Task: Explore Airbnb accommodation in Tuen Mun, Hong Kong from 2nd November, 2023 to 15th November, 2023 for 2 adults and 1 pet.1  bedroom having 1 bed and 1 bathroom. Property type can be hotel. Booking option can be shelf check-in. Look for 3 properties as per requirement.
Action: Mouse pressed left at (330, 133)
Screenshot: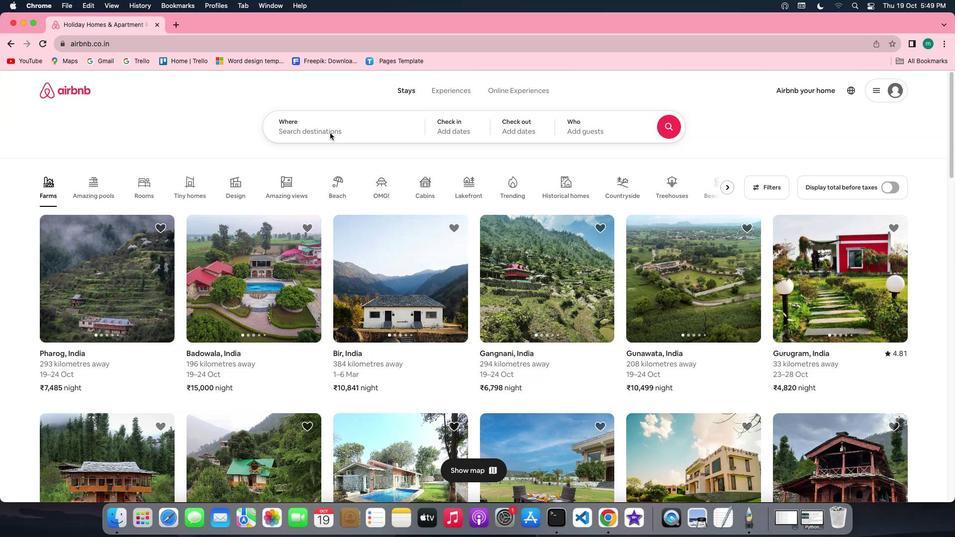 
Action: Mouse pressed left at (330, 133)
Screenshot: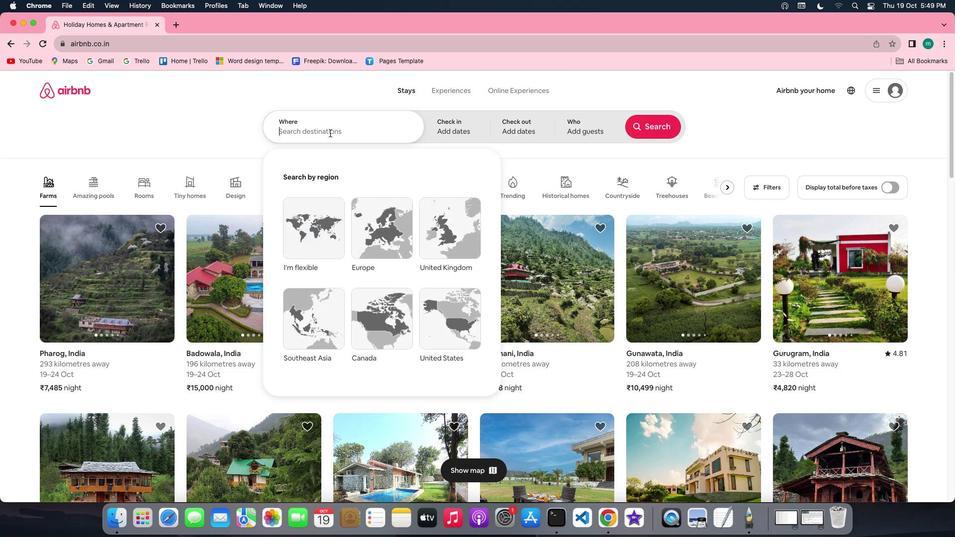 
Action: Key pressed Key.shift'T''u''e''n'Key.spaceKey.shift'm''u''n'','Key.spaceKey.shift'H''o''n''g'Key.spaceKey.shift'K''o''n''g'
Screenshot: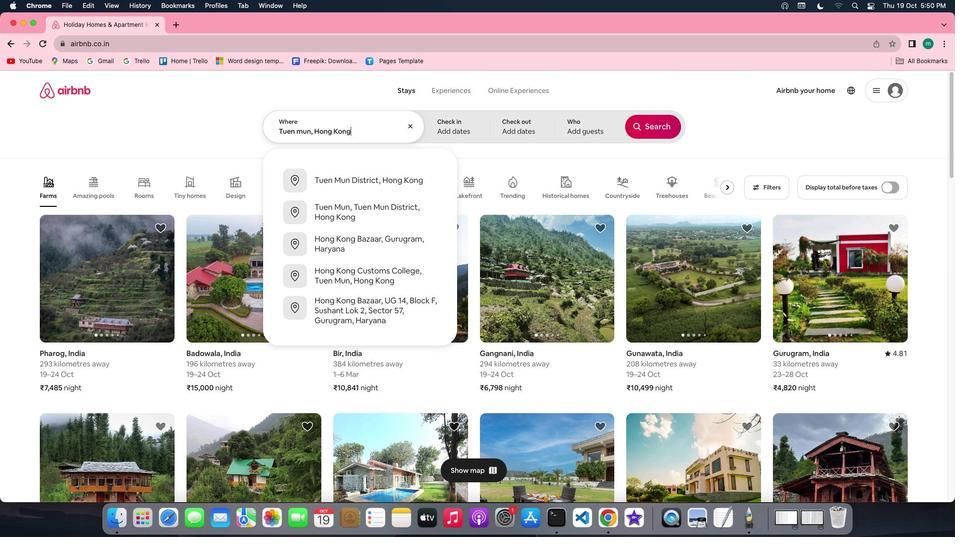 
Action: Mouse moved to (334, 172)
Screenshot: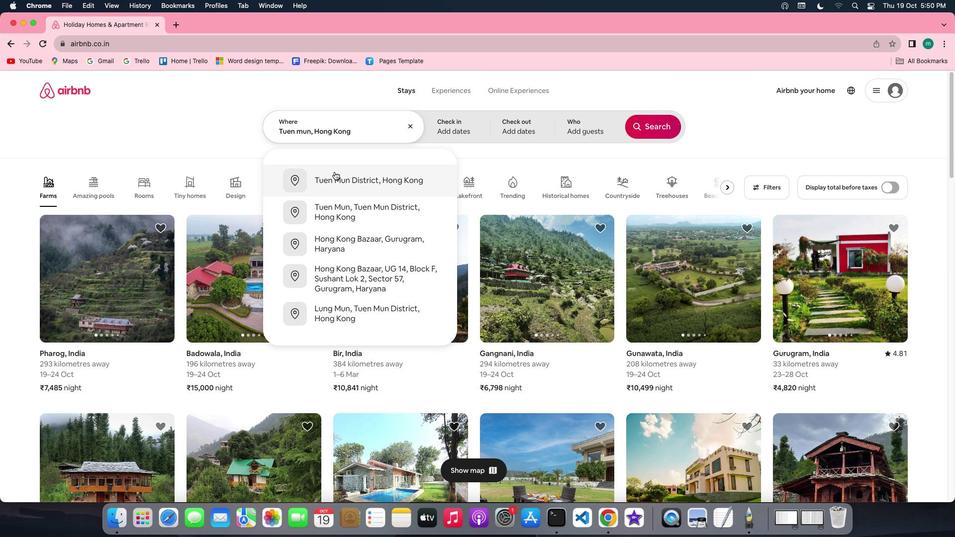 
Action: Mouse pressed left at (334, 172)
Screenshot: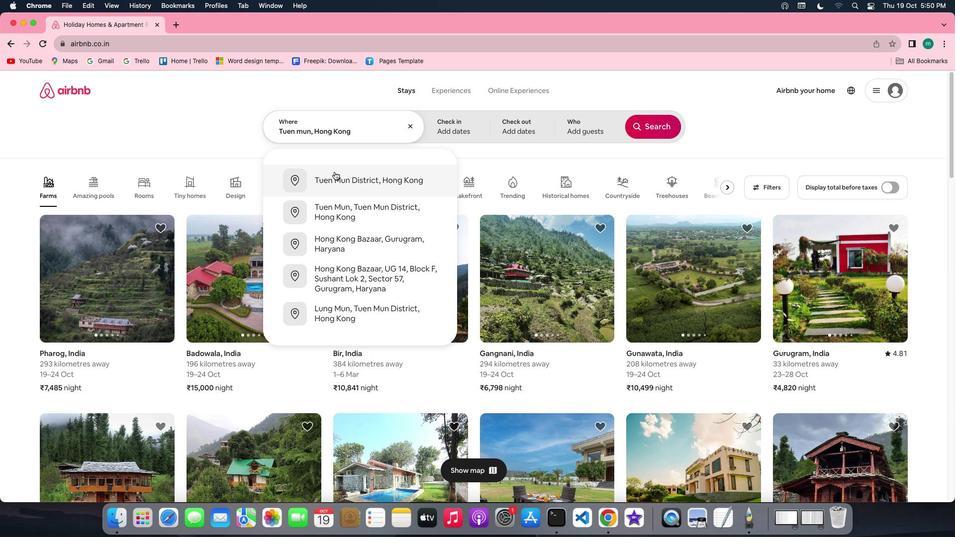 
Action: Mouse moved to (594, 247)
Screenshot: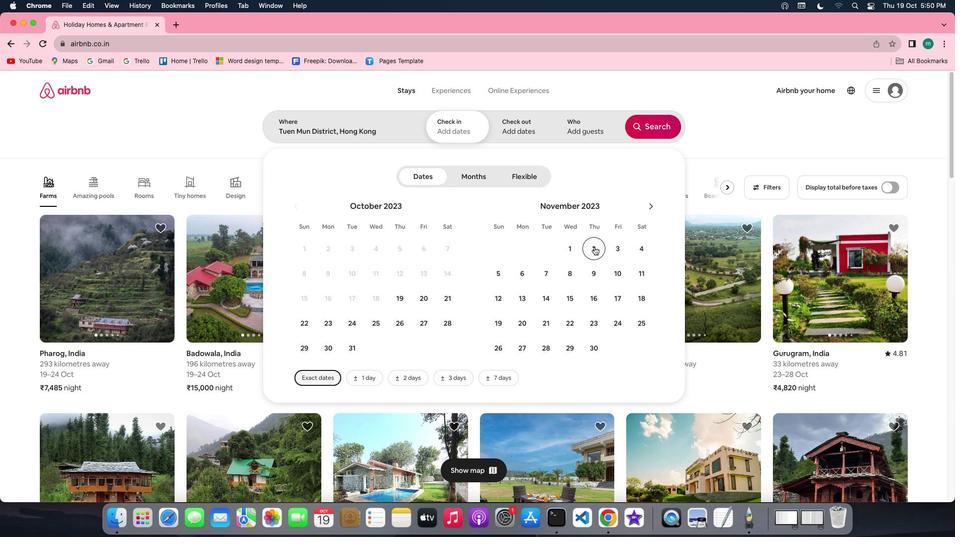 
Action: Mouse pressed left at (594, 247)
Screenshot: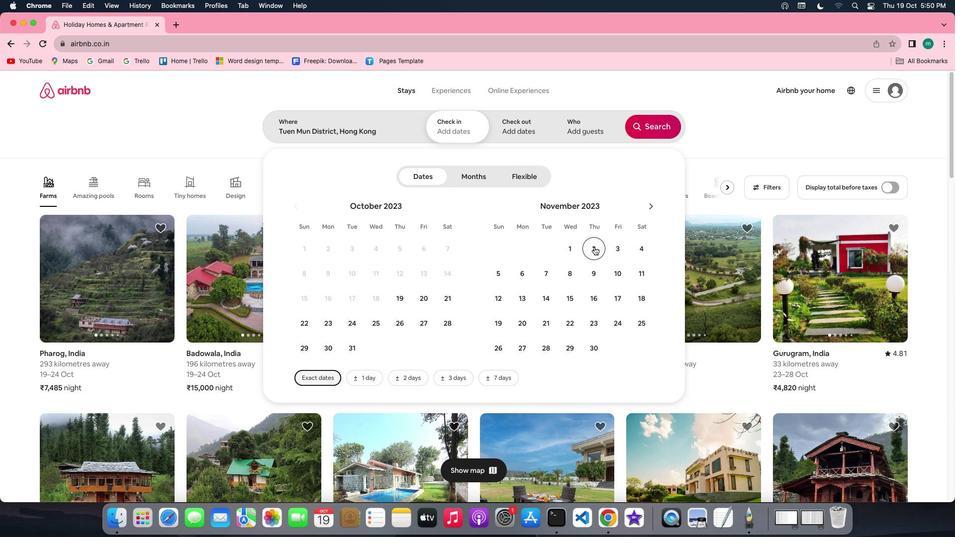 
Action: Mouse moved to (566, 294)
Screenshot: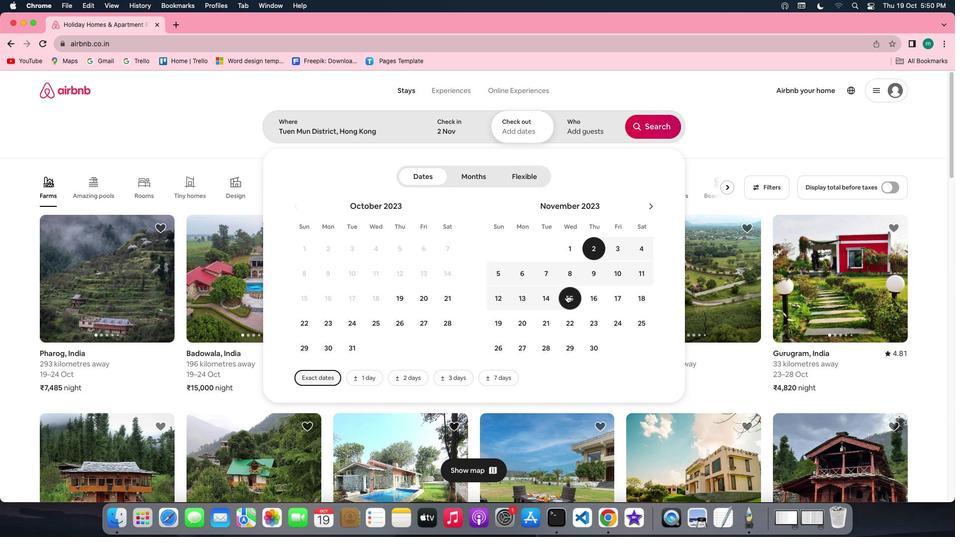 
Action: Mouse pressed left at (566, 294)
Screenshot: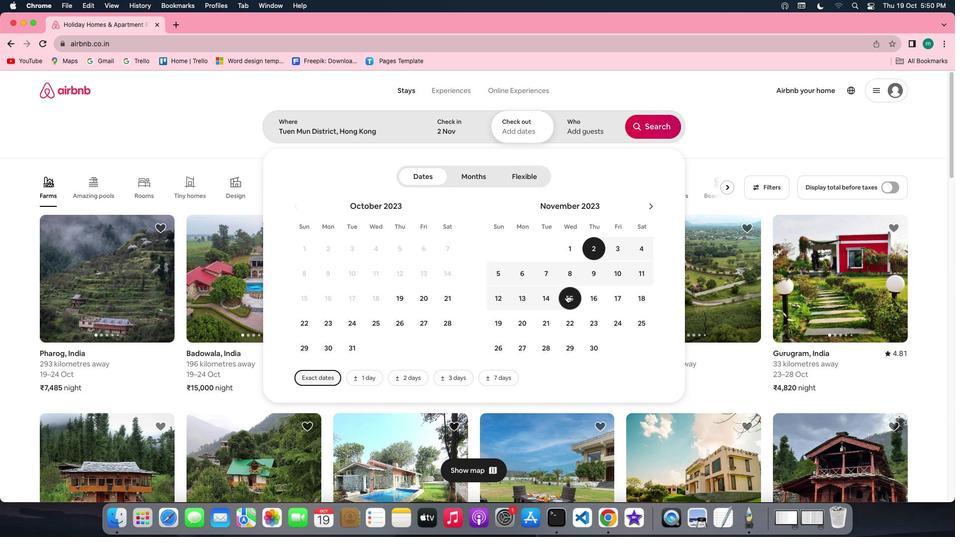 
Action: Mouse moved to (574, 122)
Screenshot: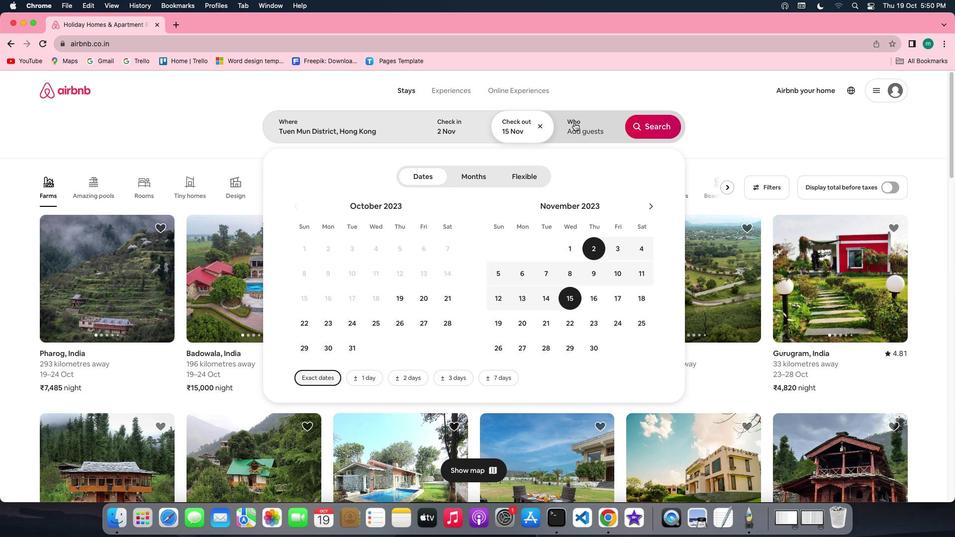 
Action: Mouse pressed left at (574, 122)
Screenshot: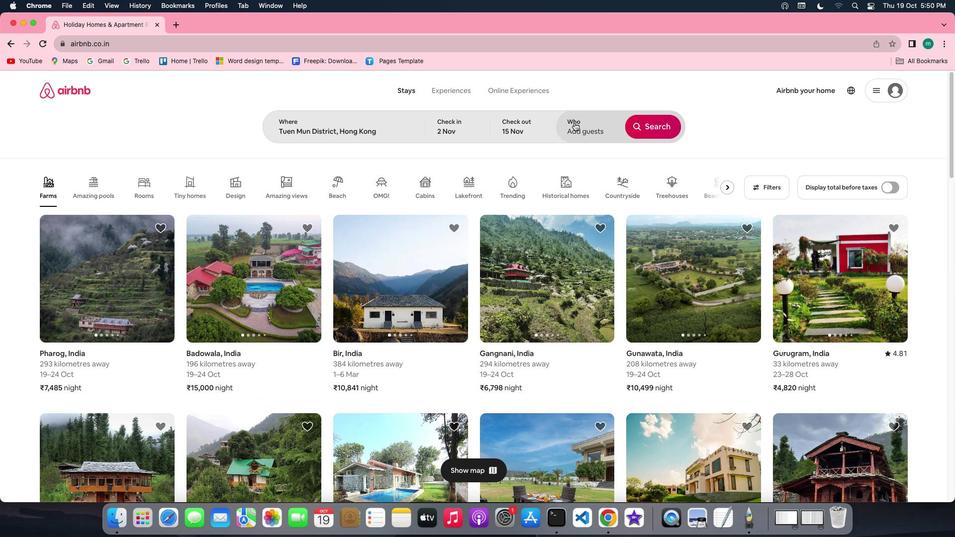 
Action: Mouse moved to (654, 173)
Screenshot: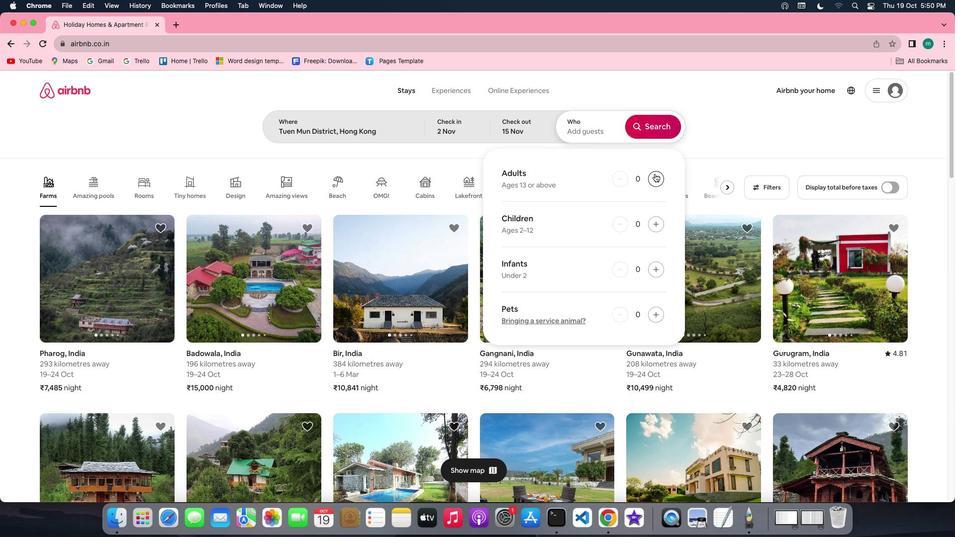 
Action: Mouse pressed left at (654, 173)
Screenshot: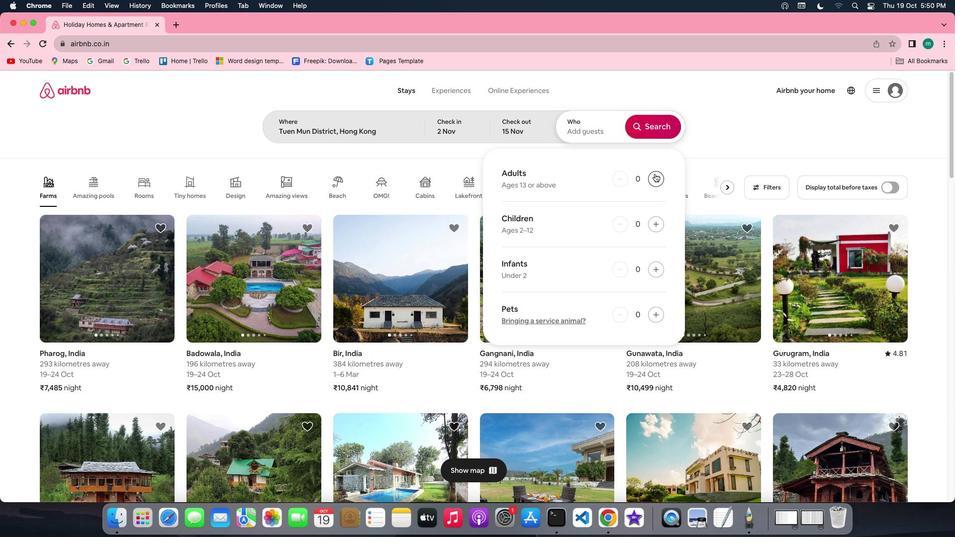 
Action: Mouse pressed left at (654, 173)
Screenshot: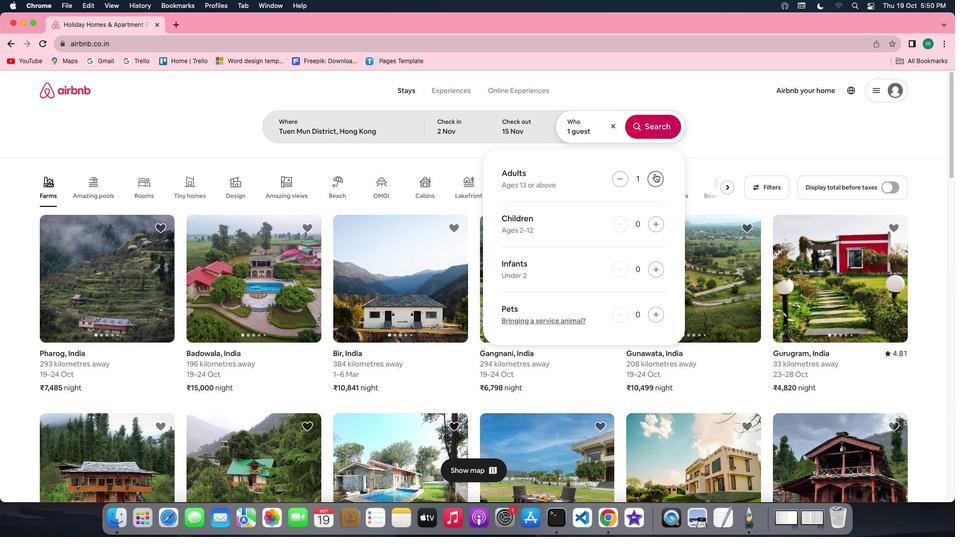 
Action: Mouse moved to (654, 315)
Screenshot: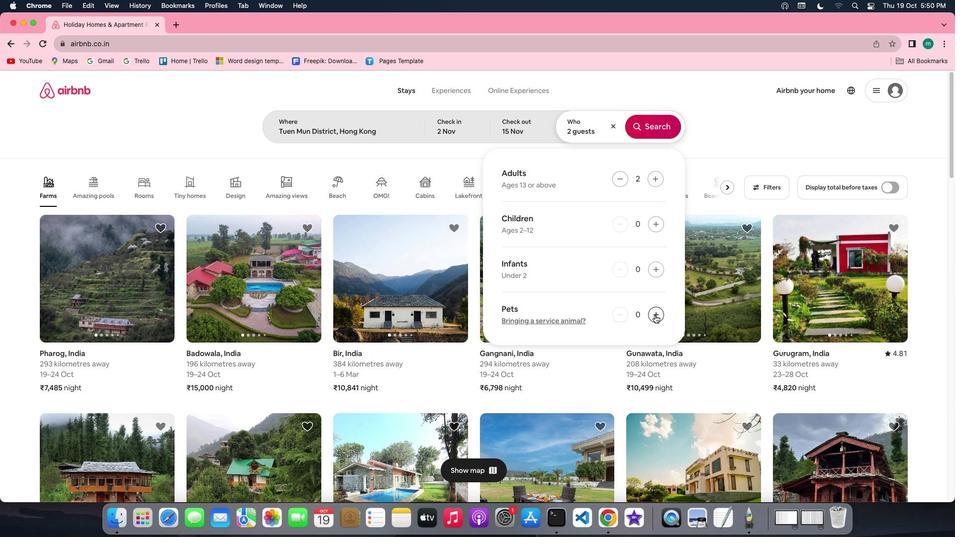 
Action: Mouse pressed left at (654, 315)
Screenshot: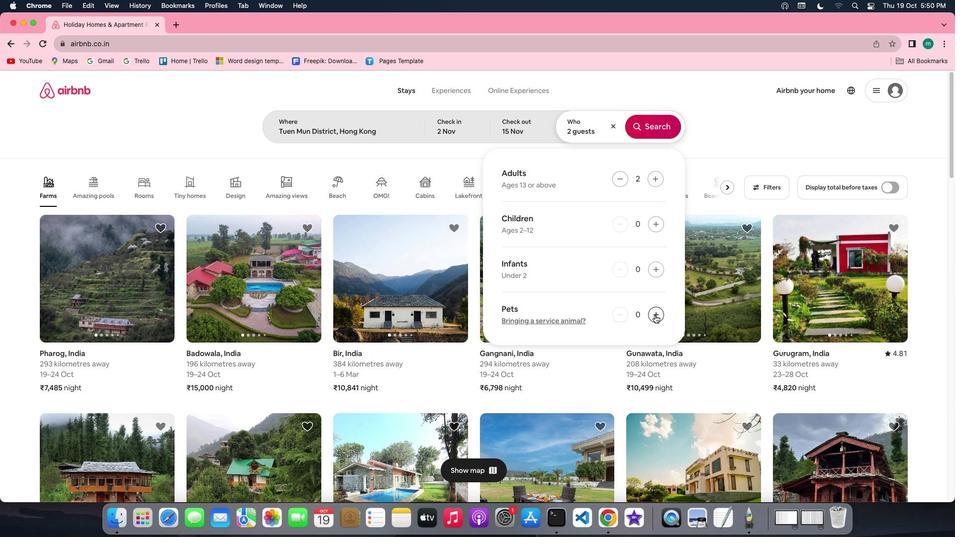 
Action: Mouse moved to (657, 125)
Screenshot: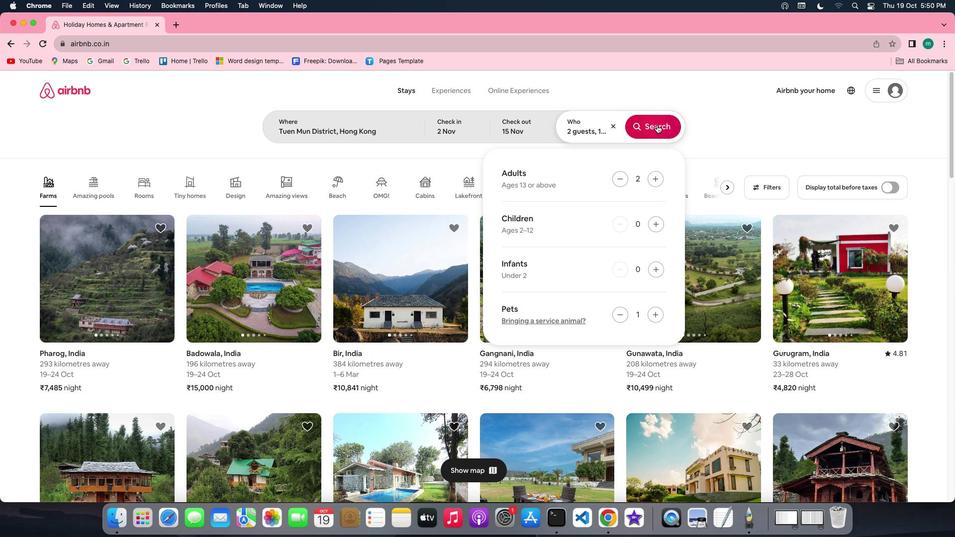 
Action: Mouse pressed left at (657, 125)
Screenshot: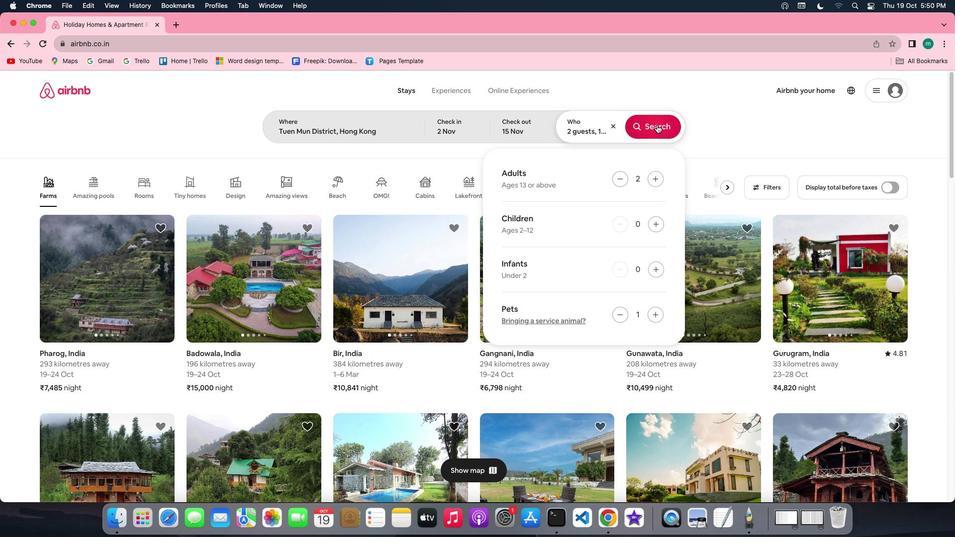 
Action: Mouse moved to (804, 127)
Screenshot: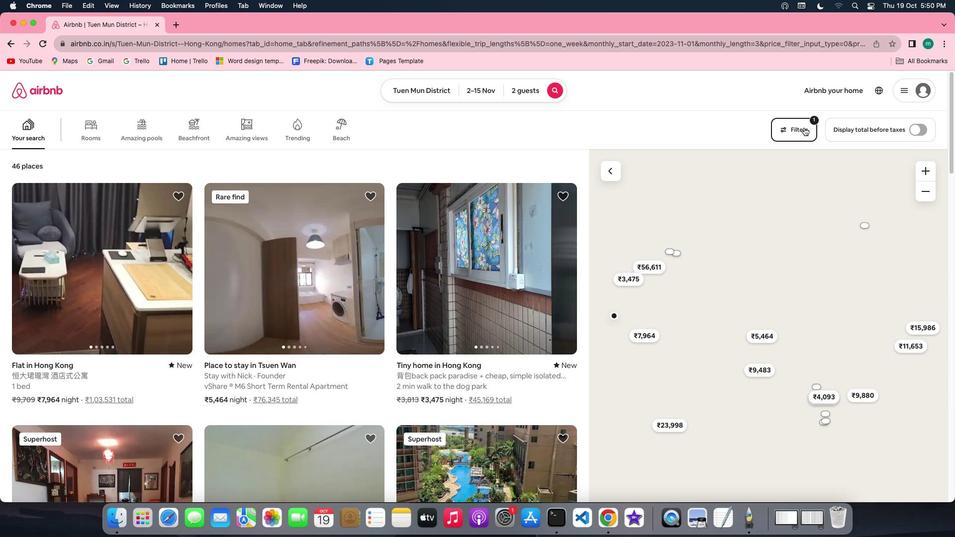
Action: Mouse pressed left at (804, 127)
Screenshot: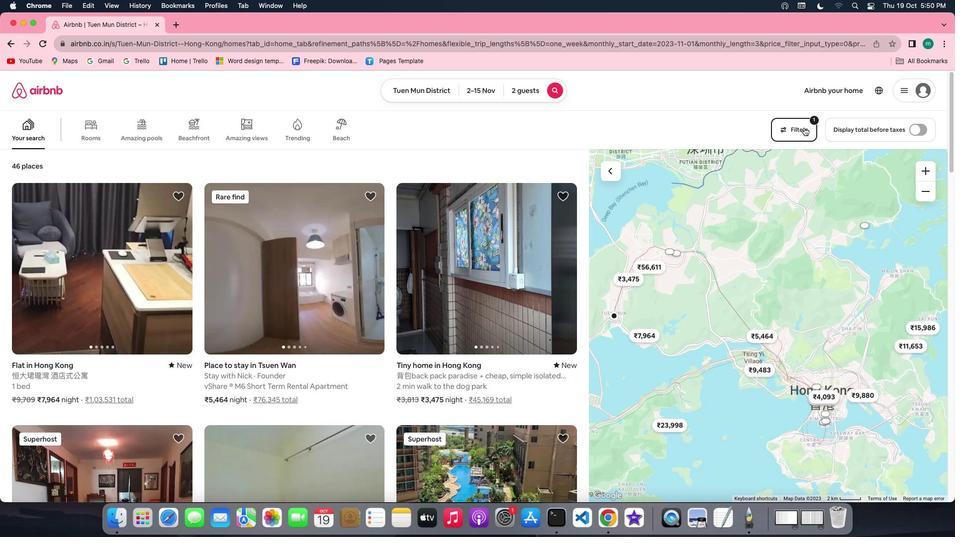 
Action: Mouse moved to (468, 274)
Screenshot: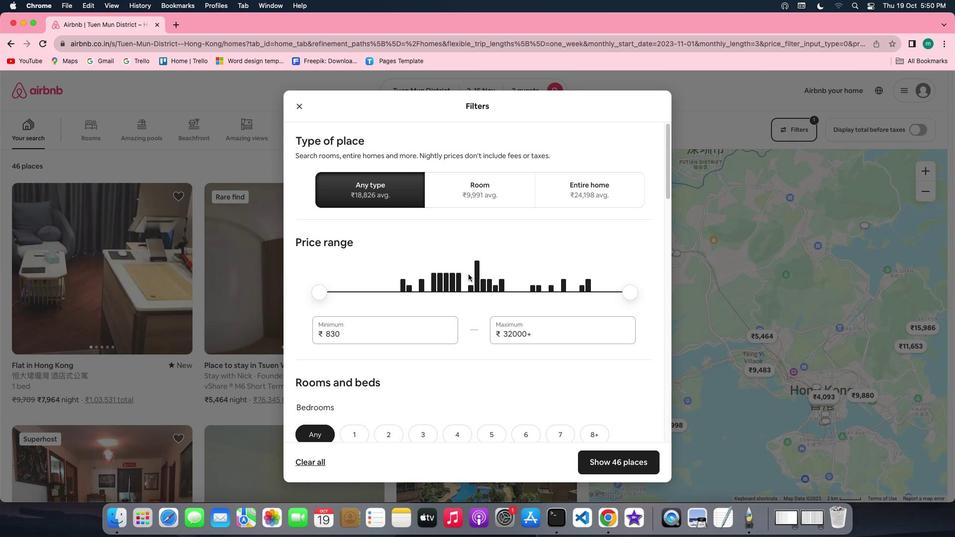 
Action: Mouse scrolled (468, 274) with delta (0, 0)
Screenshot: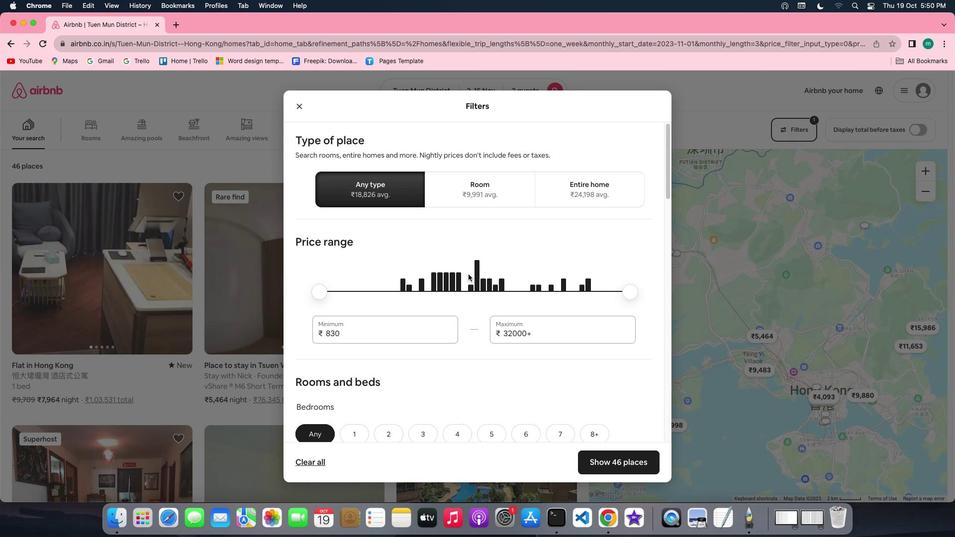 
Action: Mouse scrolled (468, 274) with delta (0, 0)
Screenshot: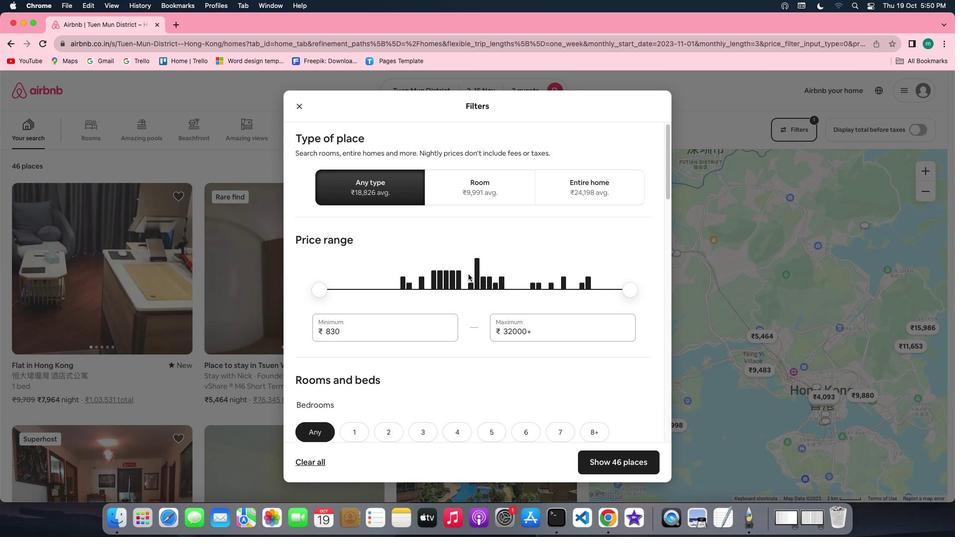 
Action: Mouse scrolled (468, 274) with delta (0, 0)
Screenshot: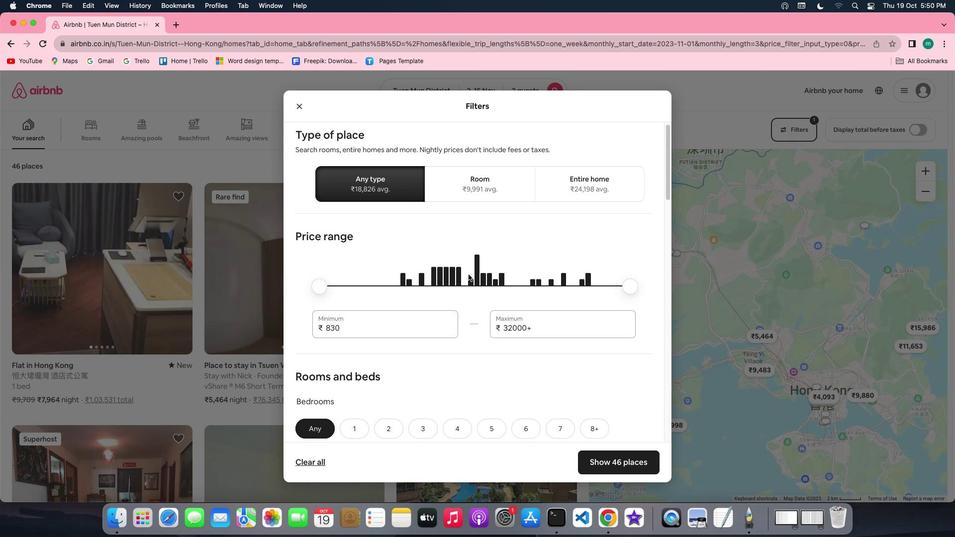 
Action: Mouse scrolled (468, 274) with delta (0, 0)
Screenshot: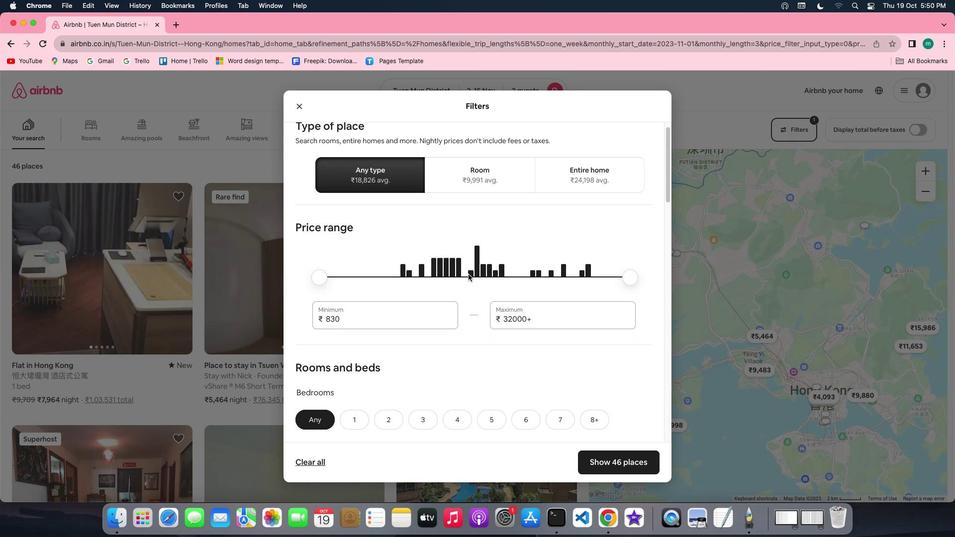 
Action: Mouse scrolled (468, 274) with delta (0, 0)
Screenshot: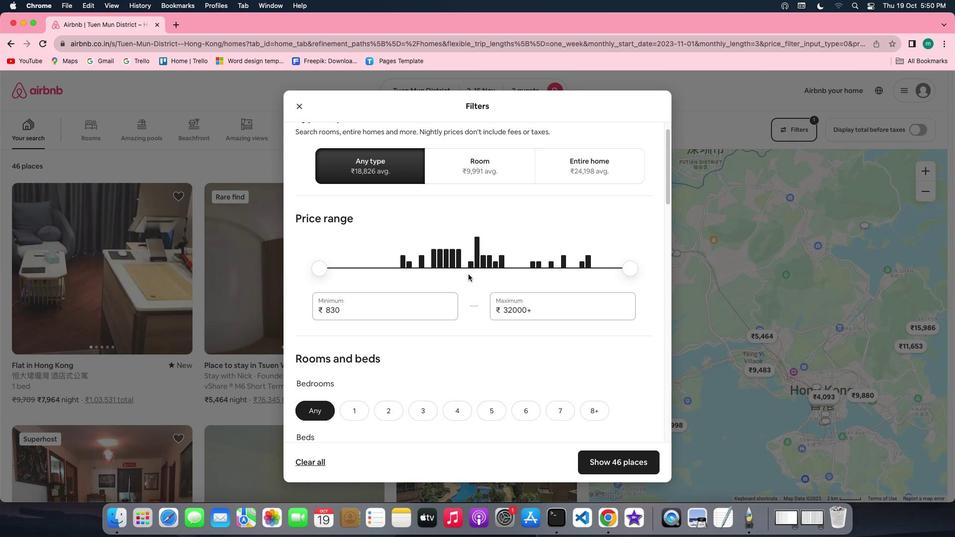 
Action: Mouse scrolled (468, 274) with delta (0, 0)
Screenshot: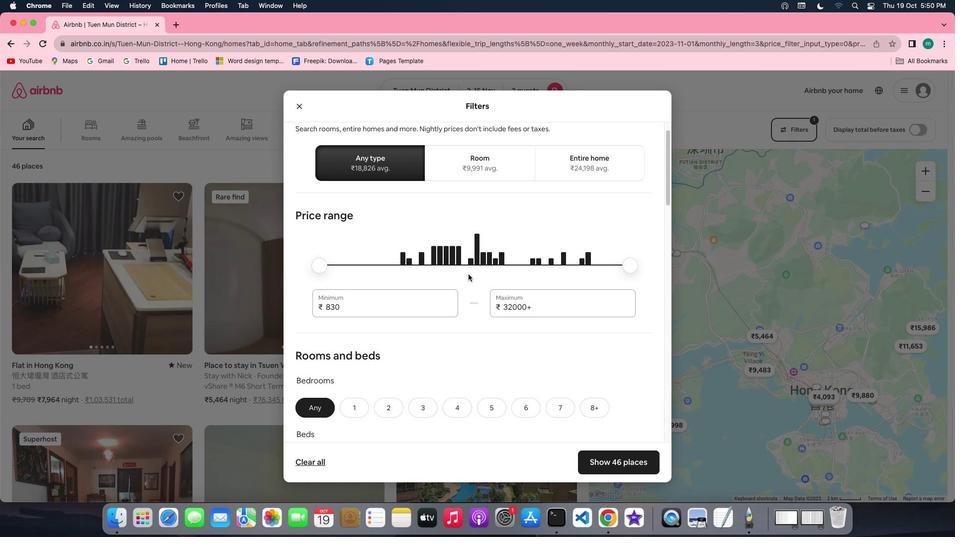 
Action: Mouse scrolled (468, 274) with delta (0, 0)
Screenshot: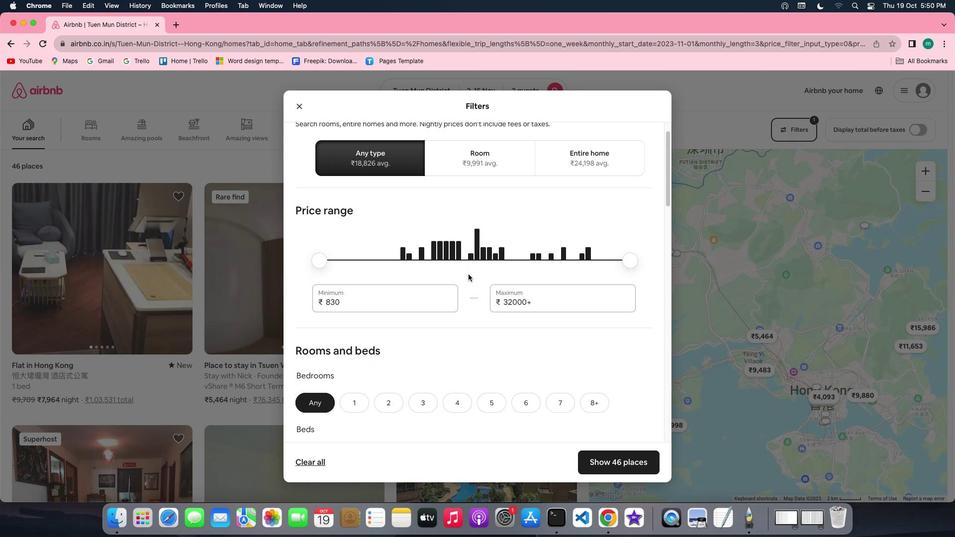
Action: Mouse scrolled (468, 274) with delta (0, 0)
Screenshot: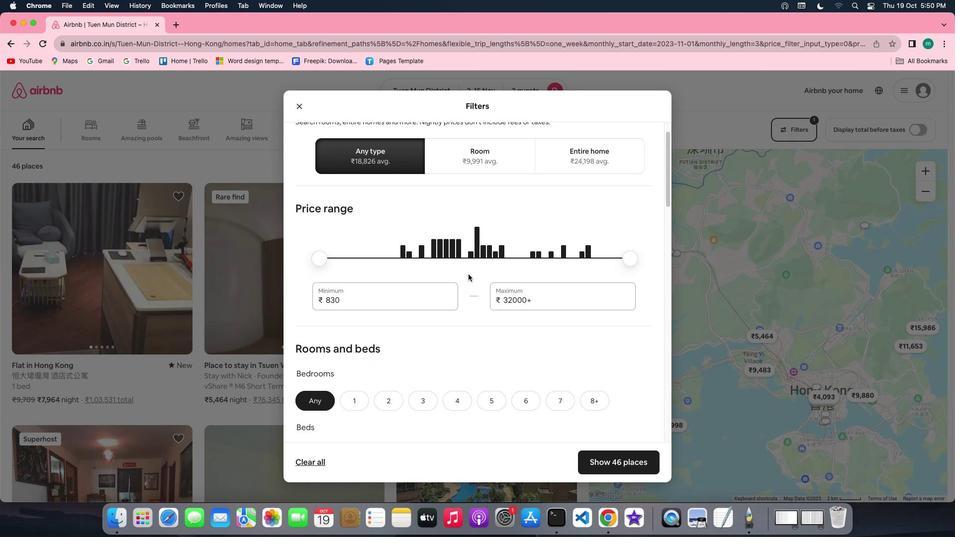
Action: Mouse scrolled (468, 274) with delta (0, 0)
Screenshot: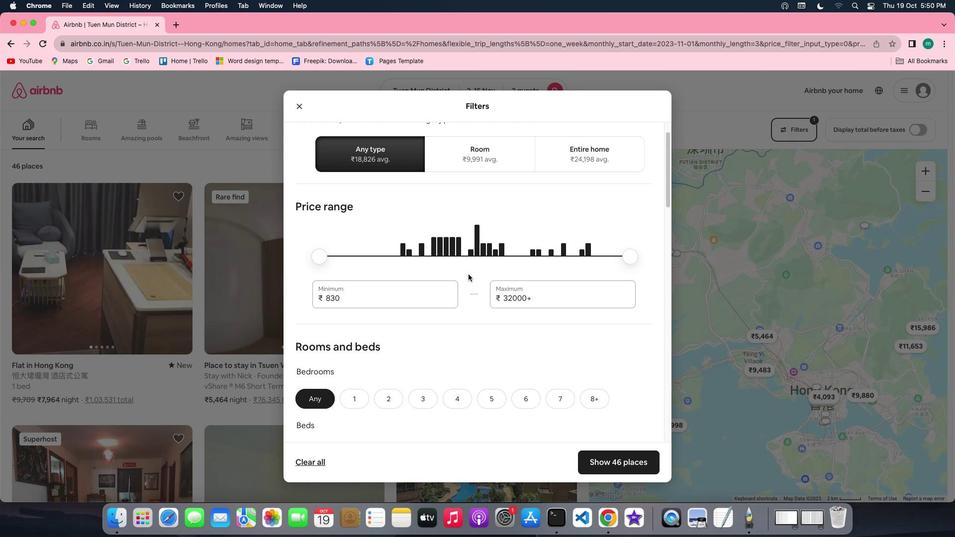 
Action: Mouse scrolled (468, 274) with delta (0, 0)
Screenshot: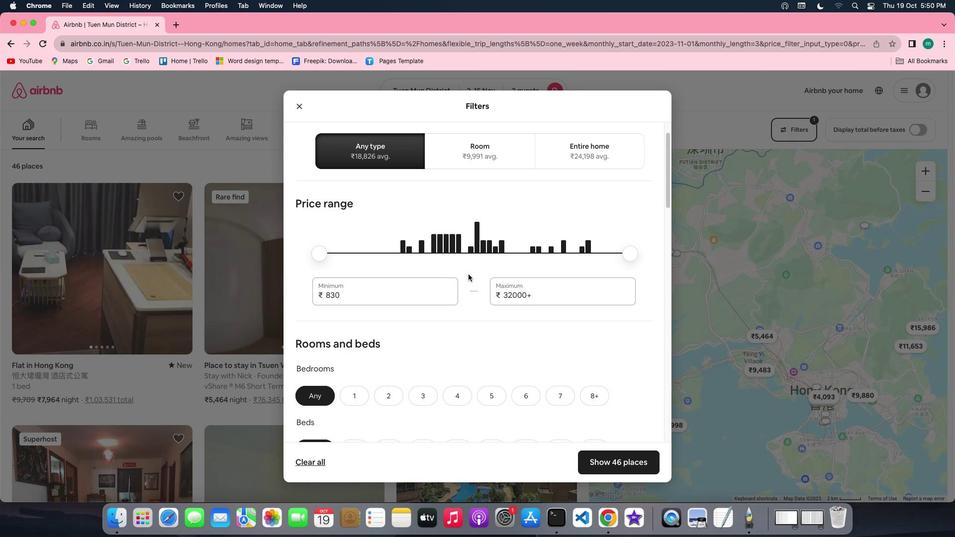 
Action: Mouse scrolled (468, 274) with delta (0, 0)
Screenshot: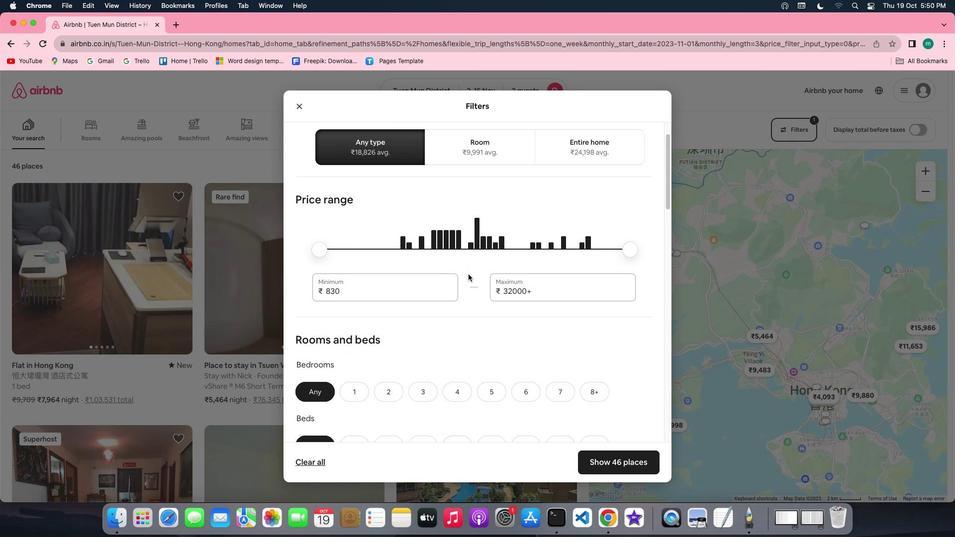 
Action: Mouse scrolled (468, 274) with delta (0, 0)
Screenshot: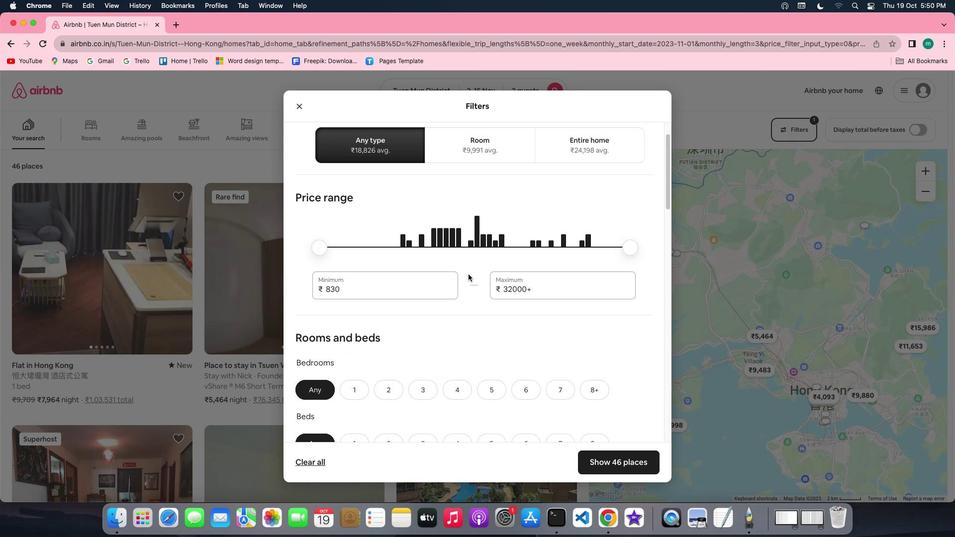 
Action: Mouse scrolled (468, 274) with delta (0, 0)
Screenshot: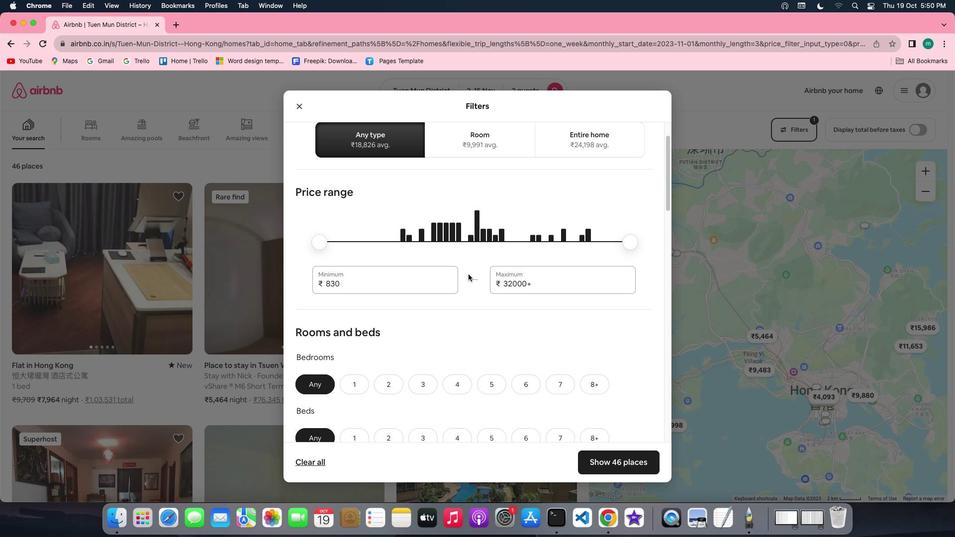 
Action: Mouse scrolled (468, 274) with delta (0, 0)
Screenshot: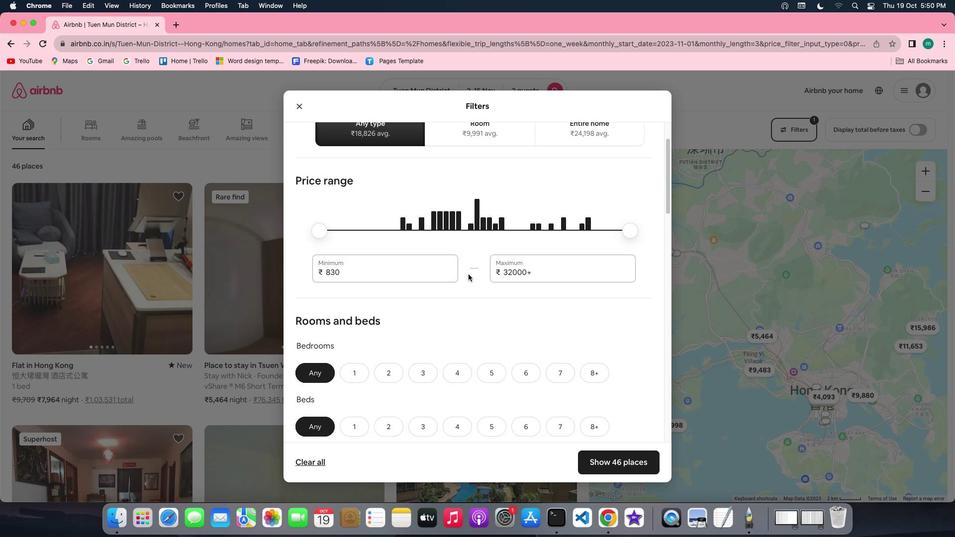
Action: Mouse scrolled (468, 274) with delta (0, 0)
Screenshot: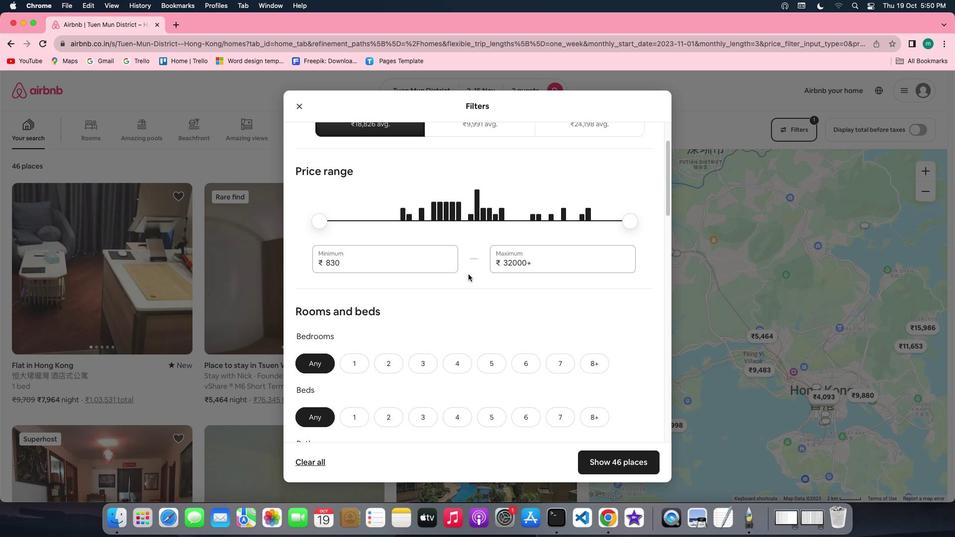 
Action: Mouse scrolled (468, 274) with delta (0, 0)
Screenshot: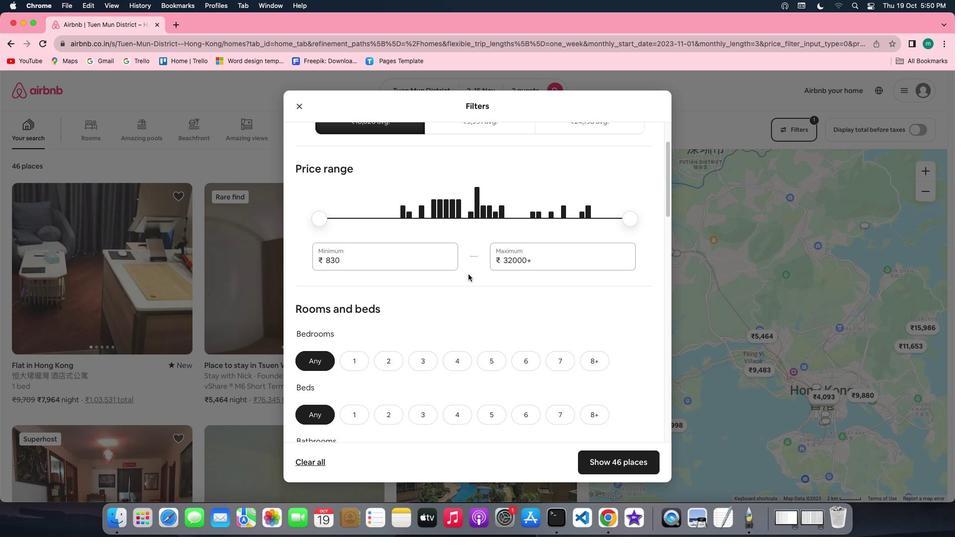 
Action: Mouse scrolled (468, 274) with delta (0, 0)
Screenshot: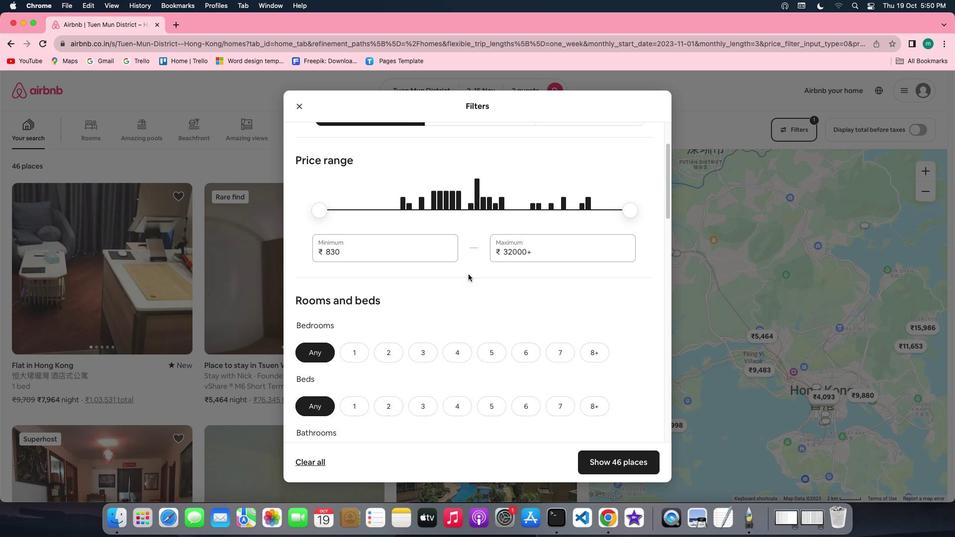 
Action: Mouse scrolled (468, 274) with delta (0, 0)
Screenshot: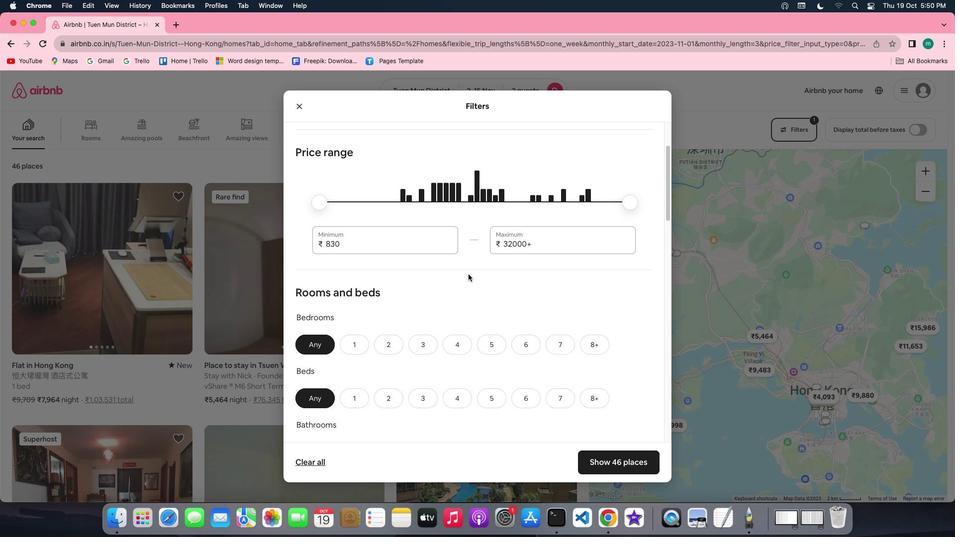 
Action: Mouse scrolled (468, 274) with delta (0, 0)
Screenshot: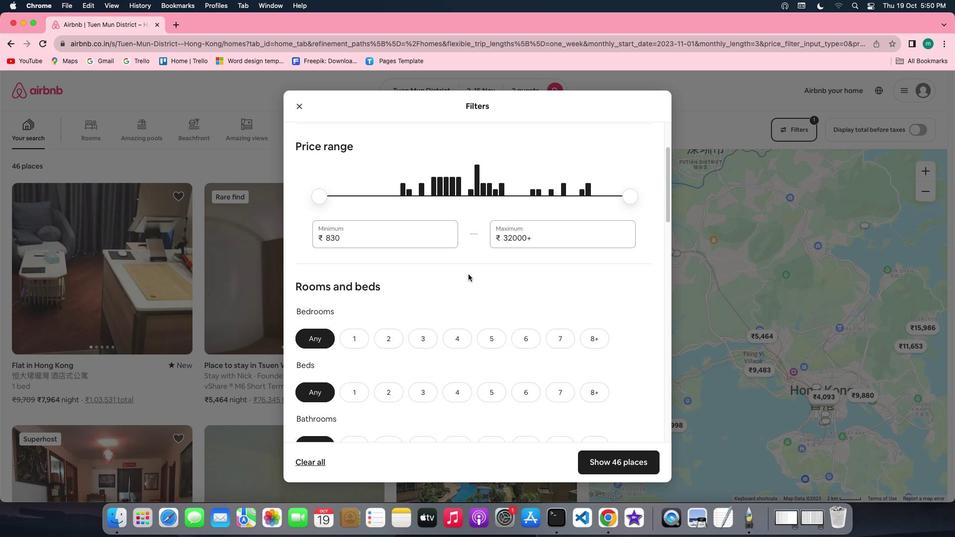 
Action: Mouse scrolled (468, 274) with delta (0, 0)
Screenshot: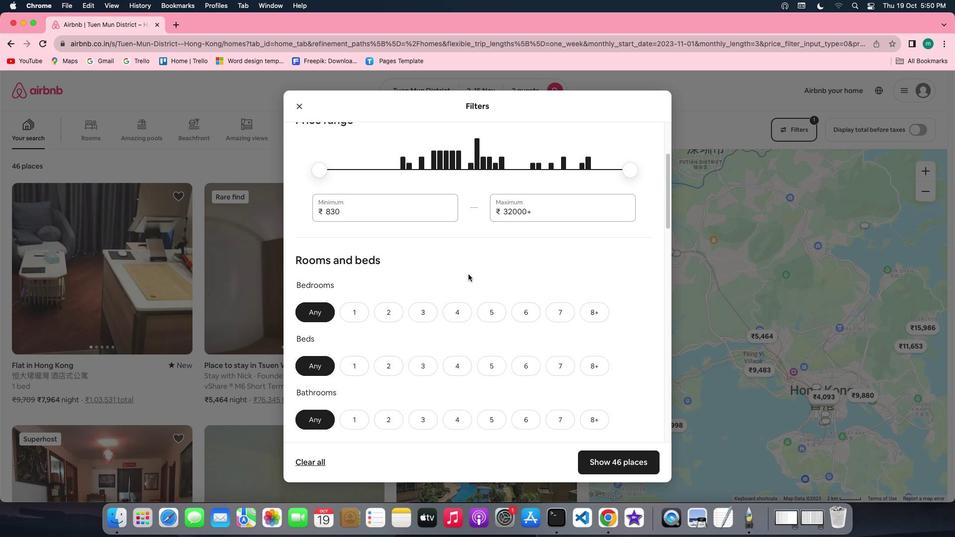 
Action: Mouse scrolled (468, 274) with delta (0, 0)
Screenshot: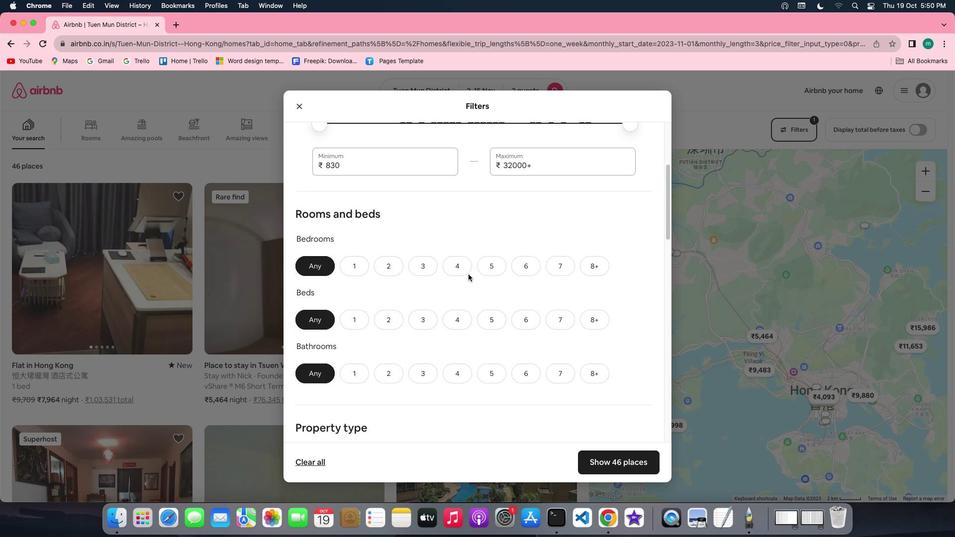 
Action: Mouse moved to (349, 245)
Screenshot: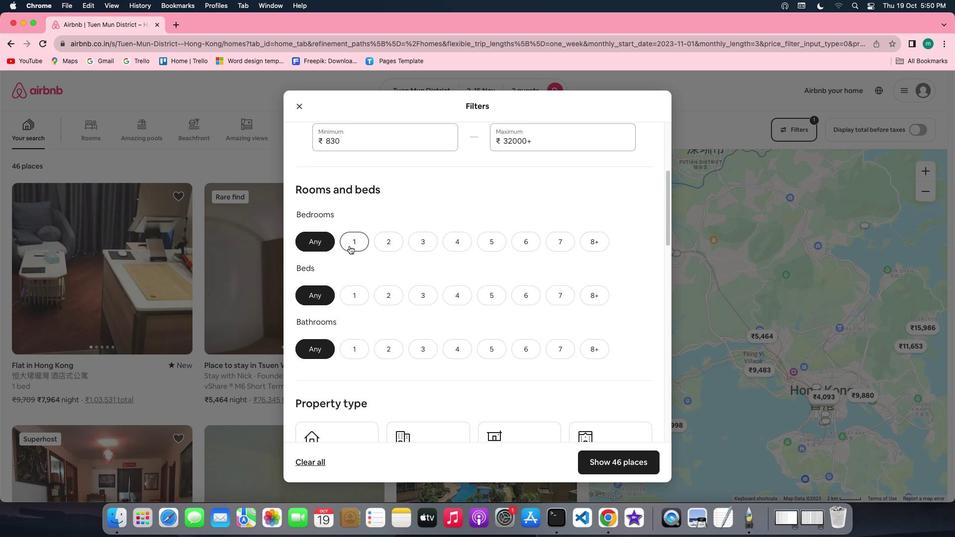 
Action: Mouse pressed left at (349, 245)
Screenshot: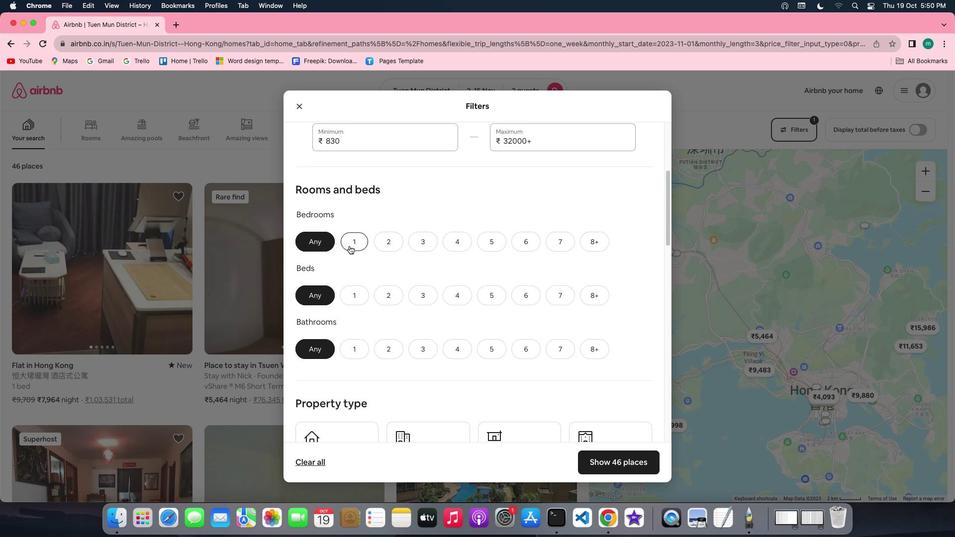 
Action: Mouse moved to (345, 300)
Screenshot: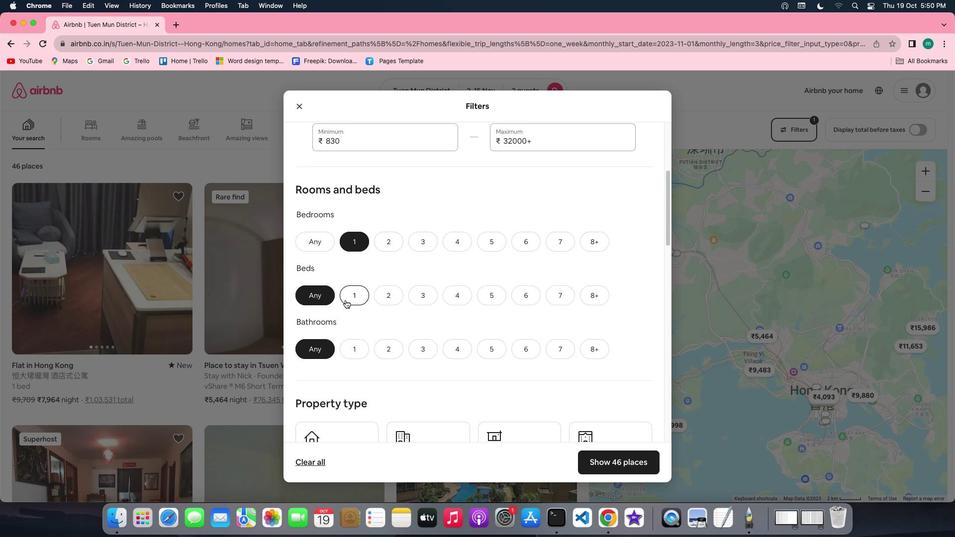 
Action: Mouse pressed left at (345, 300)
Screenshot: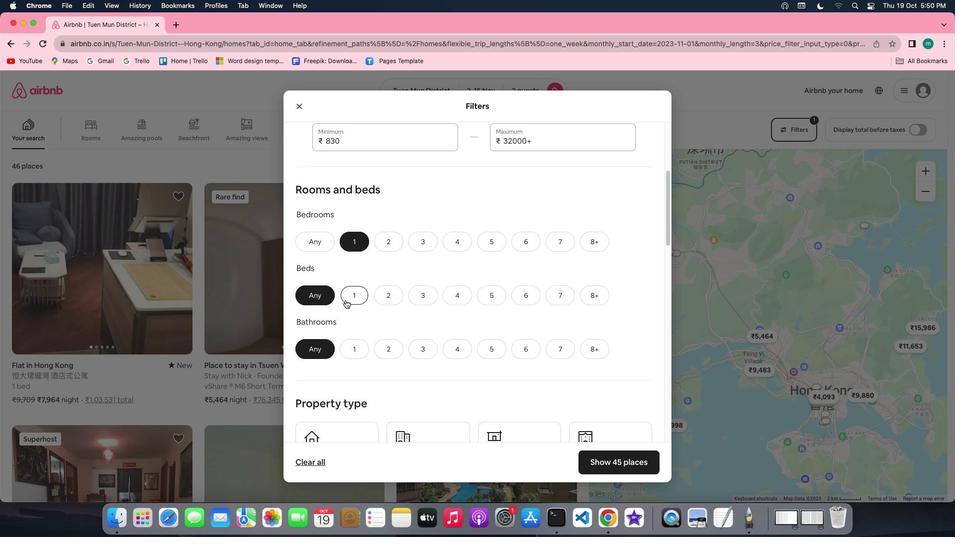 
Action: Mouse moved to (358, 353)
Screenshot: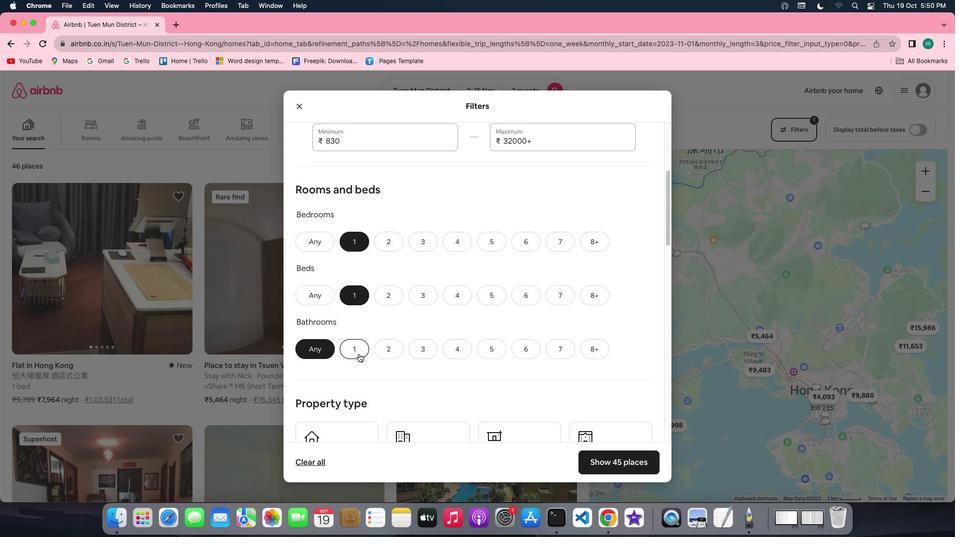 
Action: Mouse pressed left at (358, 353)
Screenshot: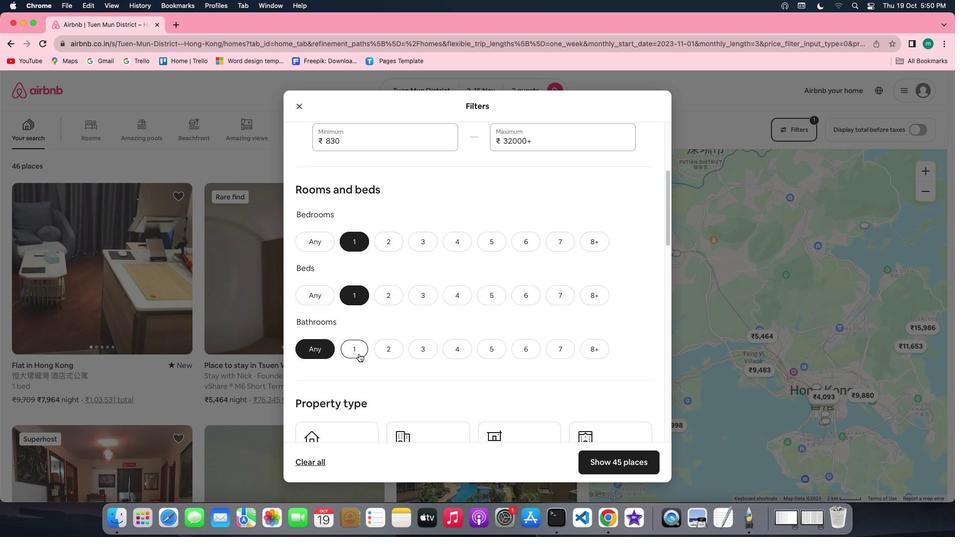 
Action: Mouse moved to (457, 351)
Screenshot: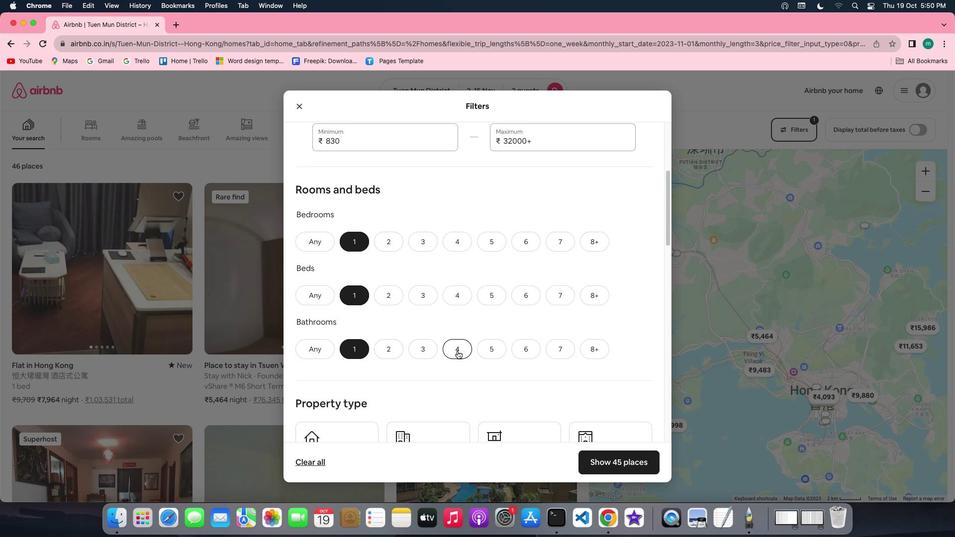 
Action: Mouse scrolled (457, 351) with delta (0, 0)
Screenshot: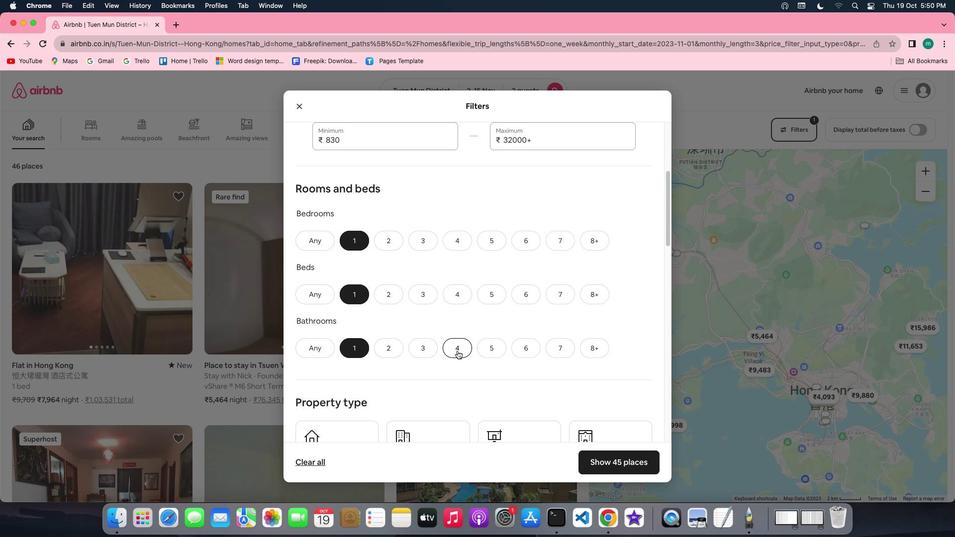 
Action: Mouse scrolled (457, 351) with delta (0, 0)
Screenshot: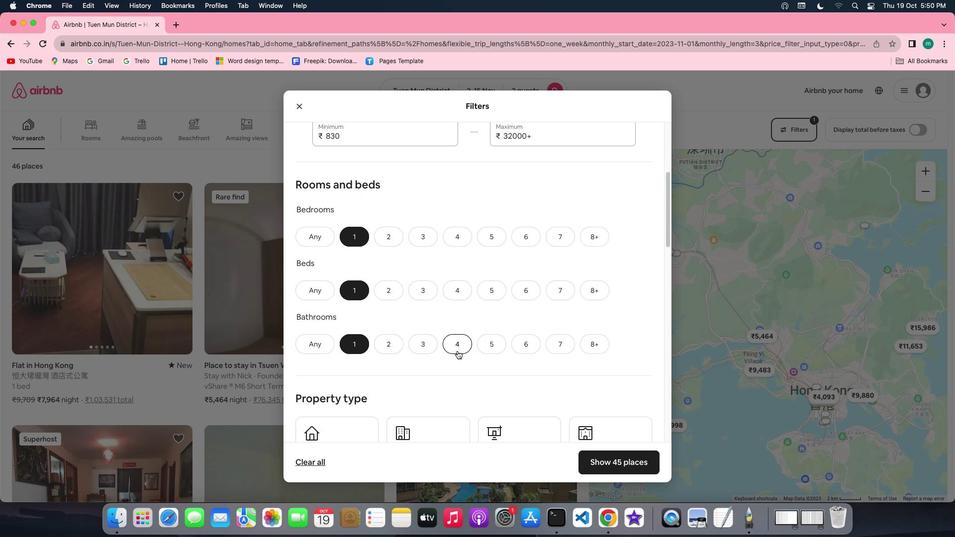 
Action: Mouse scrolled (457, 351) with delta (0, 0)
Screenshot: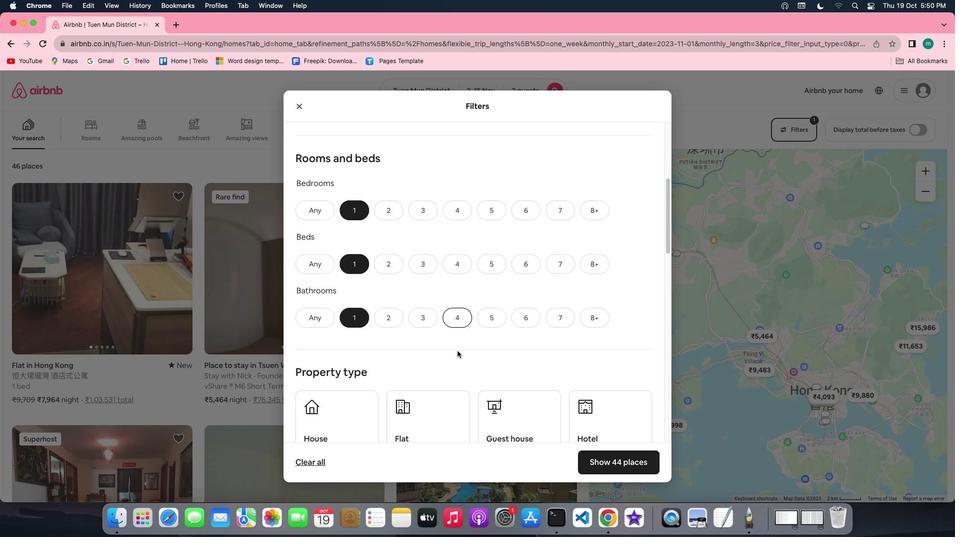 
Action: Mouse scrolled (457, 351) with delta (0, 0)
Screenshot: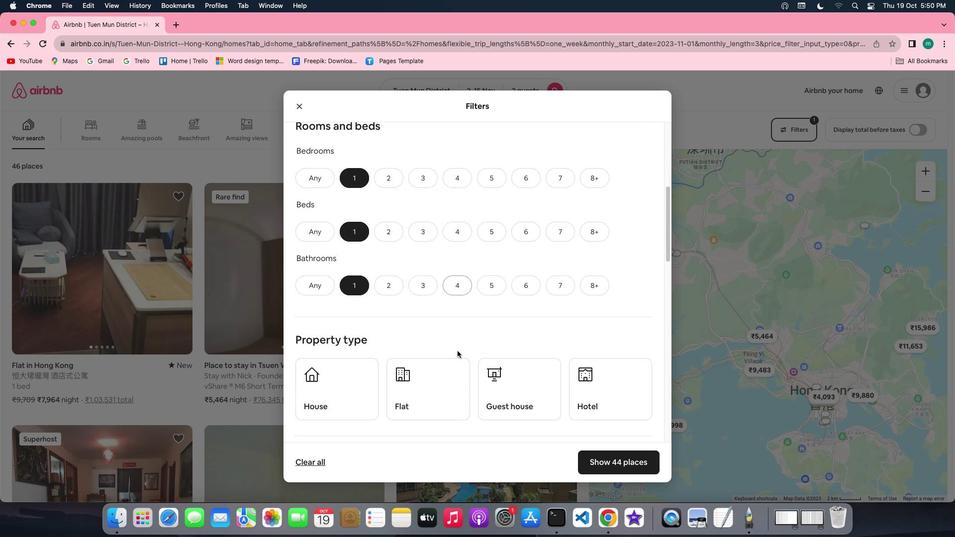 
Action: Mouse scrolled (457, 351) with delta (0, 0)
Screenshot: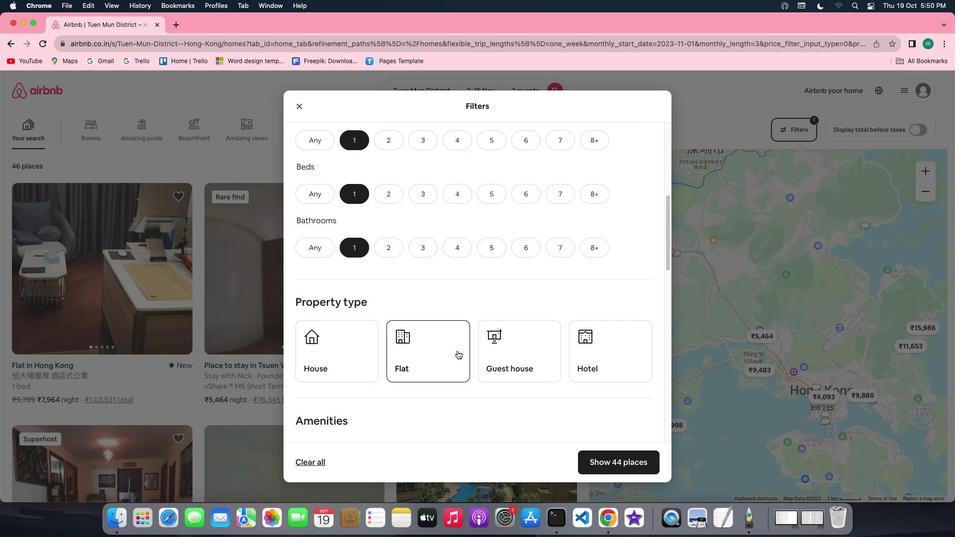 
Action: Mouse scrolled (457, 351) with delta (0, 0)
Screenshot: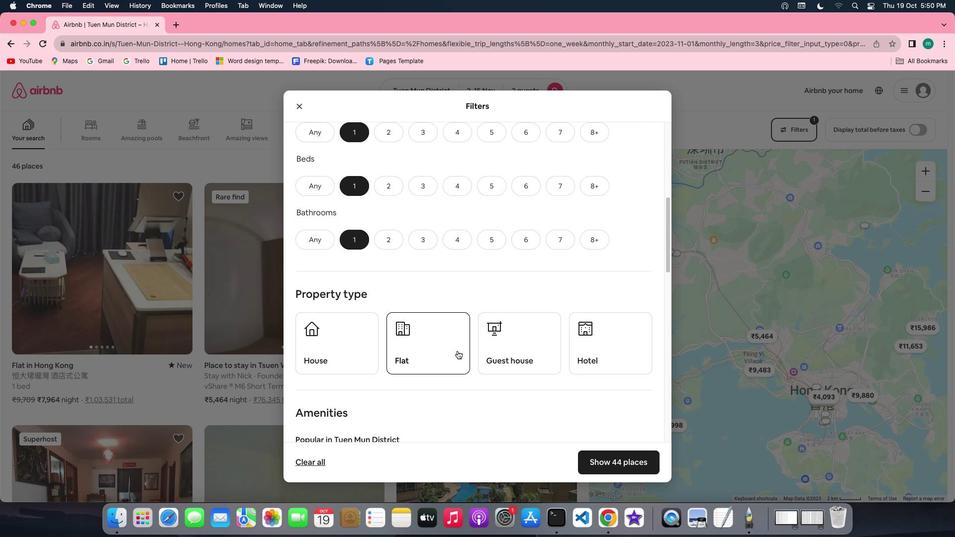 
Action: Mouse scrolled (457, 351) with delta (0, 0)
Screenshot: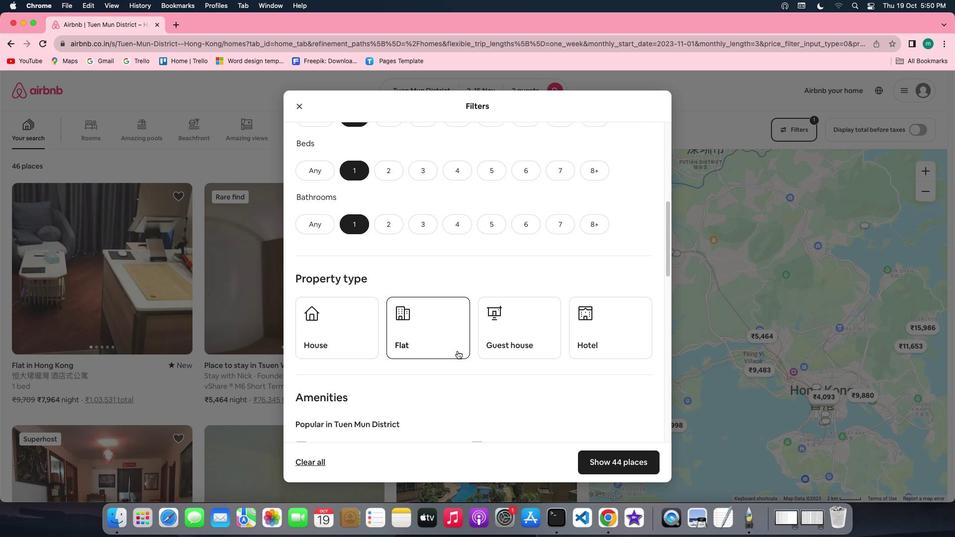 
Action: Mouse scrolled (457, 351) with delta (0, 0)
Screenshot: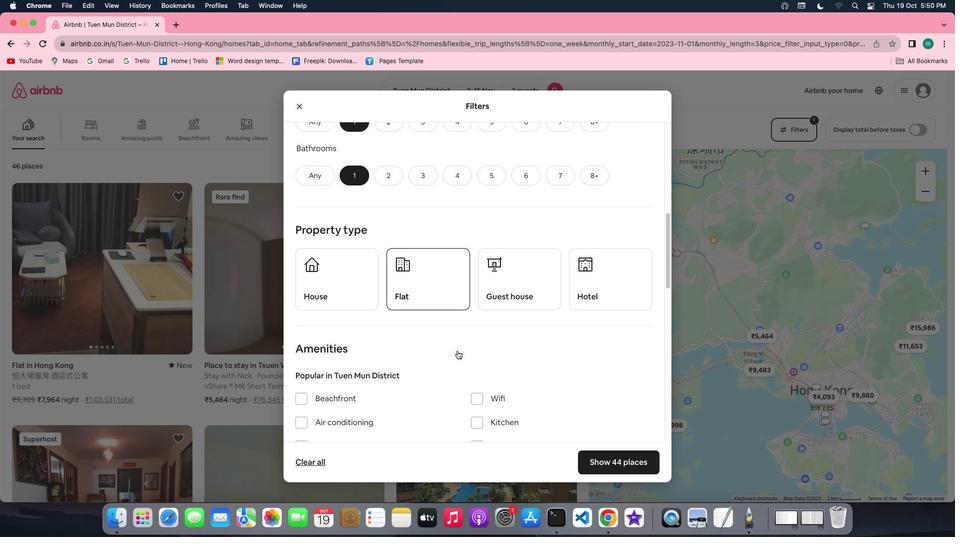 
Action: Mouse scrolled (457, 351) with delta (0, 0)
Screenshot: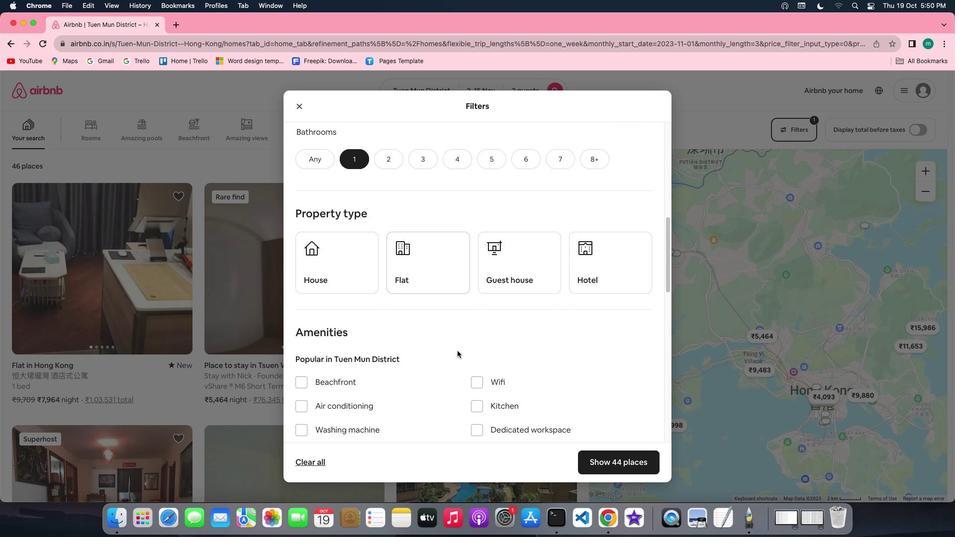 
Action: Mouse scrolled (457, 351) with delta (0, 0)
Screenshot: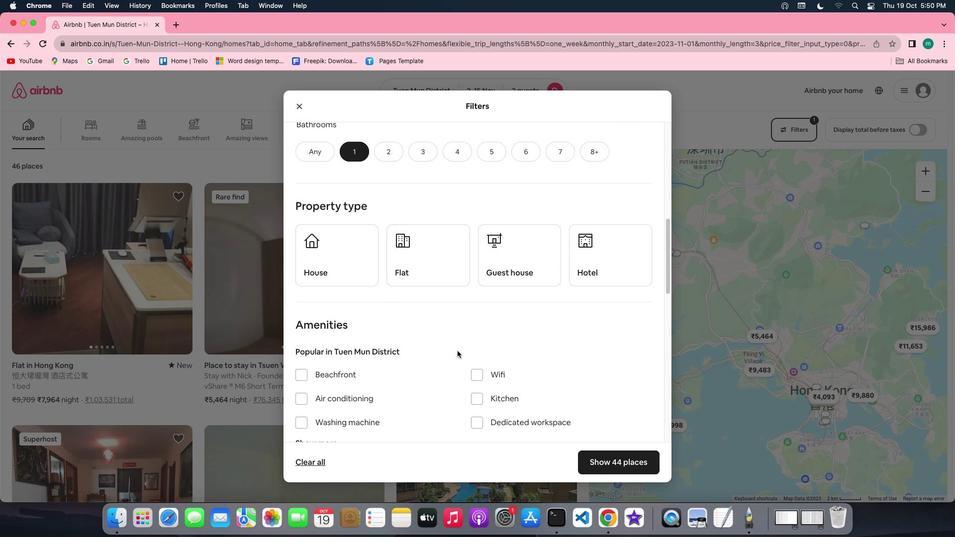 
Action: Mouse scrolled (457, 351) with delta (0, 0)
Screenshot: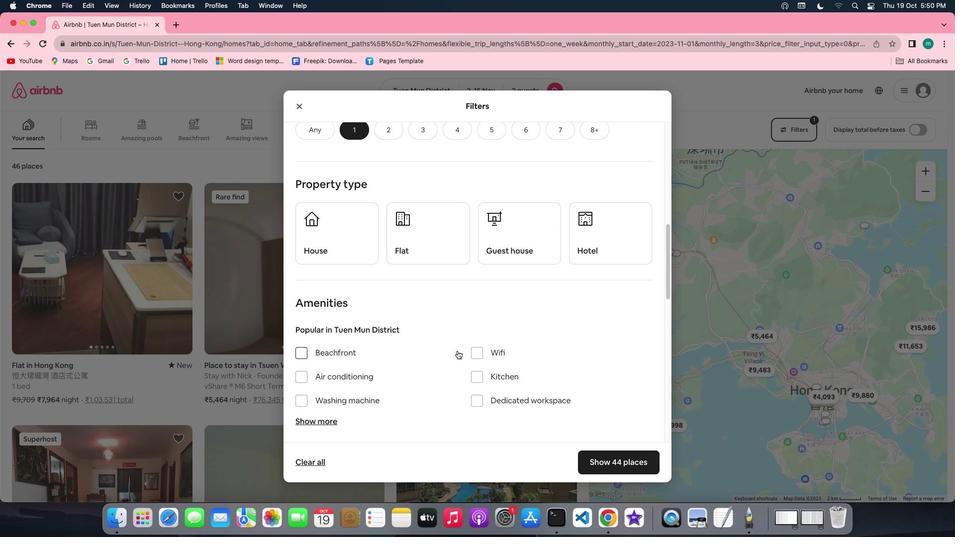 
Action: Mouse moved to (584, 221)
Screenshot: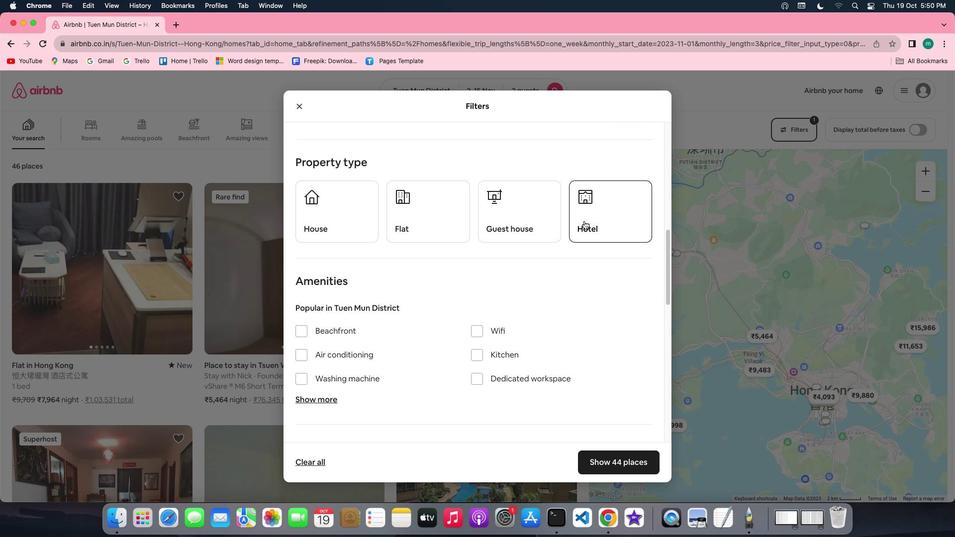 
Action: Mouse pressed left at (584, 221)
Screenshot: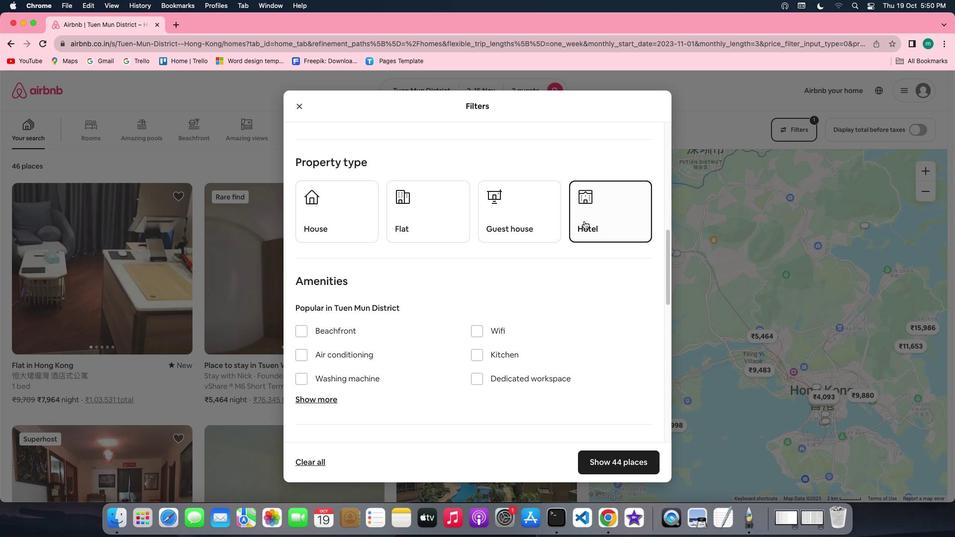 
Action: Mouse moved to (506, 300)
Screenshot: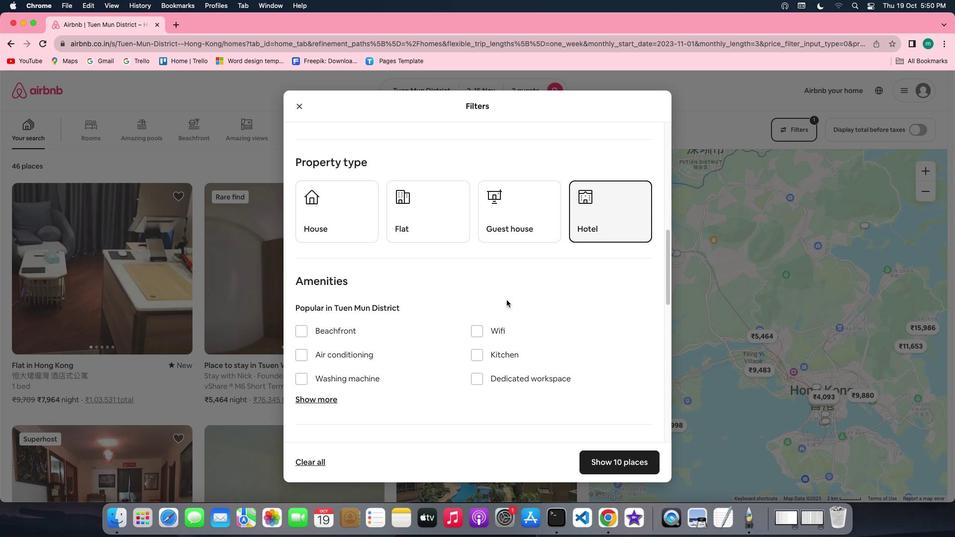 
Action: Mouse scrolled (506, 300) with delta (0, 0)
Screenshot: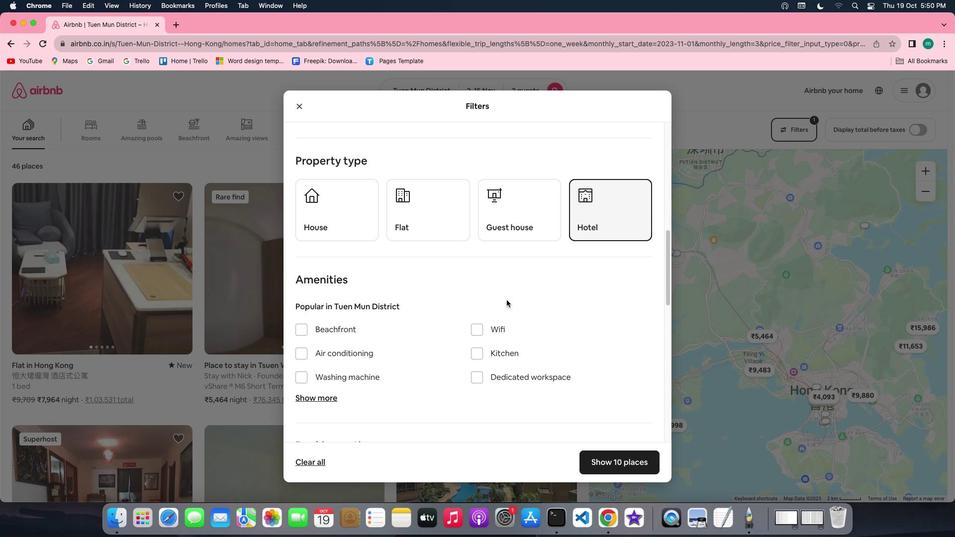 
Action: Mouse scrolled (506, 300) with delta (0, 0)
Screenshot: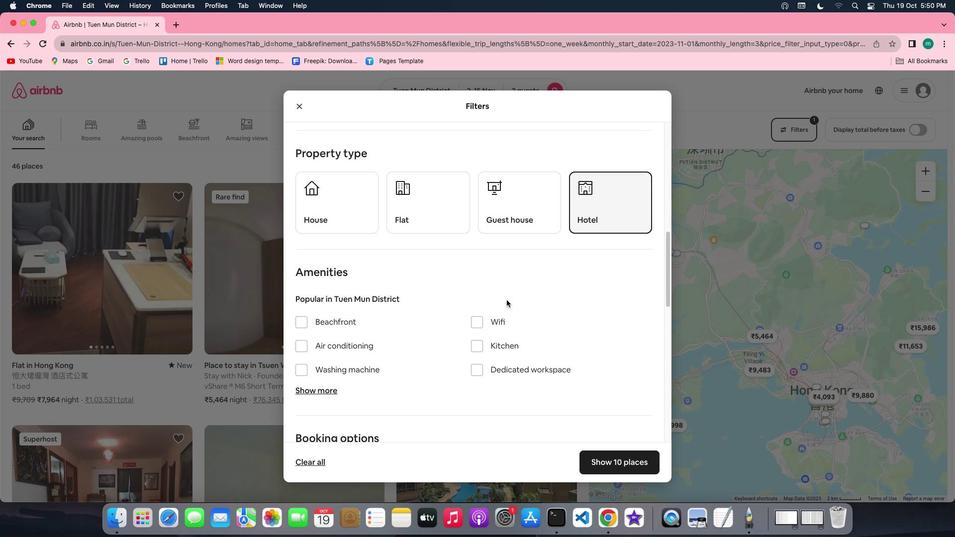 
Action: Mouse scrolled (506, 300) with delta (0, 0)
Screenshot: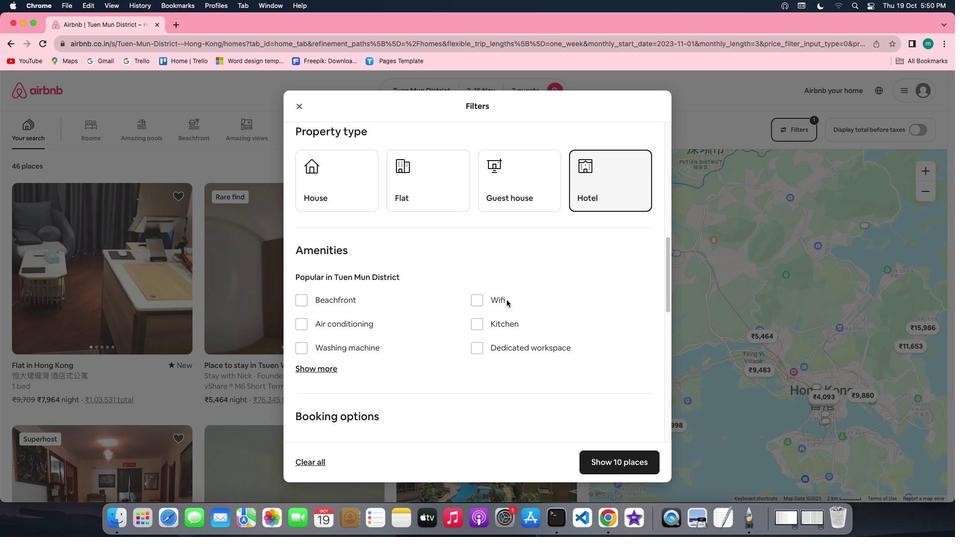 
Action: Mouse scrolled (506, 300) with delta (0, 0)
Screenshot: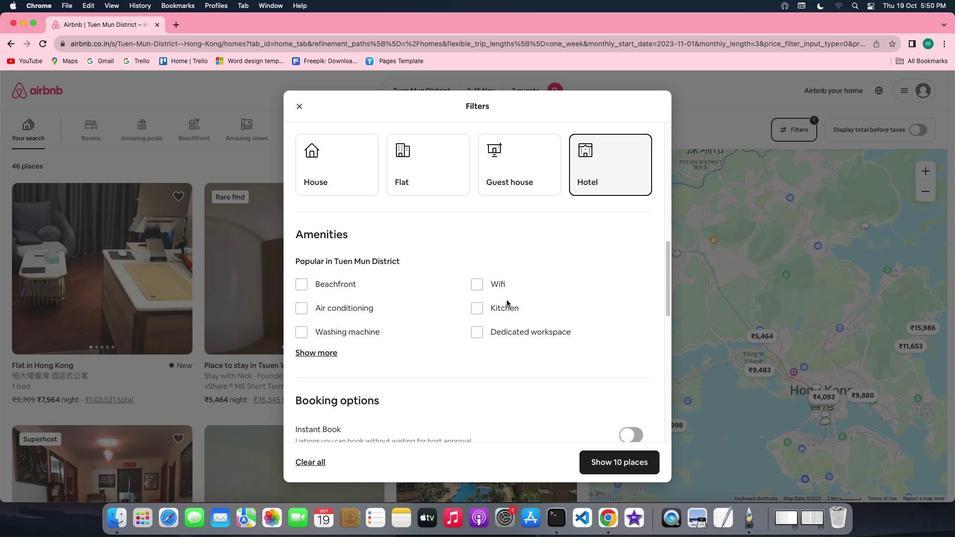 
Action: Mouse scrolled (506, 300) with delta (0, 0)
Screenshot: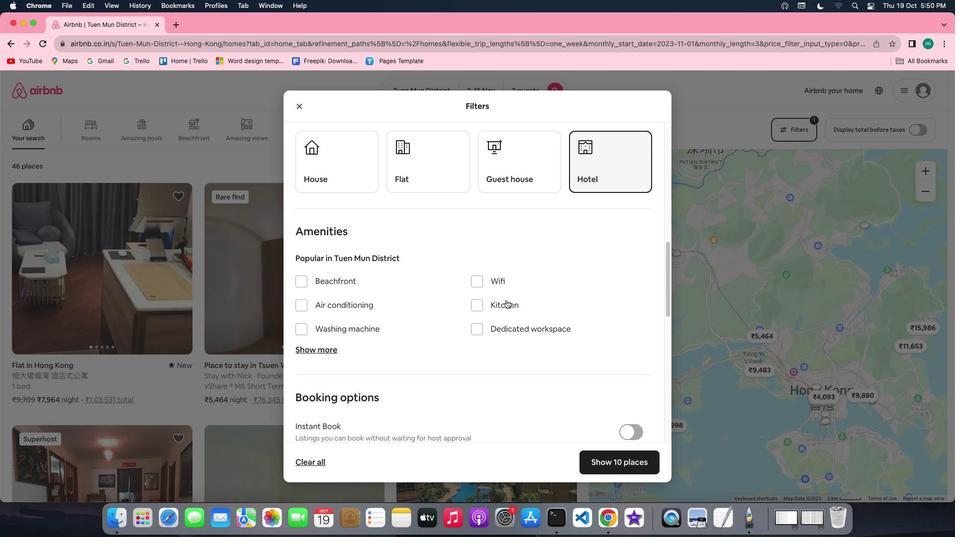 
Action: Mouse moved to (506, 300)
Screenshot: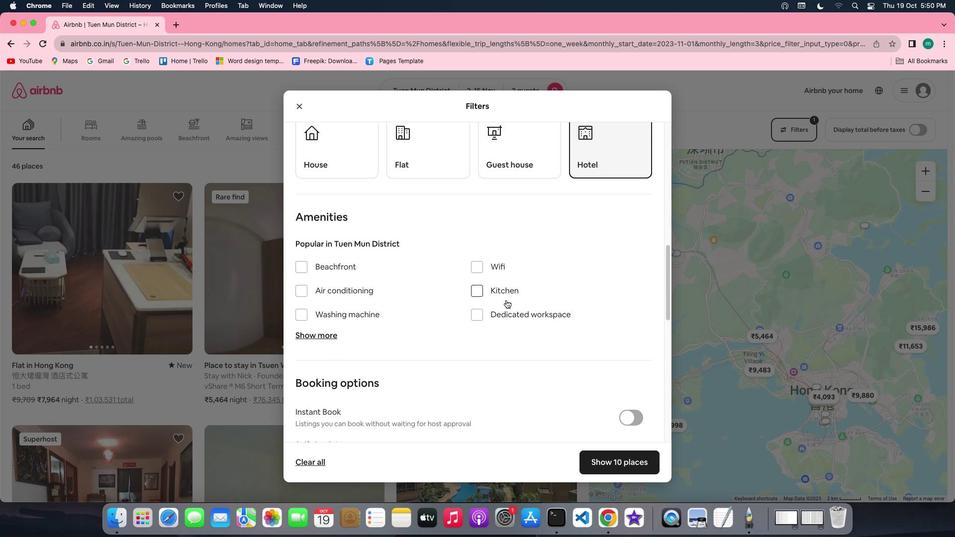 
Action: Mouse scrolled (506, 300) with delta (0, 0)
Screenshot: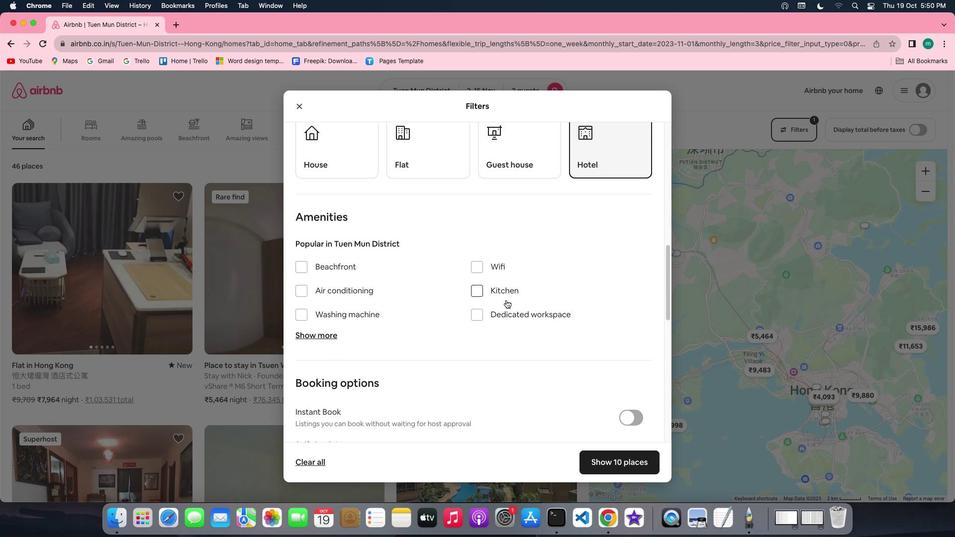 
Action: Mouse scrolled (506, 300) with delta (0, 0)
Screenshot: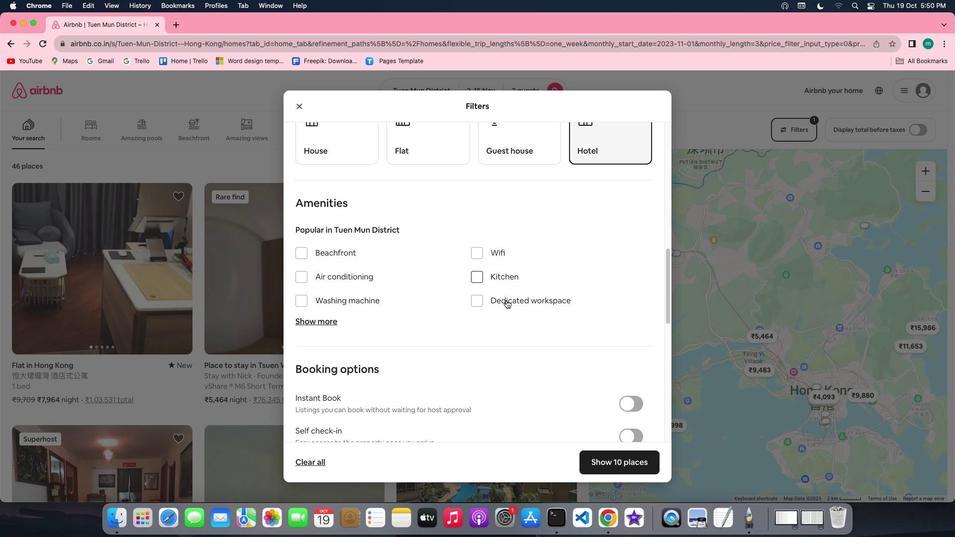
Action: Mouse scrolled (506, 300) with delta (0, 0)
Screenshot: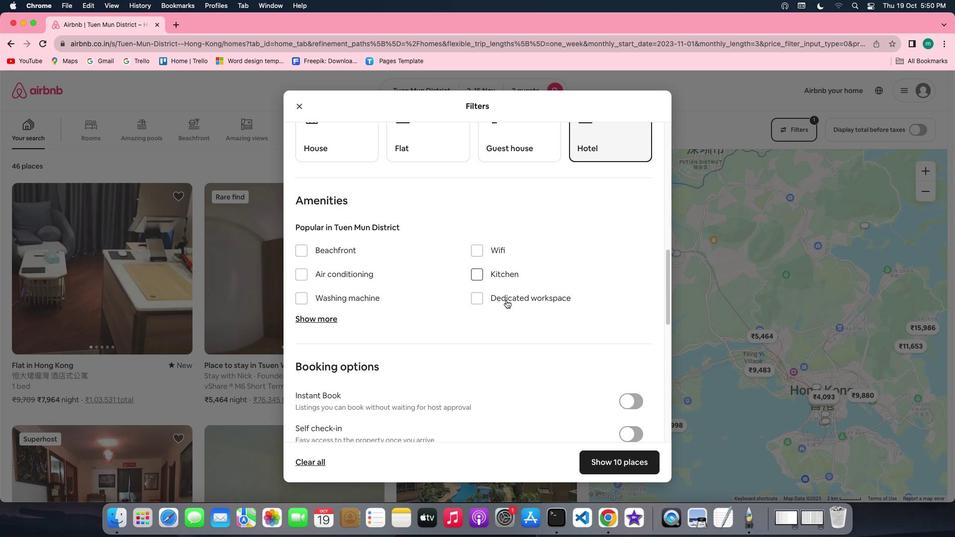
Action: Mouse scrolled (506, 300) with delta (0, 0)
Screenshot: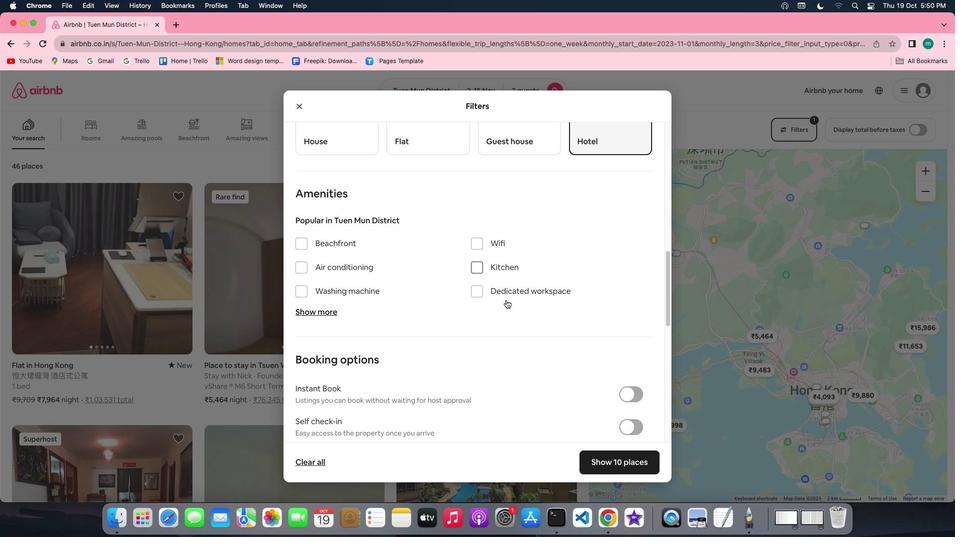 
Action: Mouse scrolled (506, 300) with delta (0, 0)
Screenshot: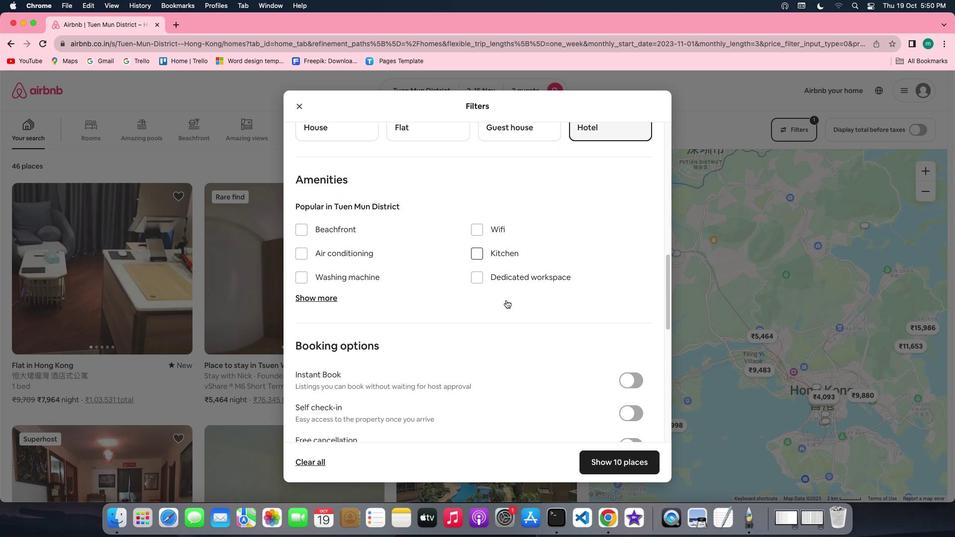 
Action: Mouse scrolled (506, 300) with delta (0, 0)
Screenshot: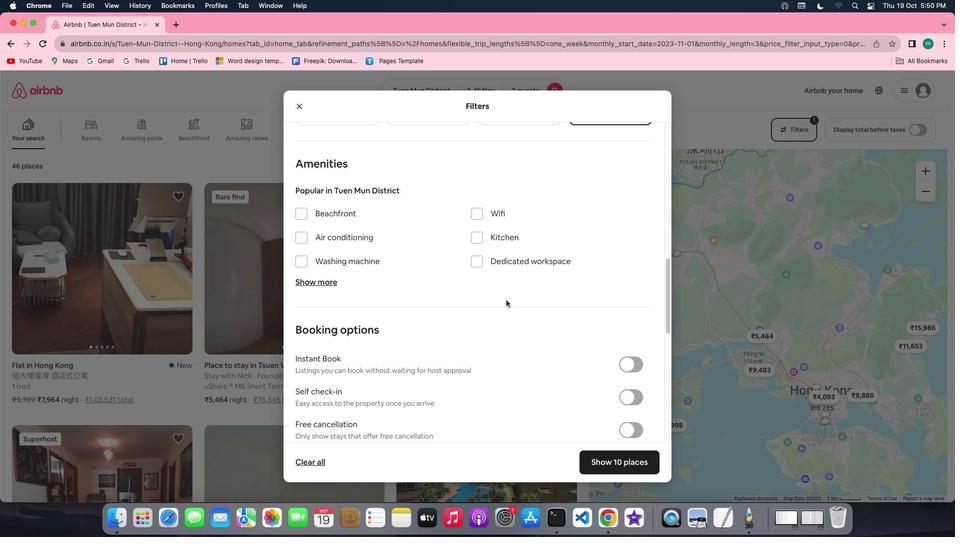 
Action: Mouse scrolled (506, 300) with delta (0, 0)
Screenshot: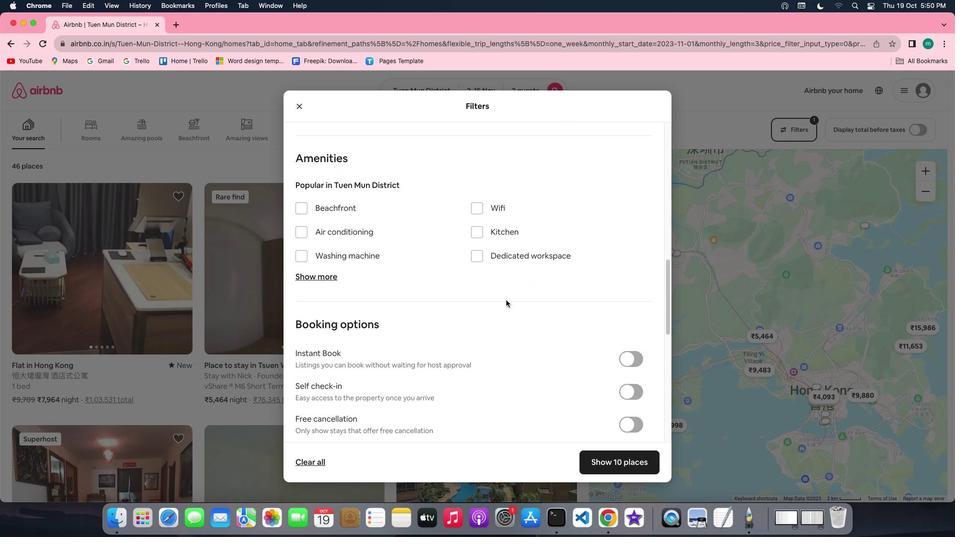 
Action: Mouse scrolled (506, 300) with delta (0, 0)
Screenshot: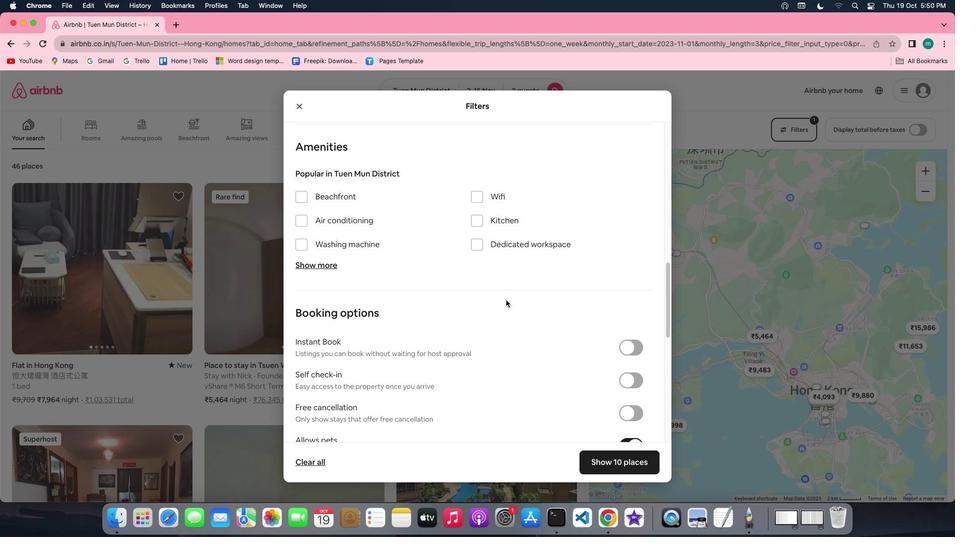 
Action: Mouse scrolled (506, 300) with delta (0, 0)
Screenshot: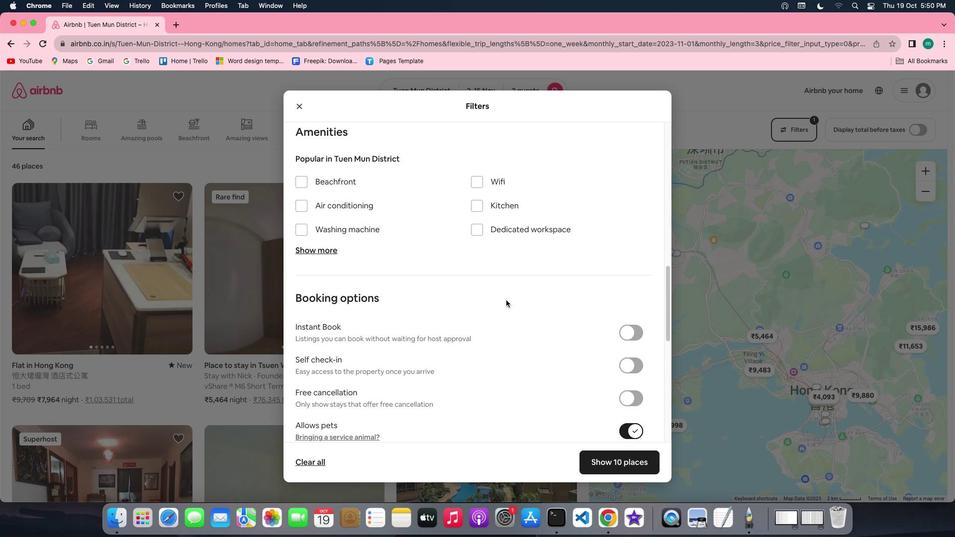 
Action: Mouse scrolled (506, 300) with delta (0, 0)
Screenshot: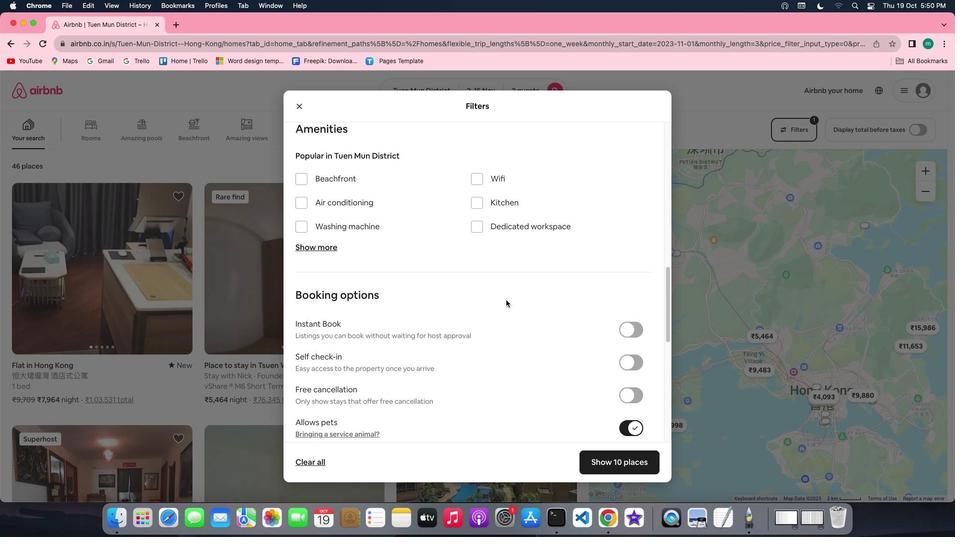 
Action: Mouse scrolled (506, 300) with delta (0, 0)
Screenshot: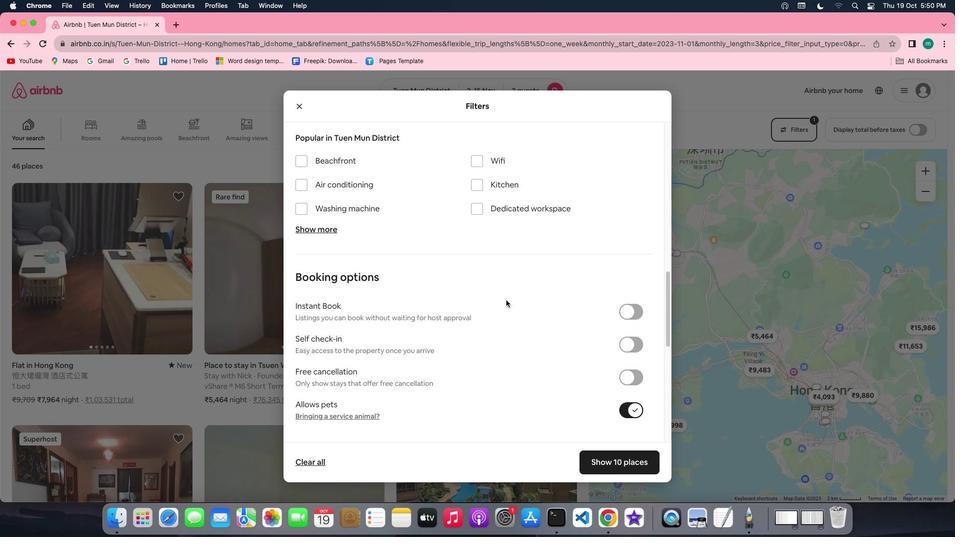 
Action: Mouse scrolled (506, 300) with delta (0, 0)
Screenshot: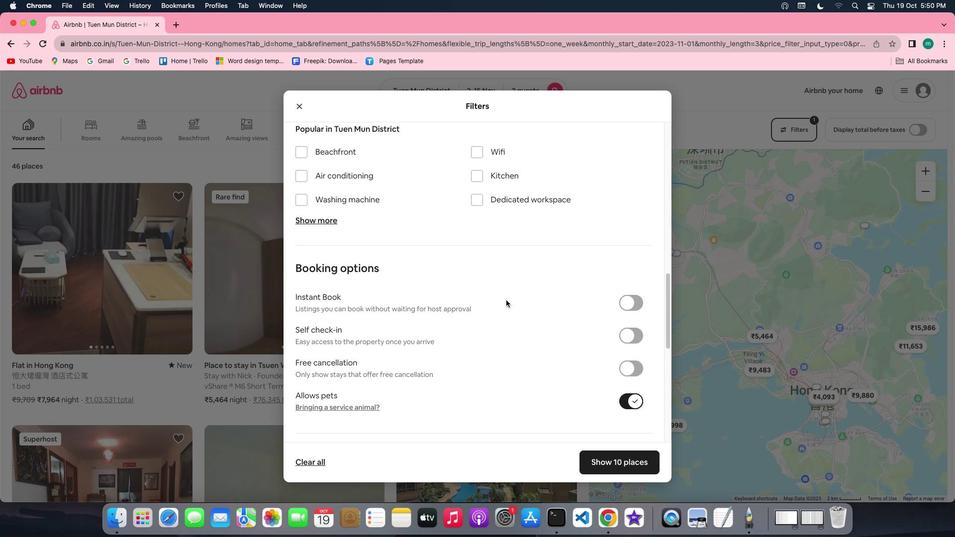 
Action: Mouse scrolled (506, 300) with delta (0, 0)
Screenshot: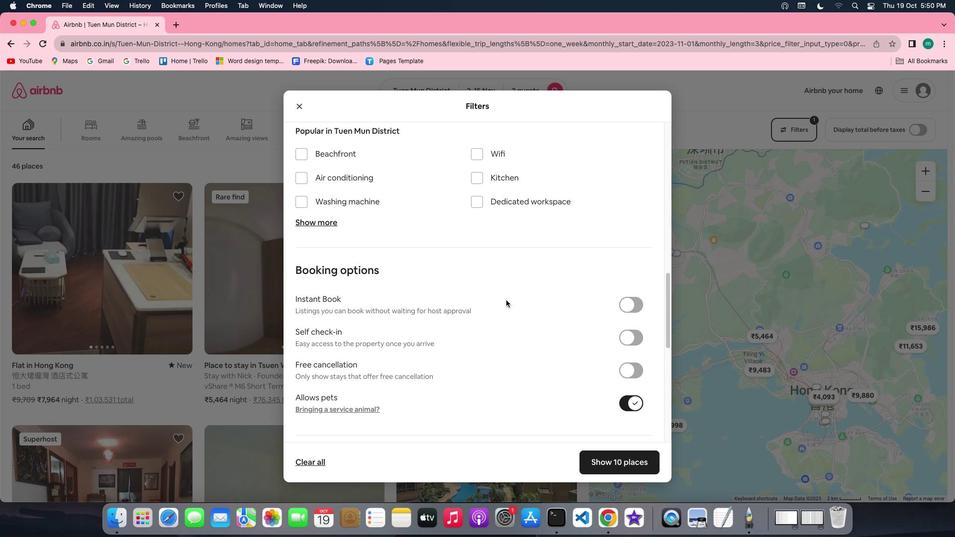
Action: Mouse scrolled (506, 300) with delta (0, 0)
Screenshot: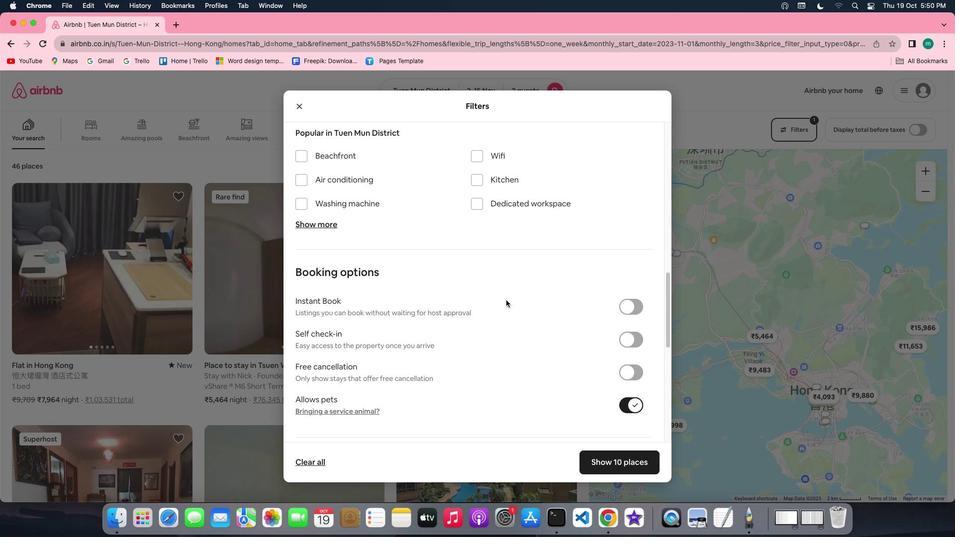 
Action: Mouse scrolled (506, 300) with delta (0, 0)
Screenshot: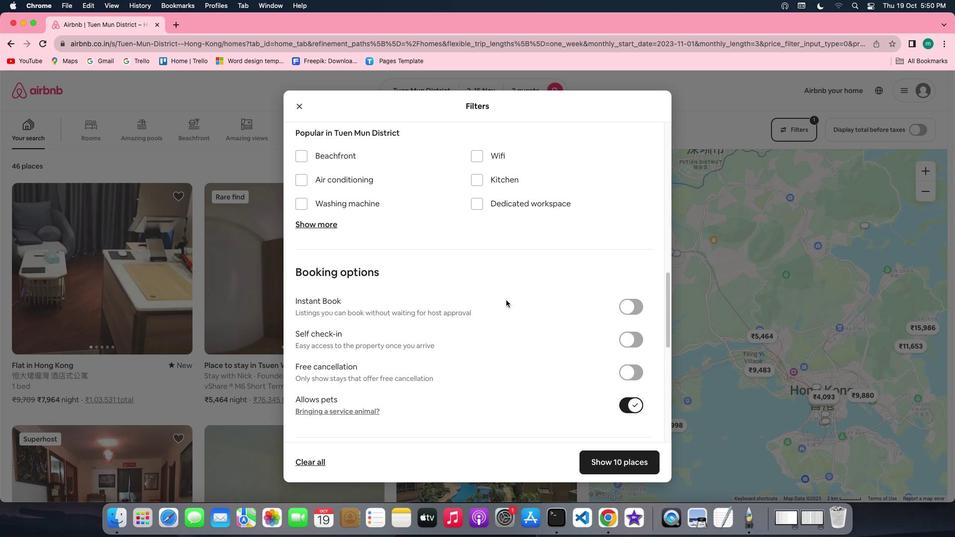 
Action: Mouse scrolled (506, 300) with delta (0, 0)
Screenshot: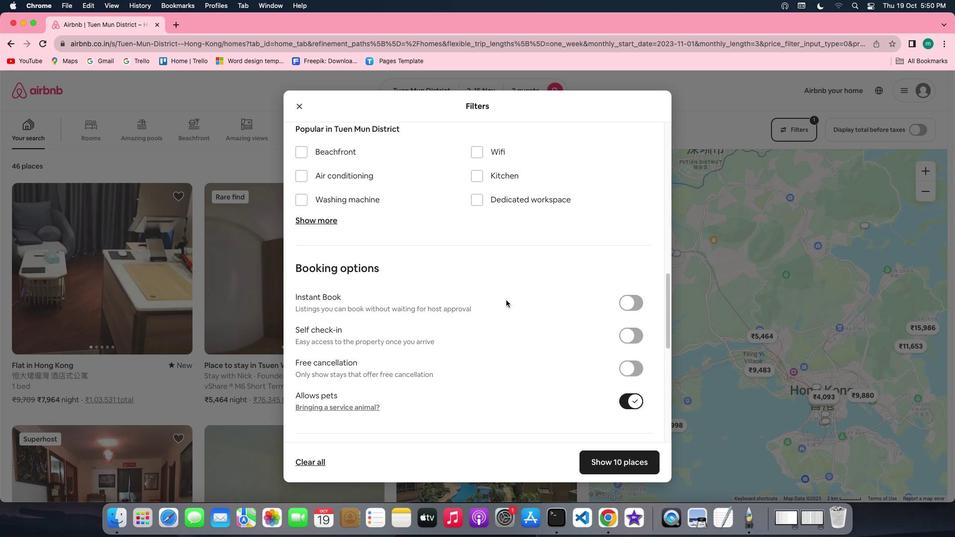 
Action: Mouse scrolled (506, 300) with delta (0, 0)
Screenshot: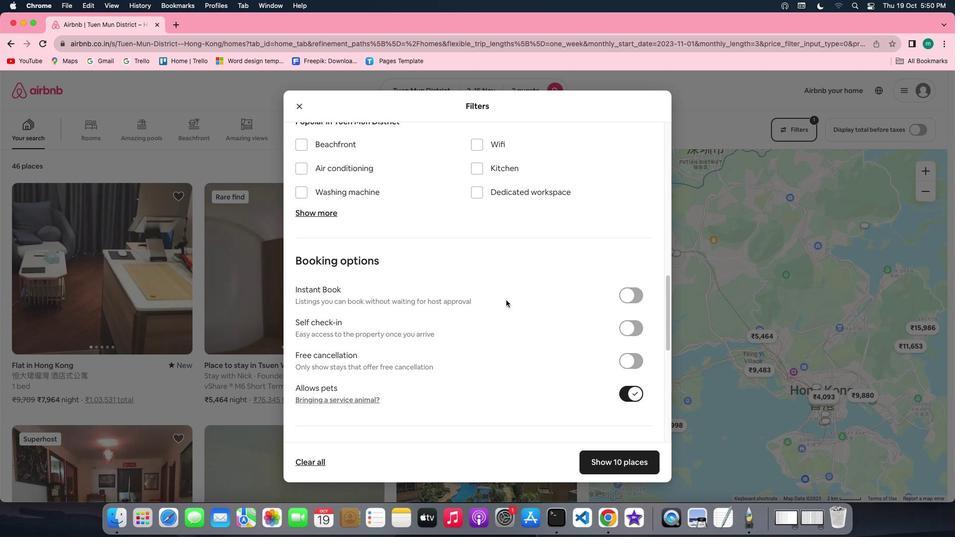 
Action: Mouse scrolled (506, 300) with delta (0, 0)
Screenshot: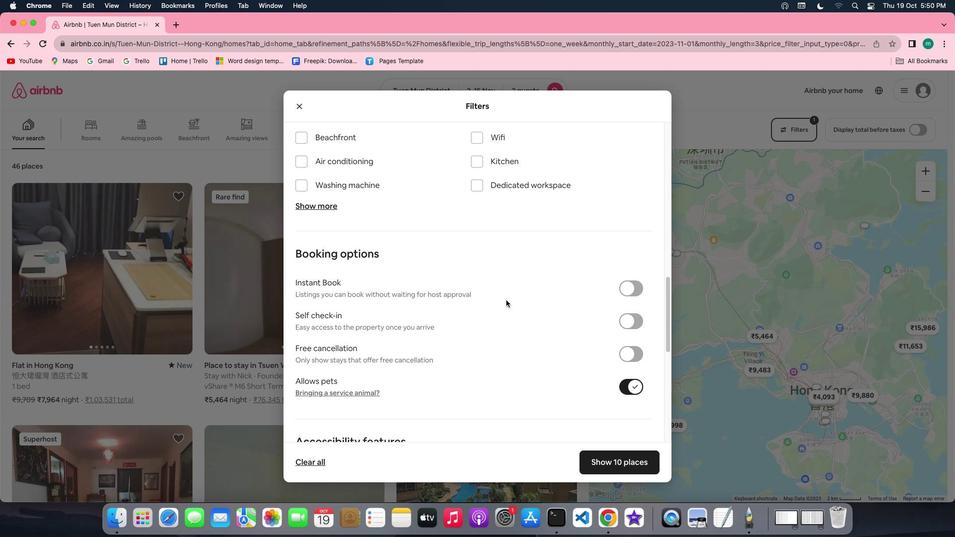 
Action: Mouse scrolled (506, 300) with delta (0, 0)
Screenshot: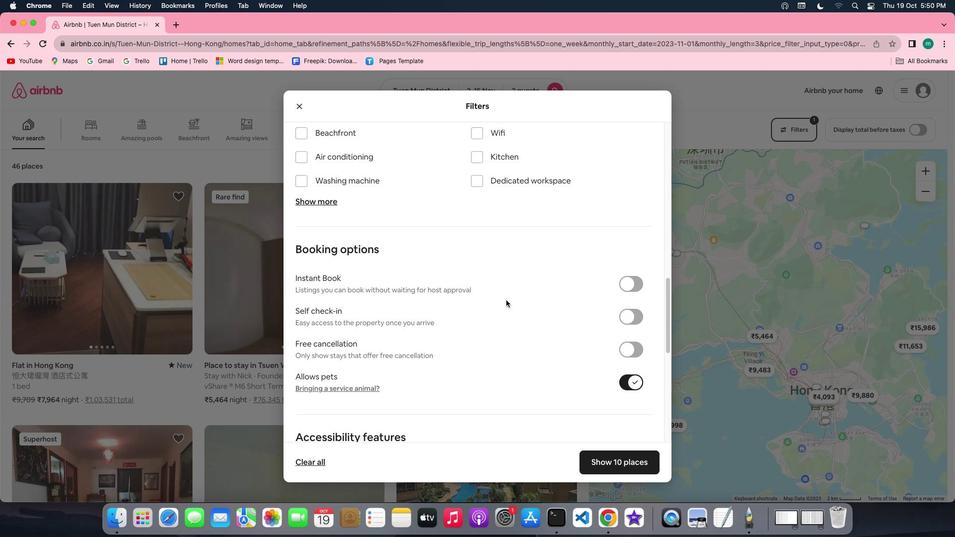 
Action: Mouse scrolled (506, 300) with delta (0, 0)
Screenshot: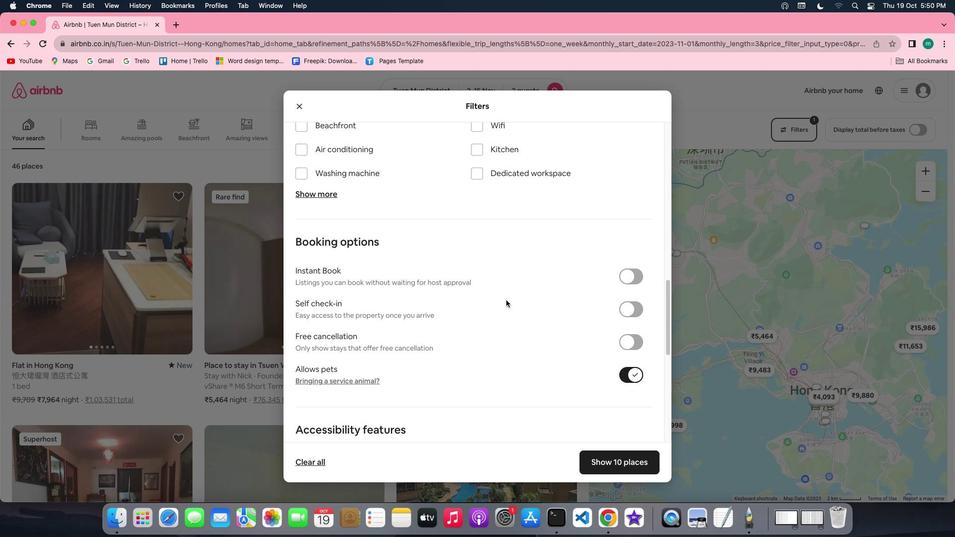 
Action: Mouse scrolled (506, 300) with delta (0, 0)
Screenshot: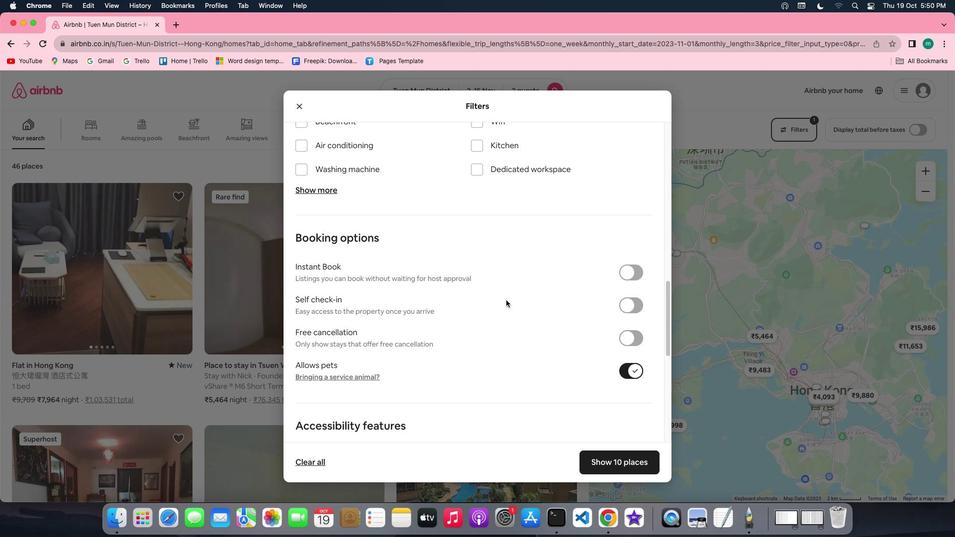 
Action: Mouse scrolled (506, 300) with delta (0, 0)
Screenshot: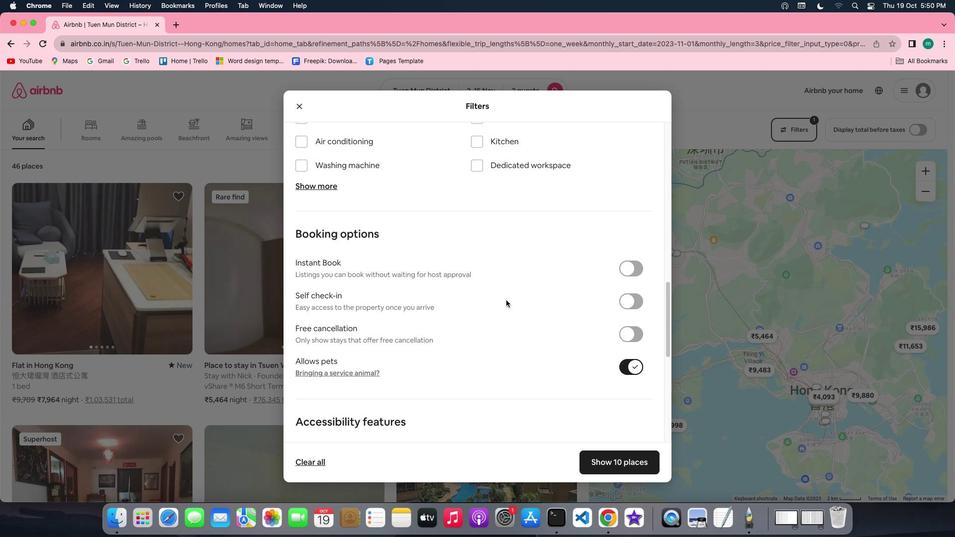 
Action: Mouse scrolled (506, 300) with delta (0, 0)
Screenshot: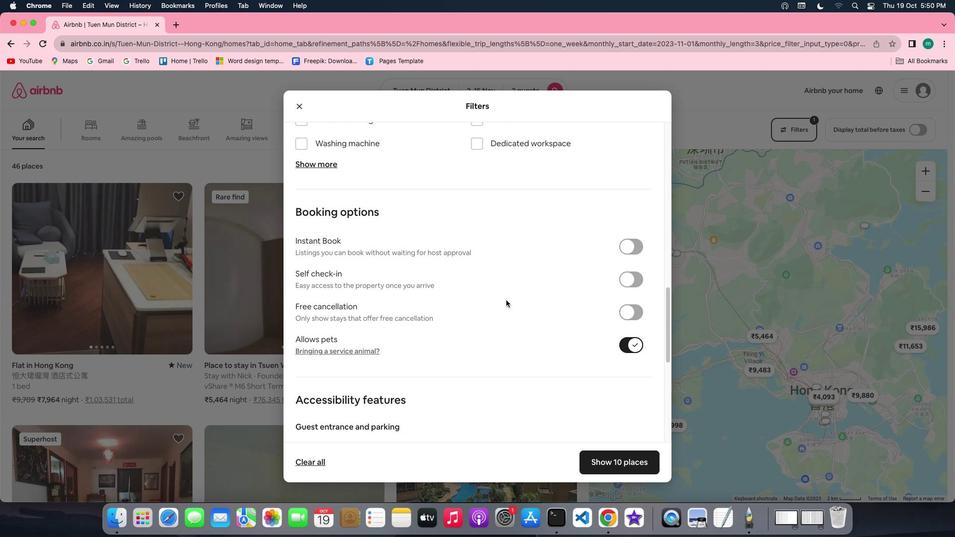 
Action: Mouse moved to (634, 265)
Screenshot: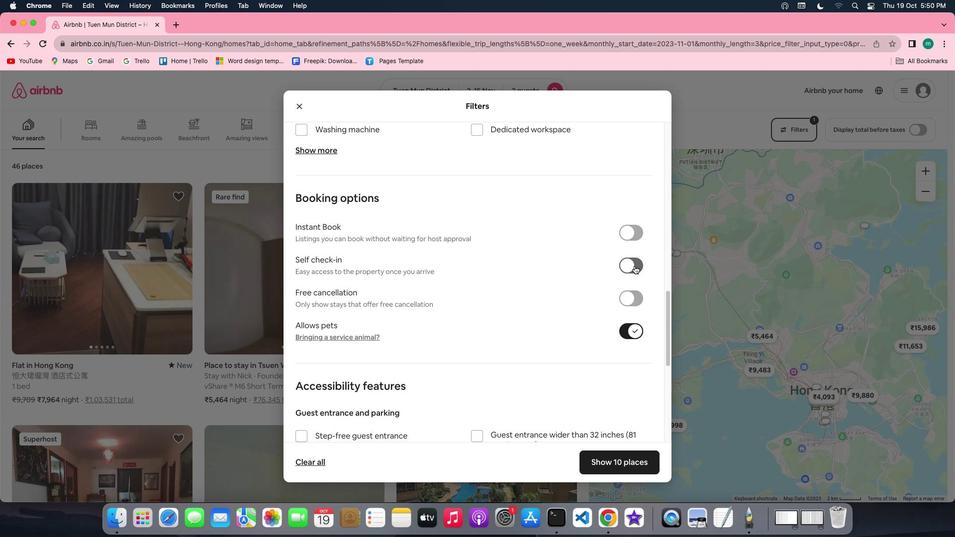 
Action: Mouse pressed left at (634, 265)
Screenshot: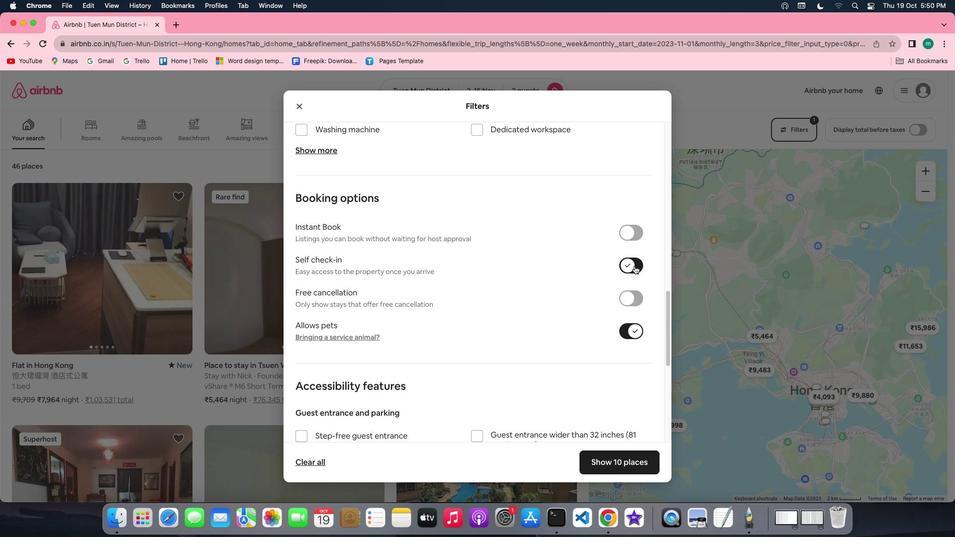
Action: Mouse moved to (508, 319)
Screenshot: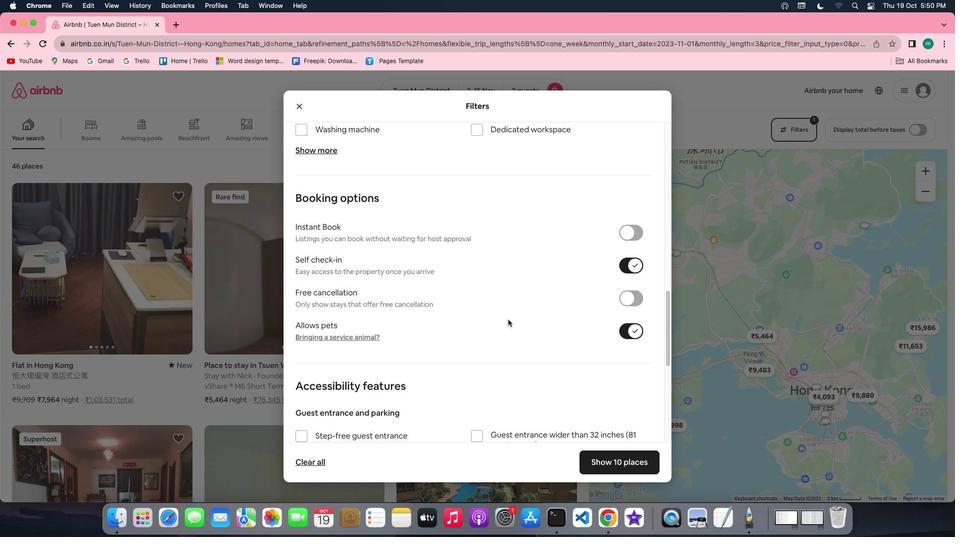 
Action: Mouse scrolled (508, 319) with delta (0, 0)
Screenshot: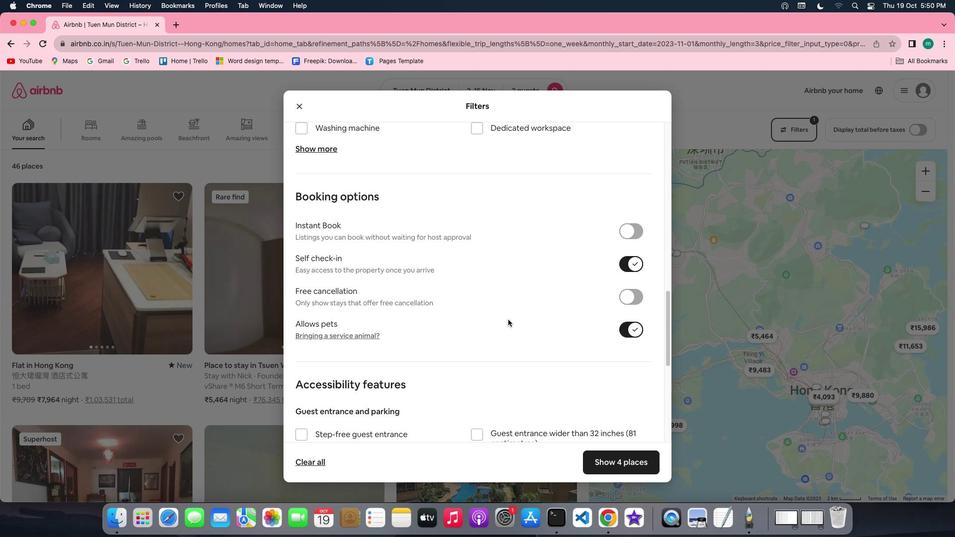 
Action: Mouse scrolled (508, 319) with delta (0, 0)
Screenshot: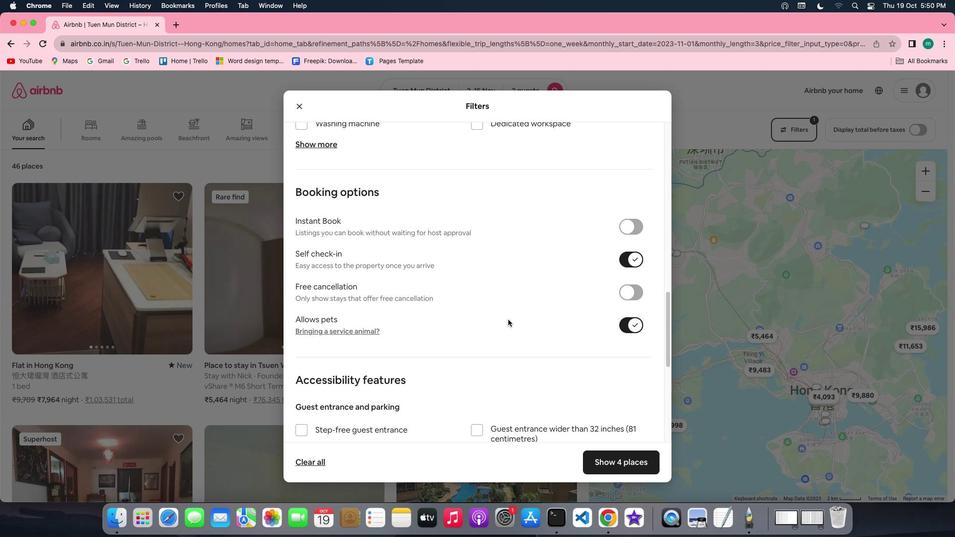 
Action: Mouse scrolled (508, 319) with delta (0, 0)
Screenshot: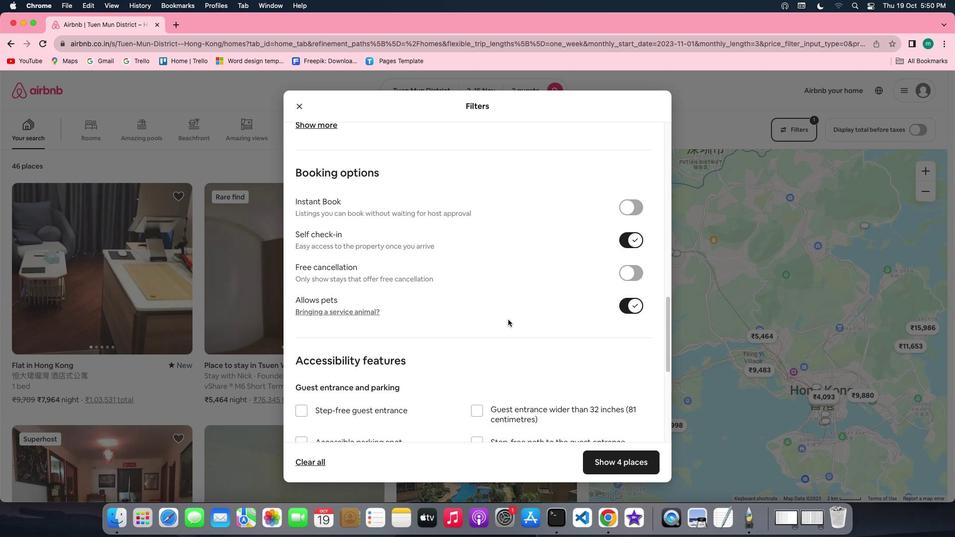 
Action: Mouse scrolled (508, 319) with delta (0, 0)
Screenshot: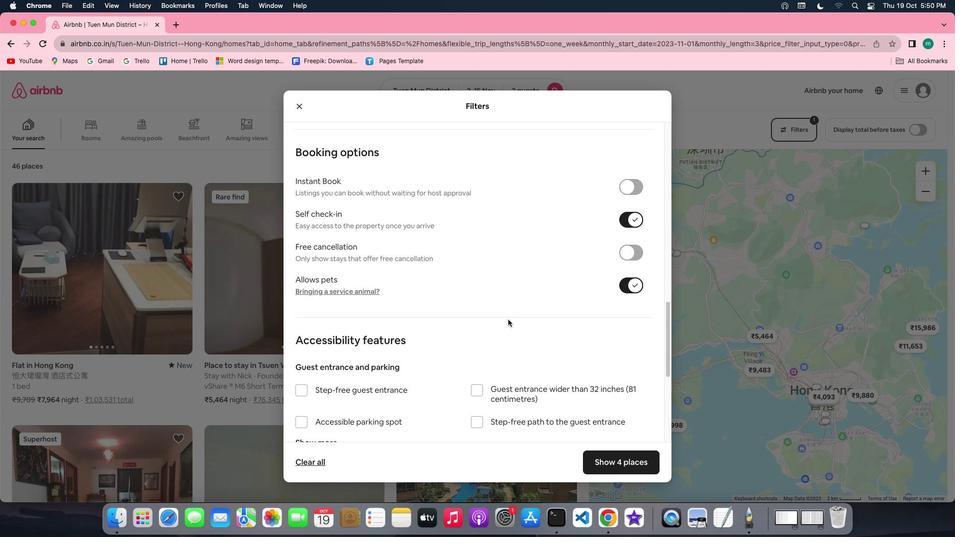 
Action: Mouse scrolled (508, 319) with delta (0, 0)
Screenshot: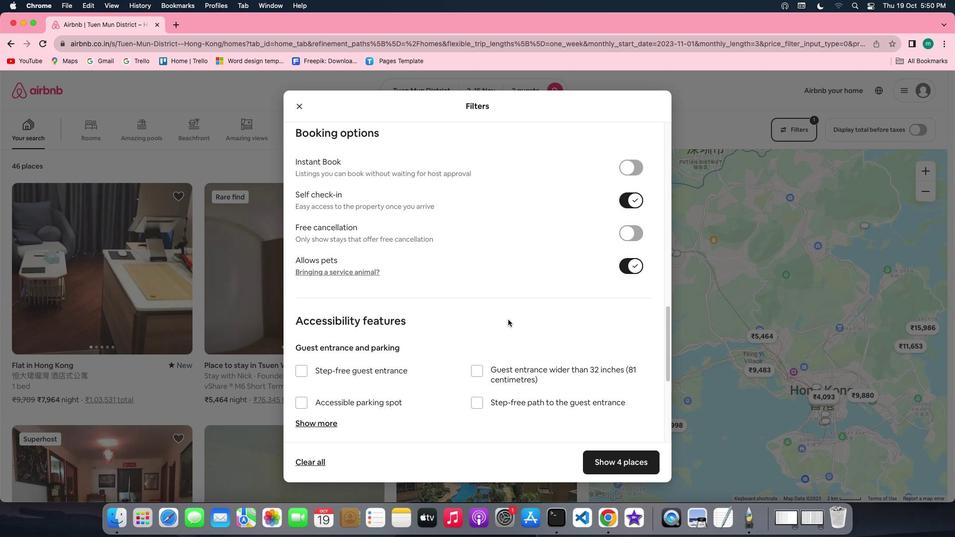 
Action: Mouse scrolled (508, 319) with delta (0, 0)
Screenshot: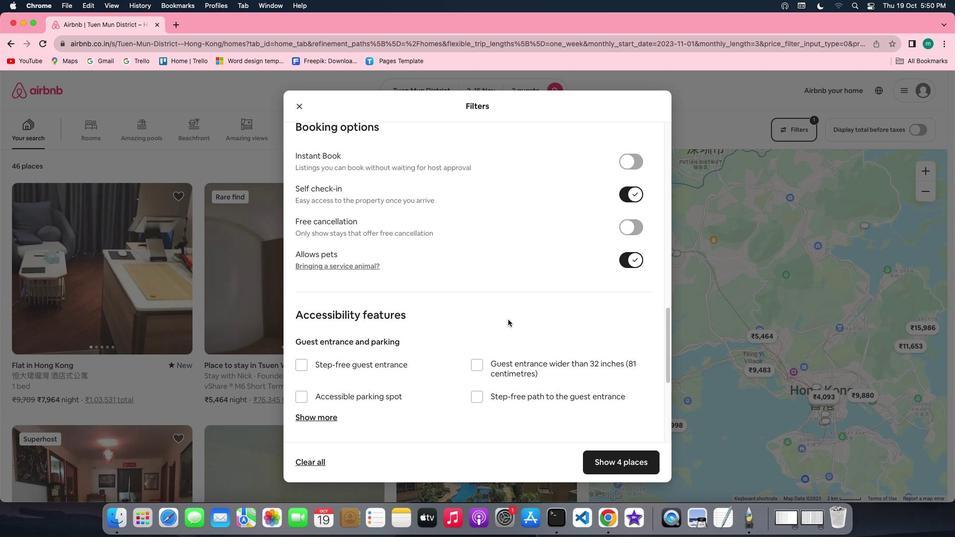 
Action: Mouse scrolled (508, 319) with delta (0, 0)
Screenshot: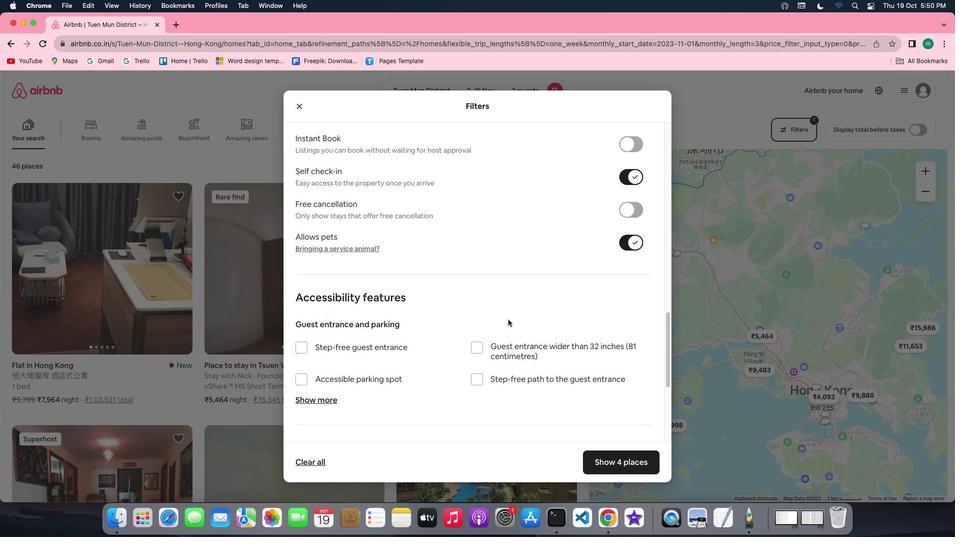 
Action: Mouse moved to (569, 410)
Screenshot: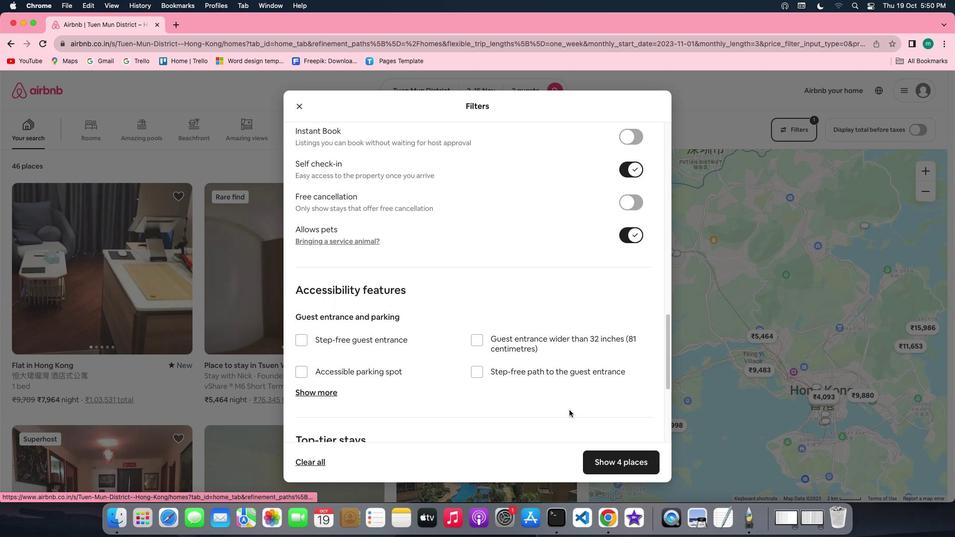 
Action: Mouse scrolled (569, 410) with delta (0, 0)
Screenshot: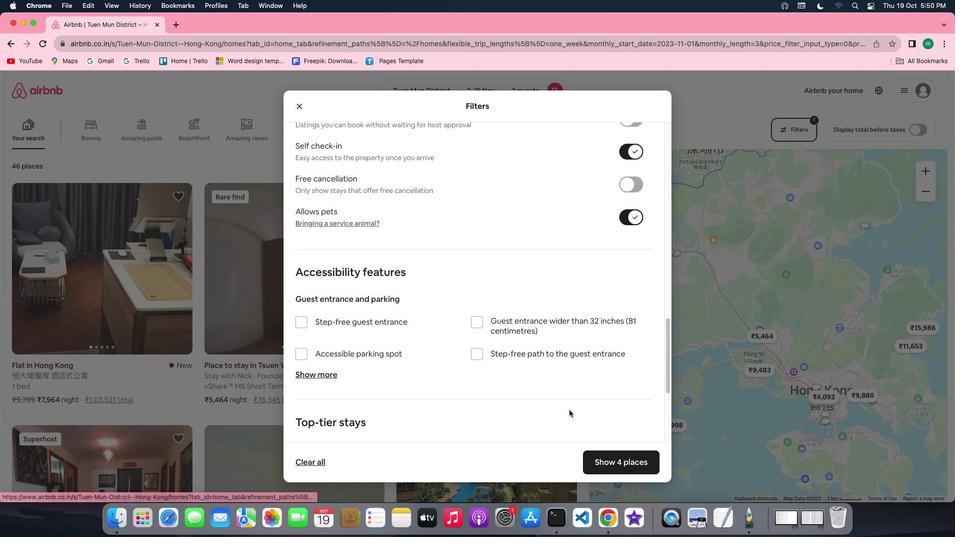 
Action: Mouse scrolled (569, 410) with delta (0, 0)
Screenshot: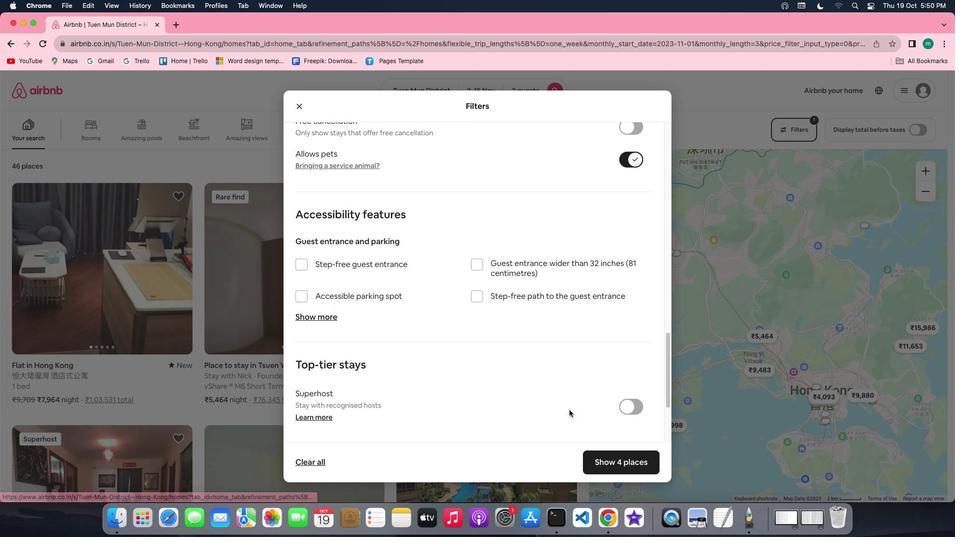 
Action: Mouse scrolled (569, 410) with delta (0, -1)
Screenshot: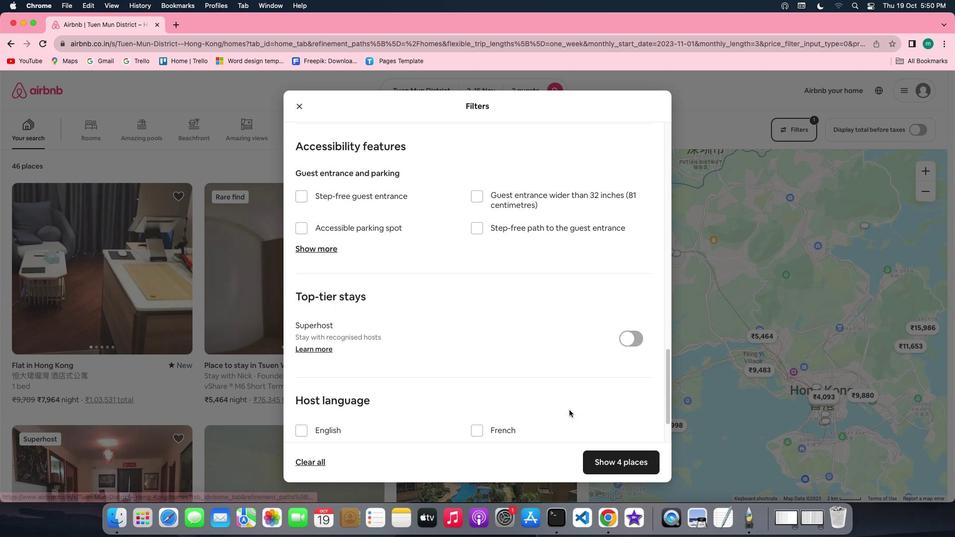 
Action: Mouse scrolled (569, 410) with delta (0, -2)
Screenshot: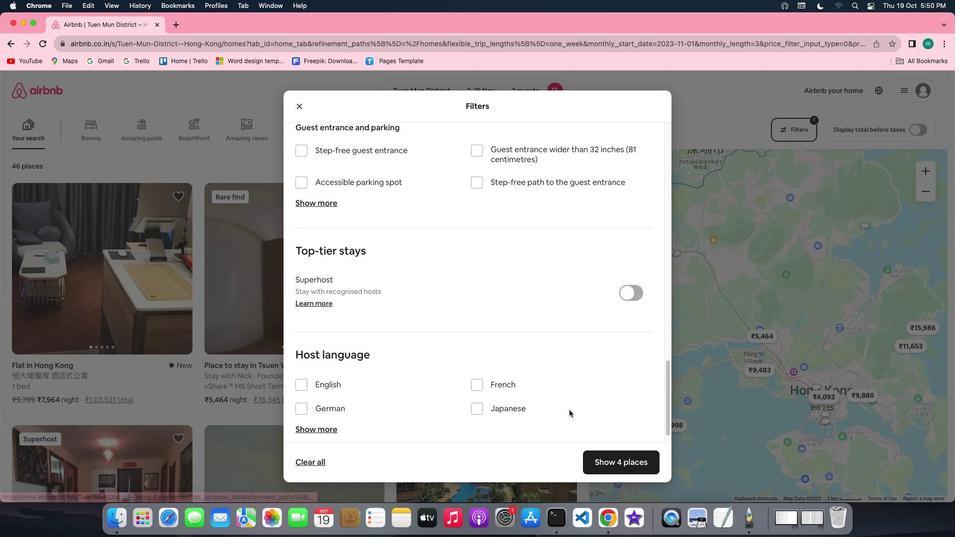 
Action: Mouse scrolled (569, 410) with delta (0, -2)
Screenshot: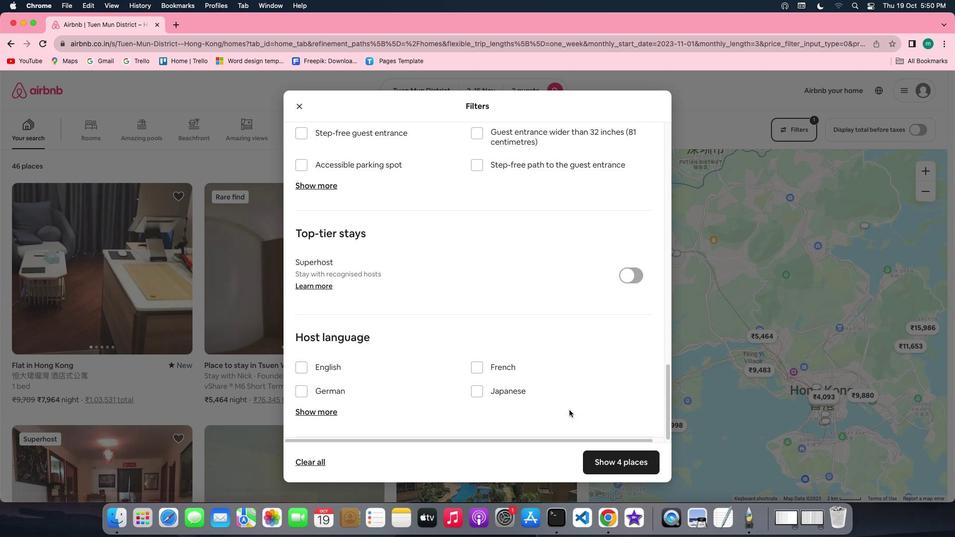 
Action: Mouse scrolled (569, 410) with delta (0, 0)
Screenshot: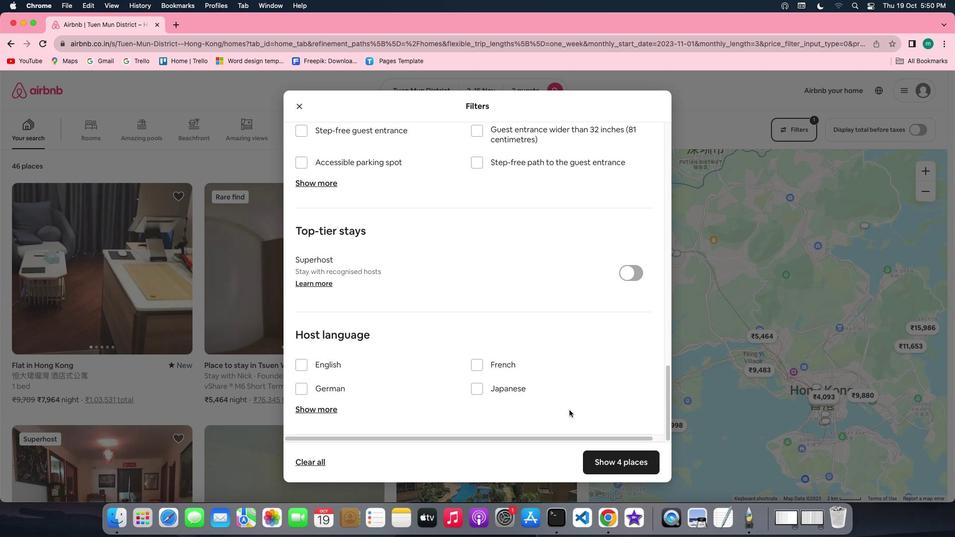 
Action: Mouse scrolled (569, 410) with delta (0, 0)
Screenshot: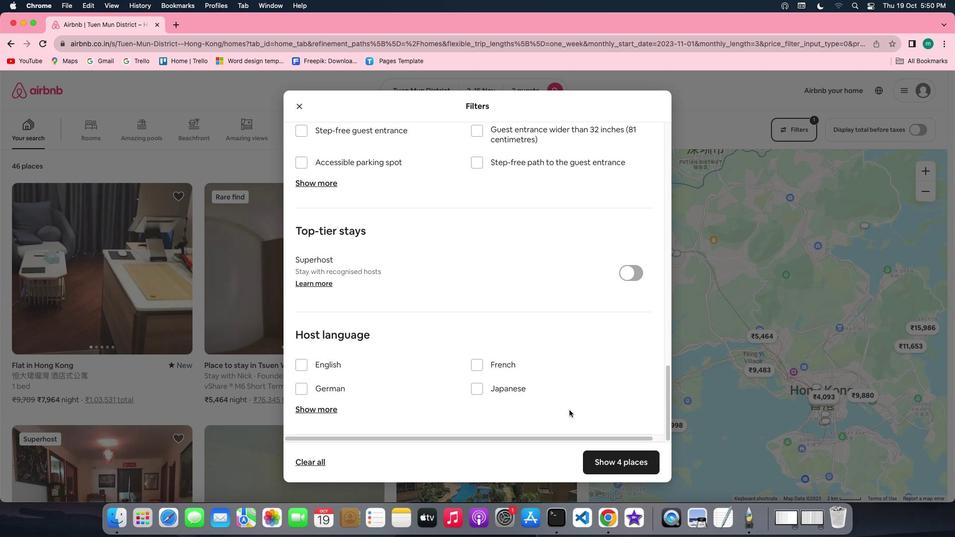 
Action: Mouse scrolled (569, 410) with delta (0, -1)
Screenshot: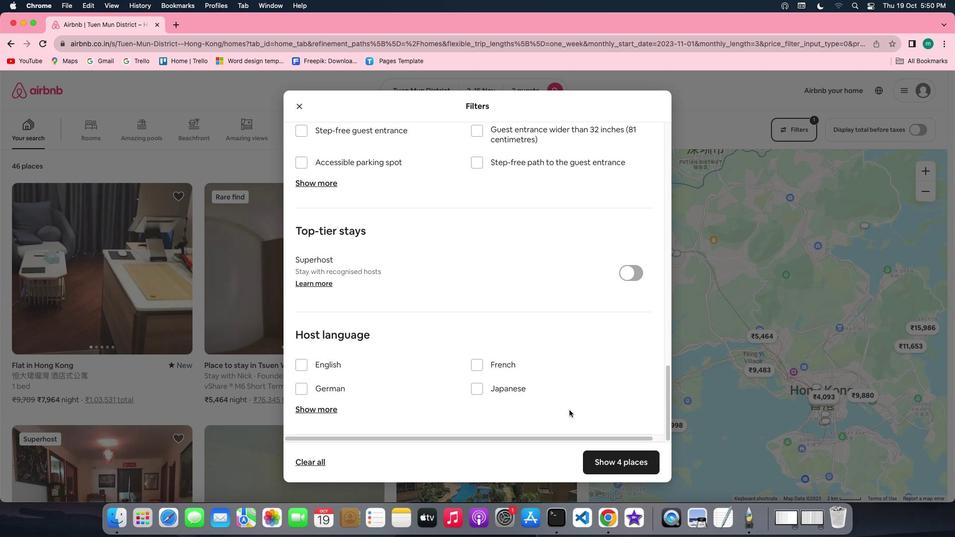 
Action: Mouse scrolled (569, 410) with delta (0, -2)
Screenshot: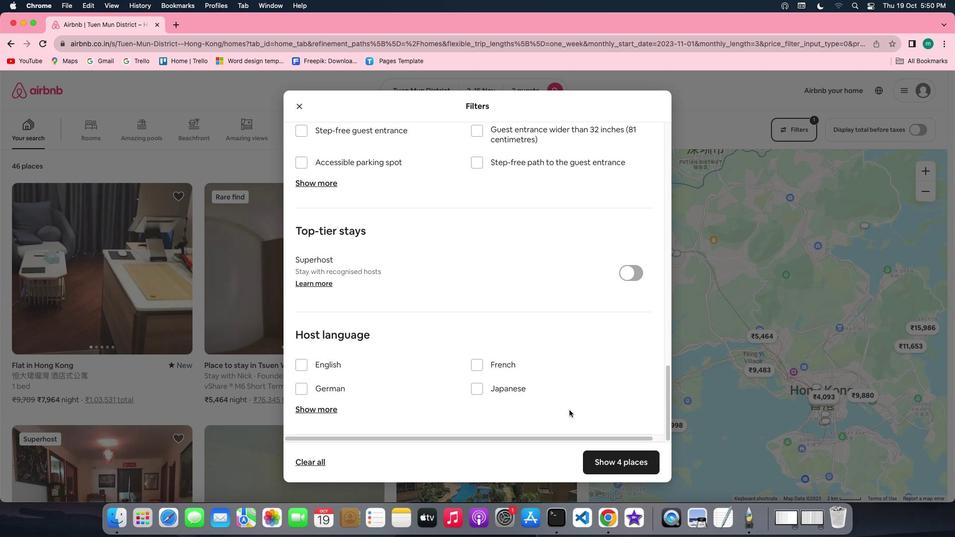 
Action: Mouse scrolled (569, 410) with delta (0, -2)
Screenshot: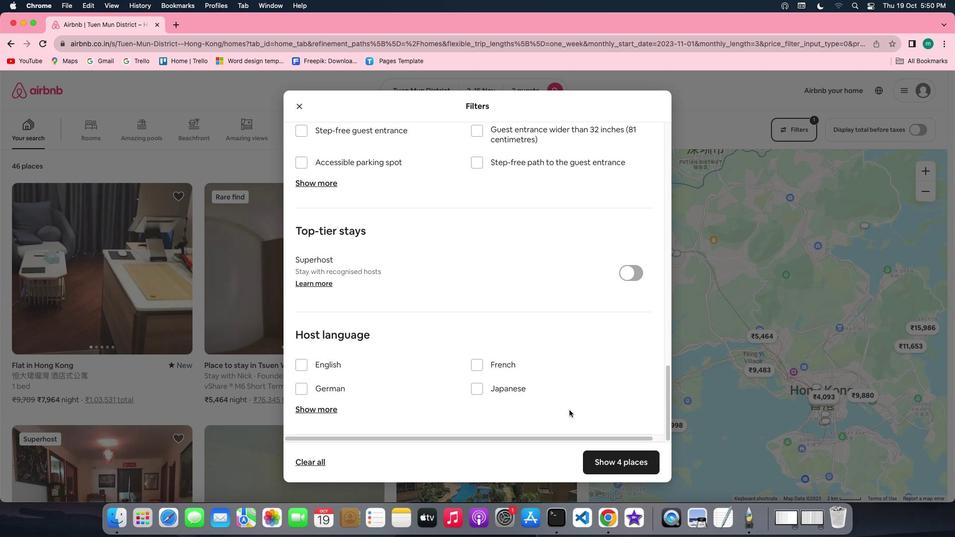 
Action: Mouse moved to (601, 456)
Screenshot: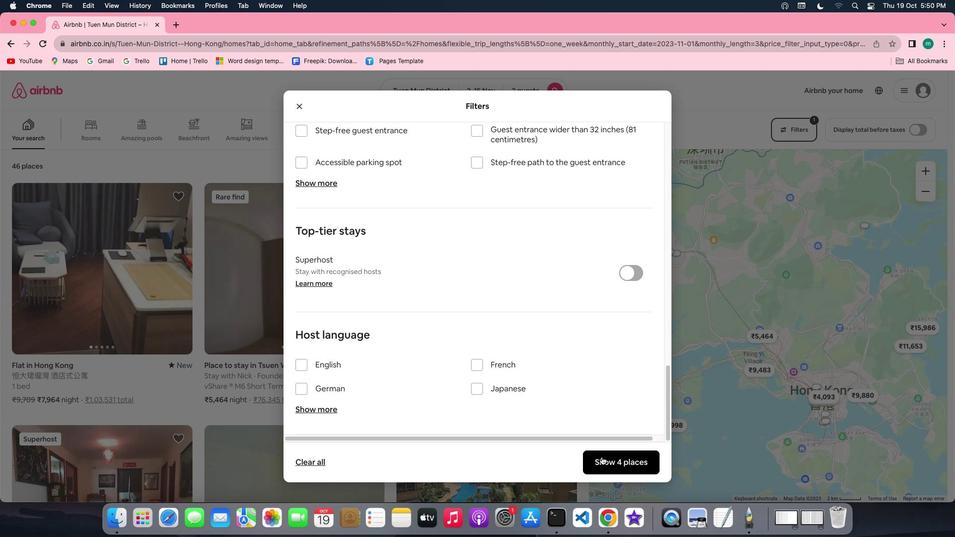 
Action: Mouse pressed left at (601, 456)
Screenshot: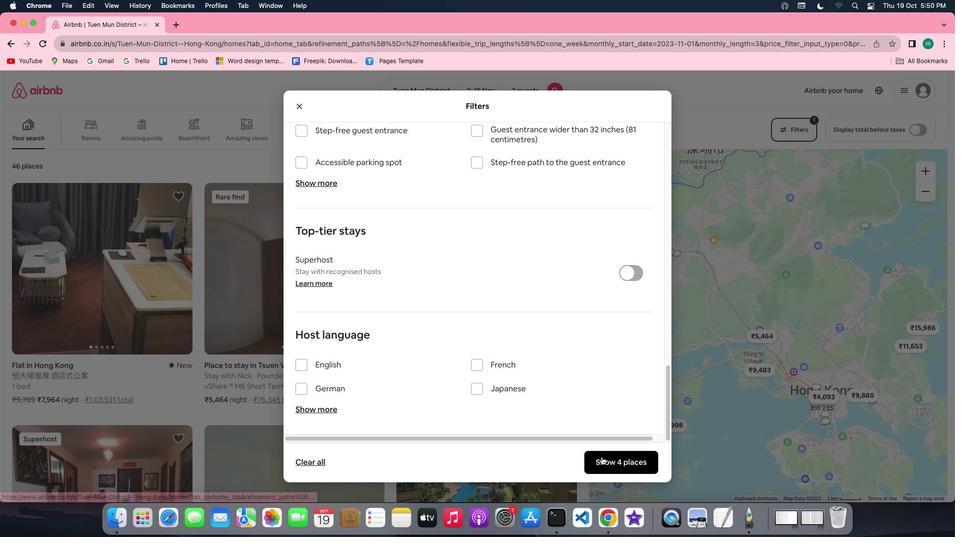 
Action: Mouse moved to (110, 285)
Screenshot: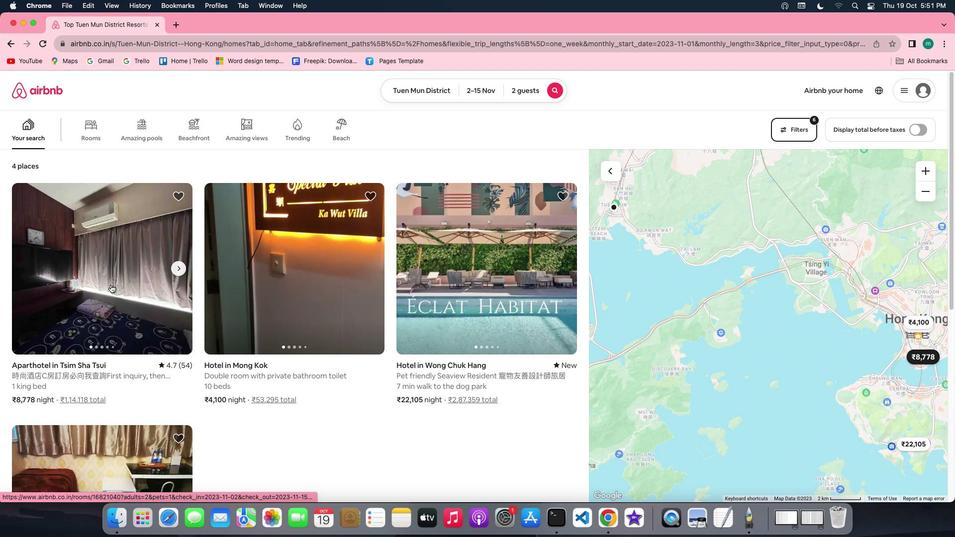
Action: Mouse pressed left at (110, 285)
Screenshot: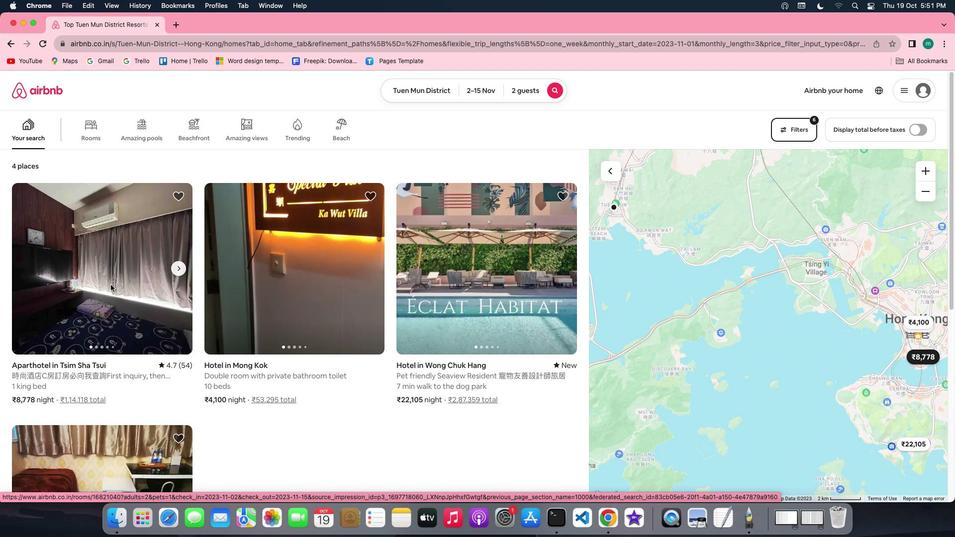 
Action: Mouse moved to (696, 364)
Screenshot: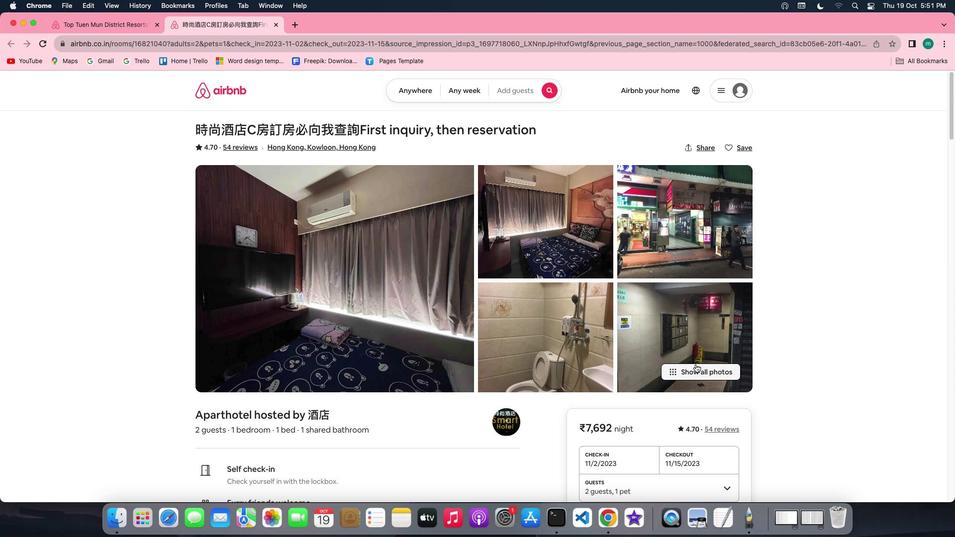 
Action: Mouse pressed left at (696, 364)
Screenshot: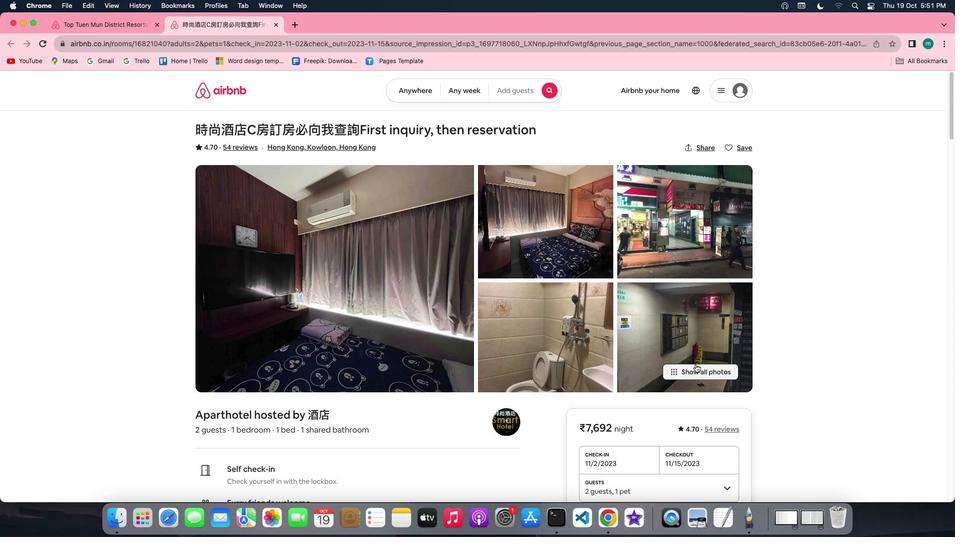 
Action: Mouse moved to (529, 398)
Screenshot: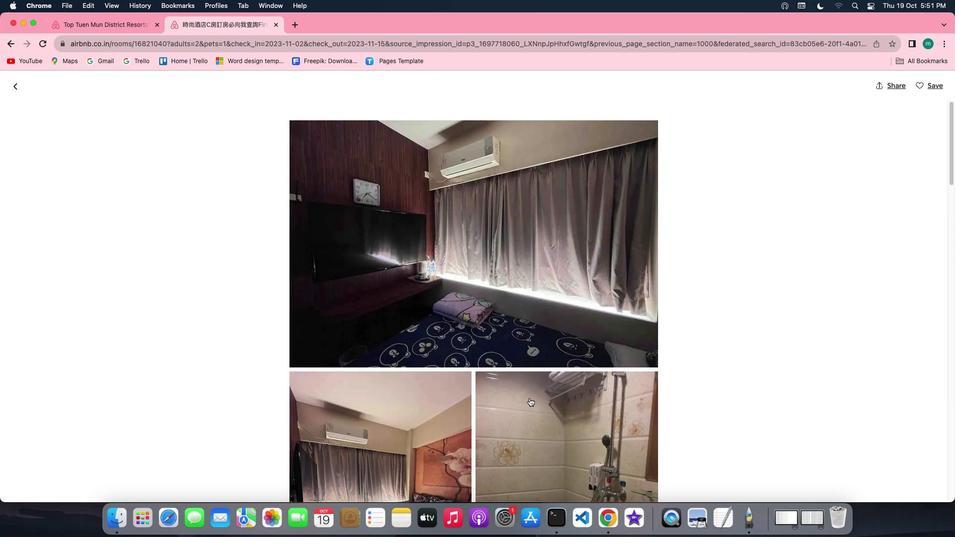 
Action: Mouse scrolled (529, 398) with delta (0, 0)
Screenshot: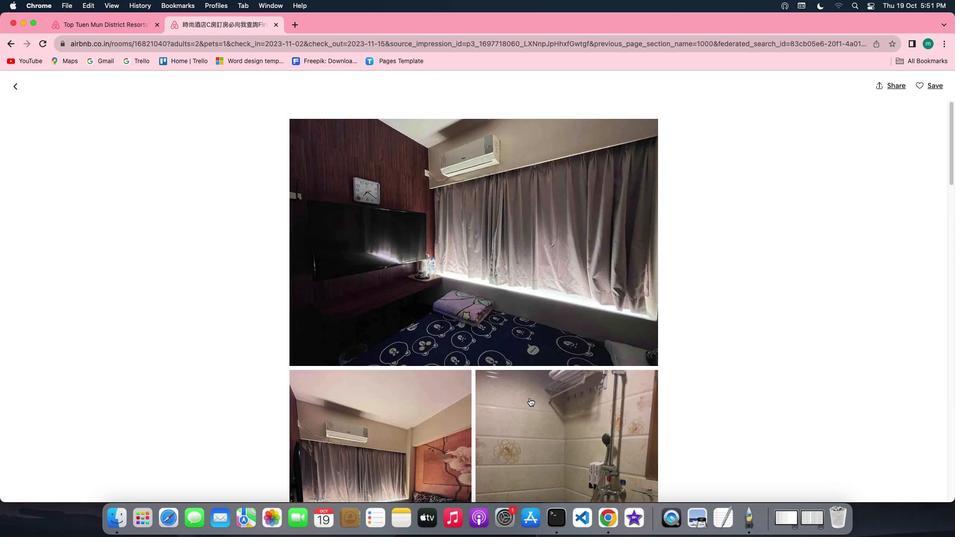 
Action: Mouse scrolled (529, 398) with delta (0, 0)
Screenshot: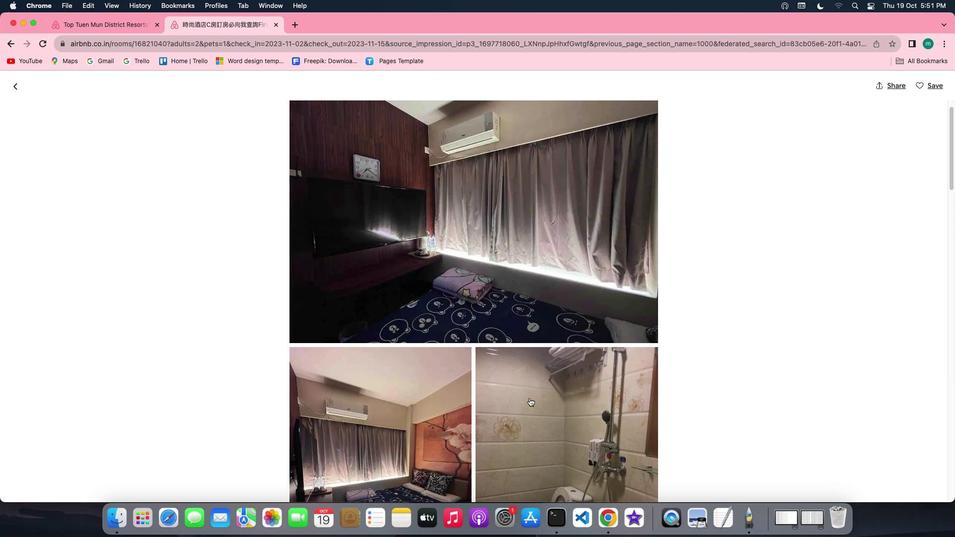 
Action: Mouse scrolled (529, 398) with delta (0, 0)
Screenshot: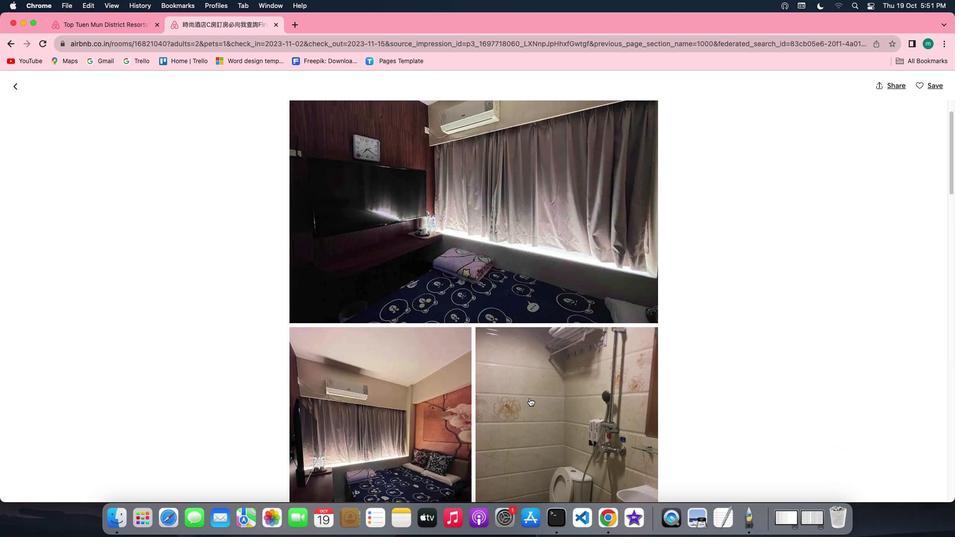 
Action: Mouse scrolled (529, 398) with delta (0, 0)
Screenshot: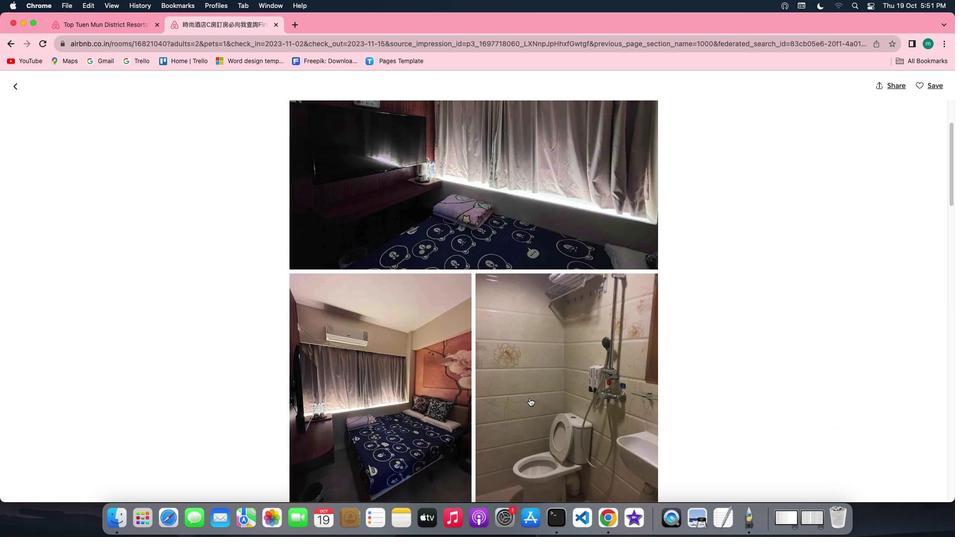 
Action: Mouse scrolled (529, 398) with delta (0, 0)
Screenshot: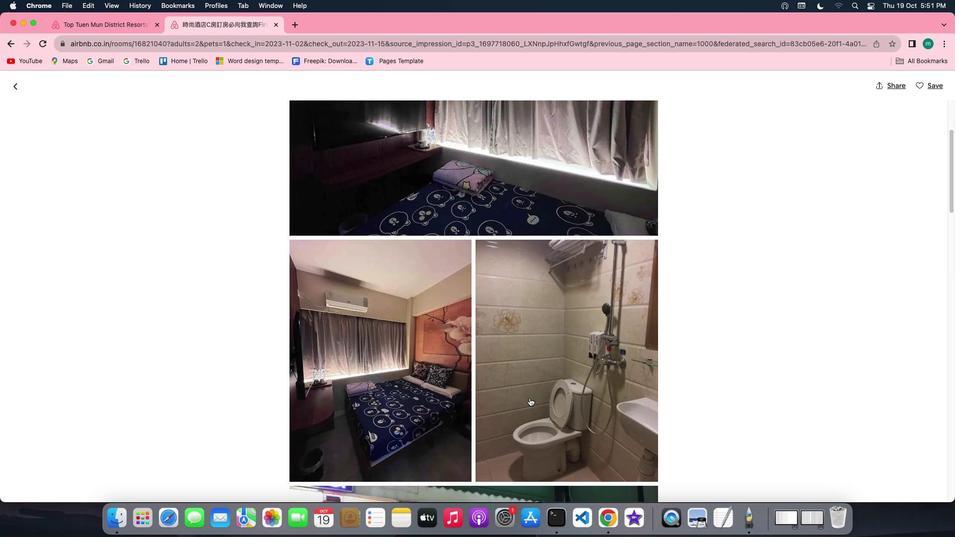 
Action: Mouse scrolled (529, 398) with delta (0, 0)
Screenshot: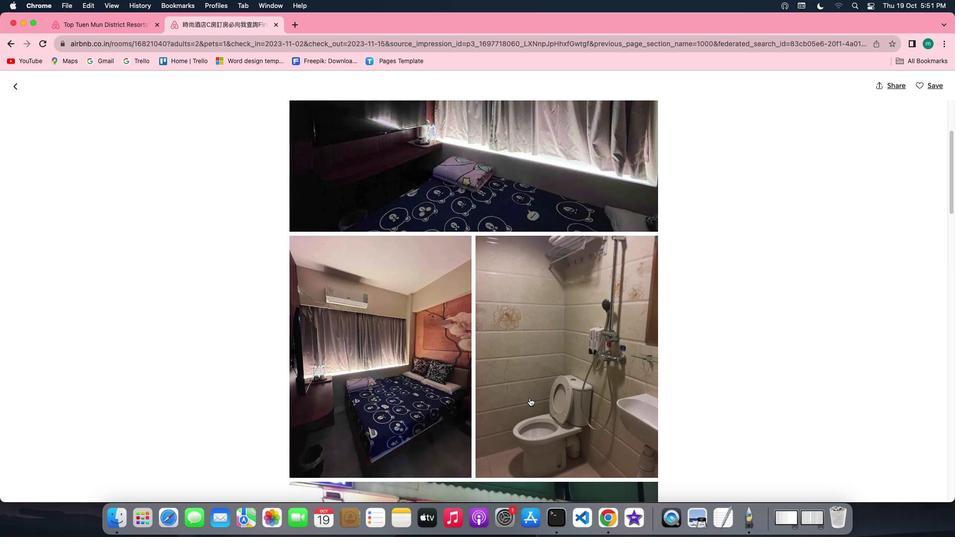 
Action: Mouse scrolled (529, 398) with delta (0, 0)
Screenshot: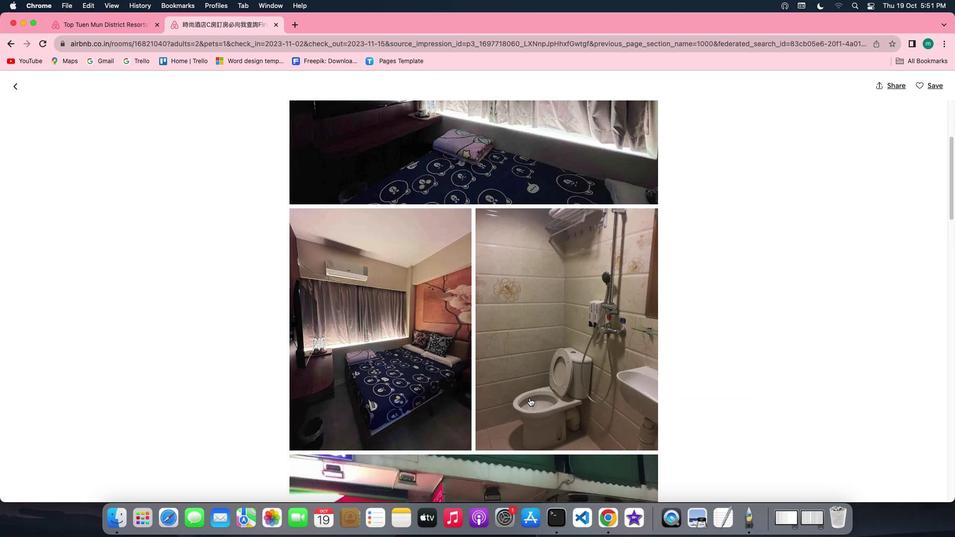 
Action: Mouse scrolled (529, 398) with delta (0, 0)
Screenshot: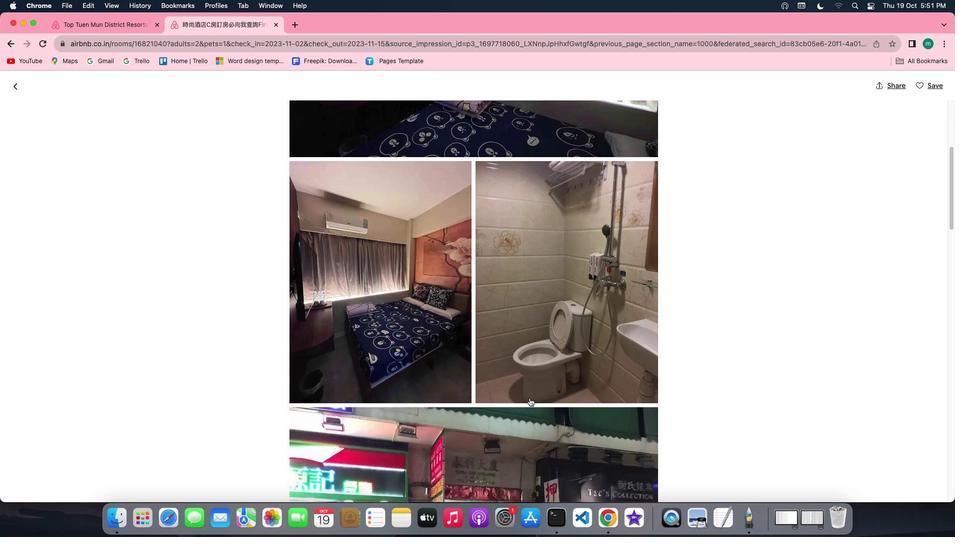 
Action: Mouse scrolled (529, 398) with delta (0, 0)
Screenshot: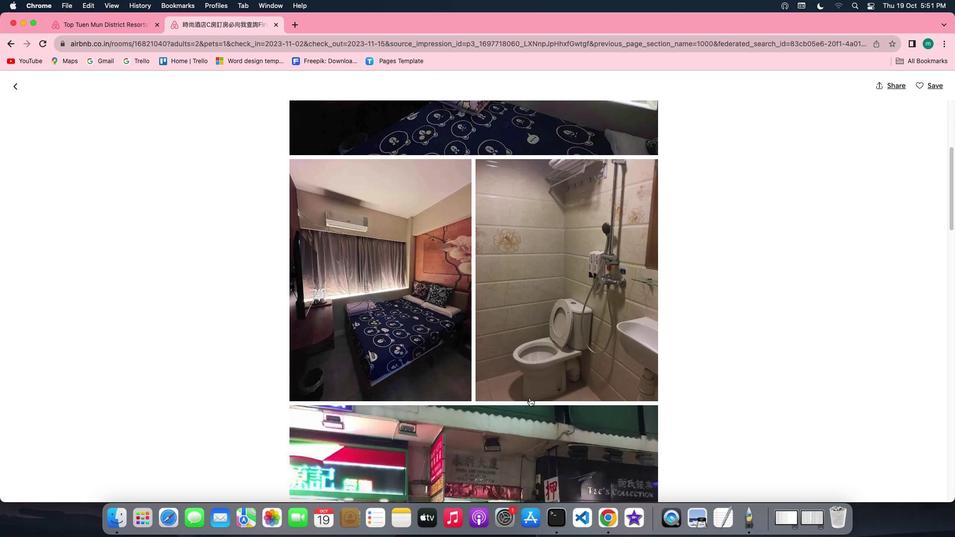 
Action: Mouse scrolled (529, 398) with delta (0, 0)
Screenshot: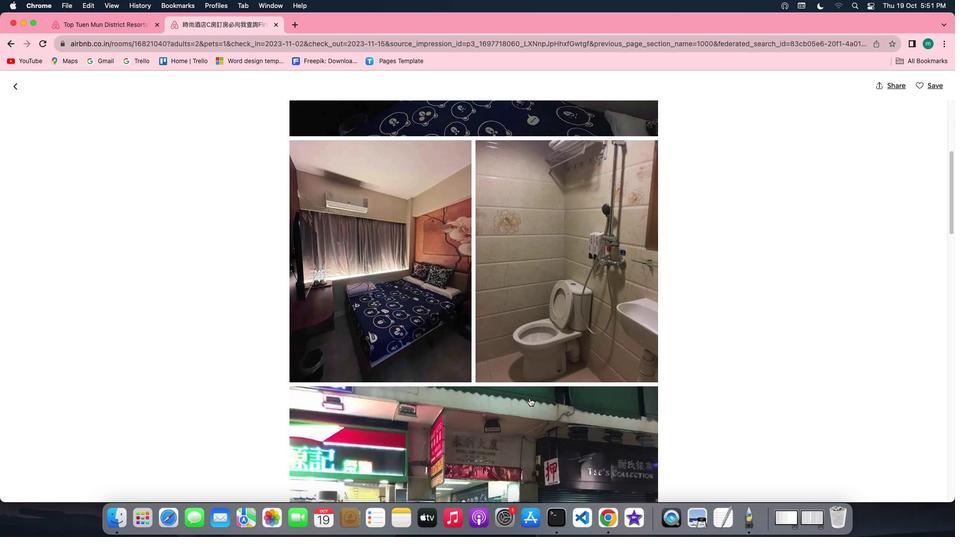
Action: Mouse scrolled (529, 398) with delta (0, 0)
Screenshot: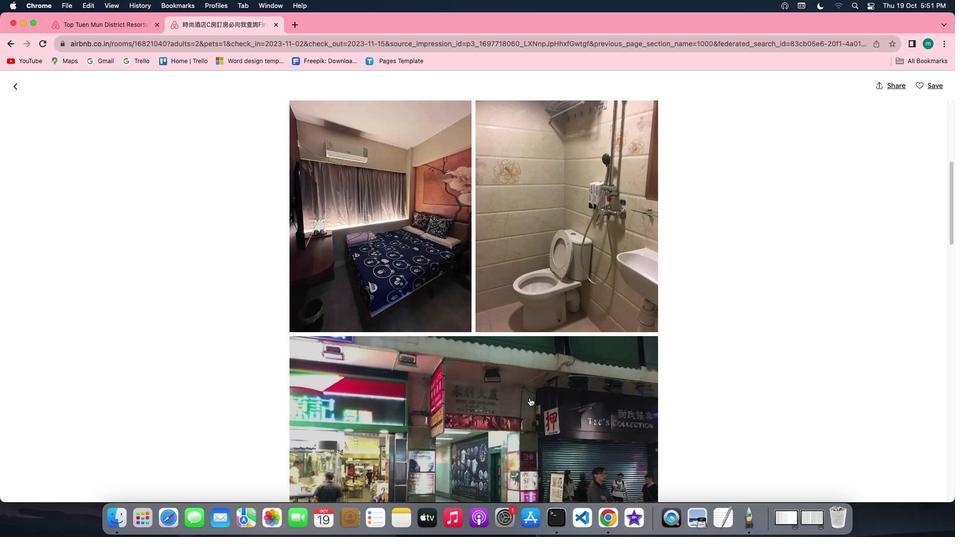 
Action: Mouse scrolled (529, 398) with delta (0, 0)
Screenshot: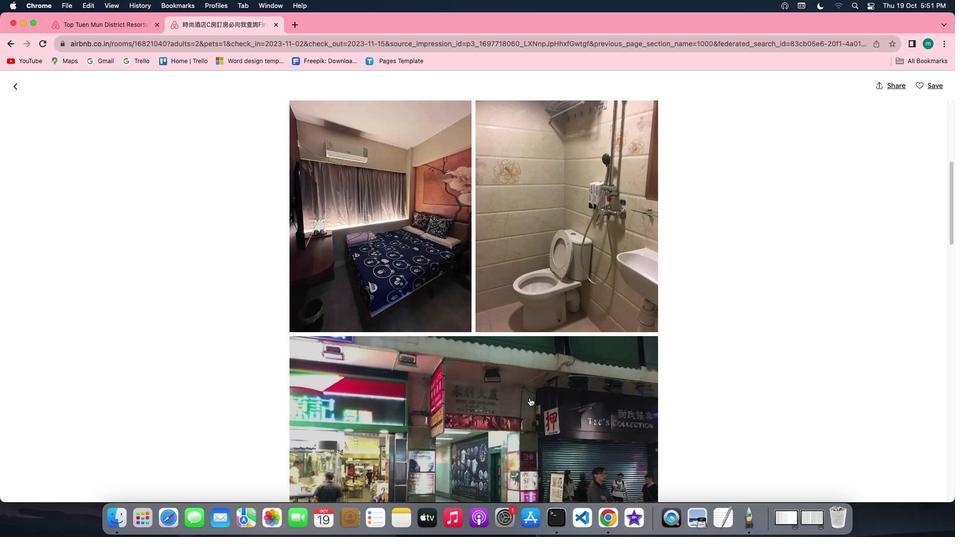 
Action: Mouse scrolled (529, 398) with delta (0, -1)
Screenshot: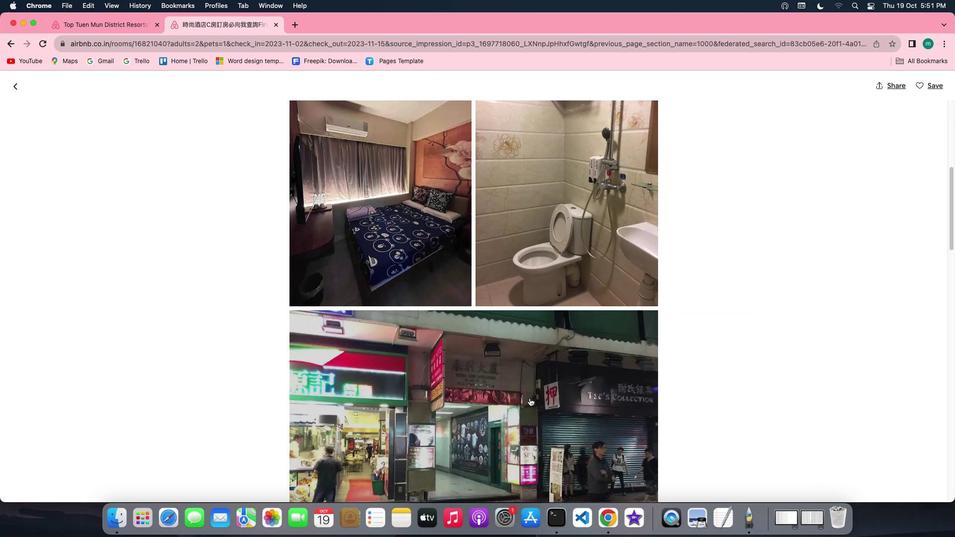 
Action: Mouse scrolled (529, 398) with delta (0, -1)
Screenshot: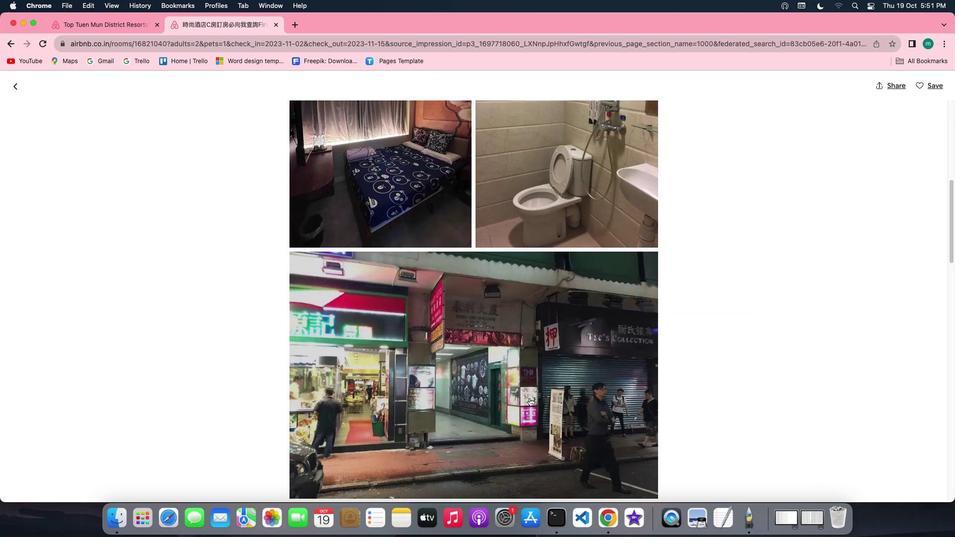 
Action: Mouse scrolled (529, 398) with delta (0, 0)
Screenshot: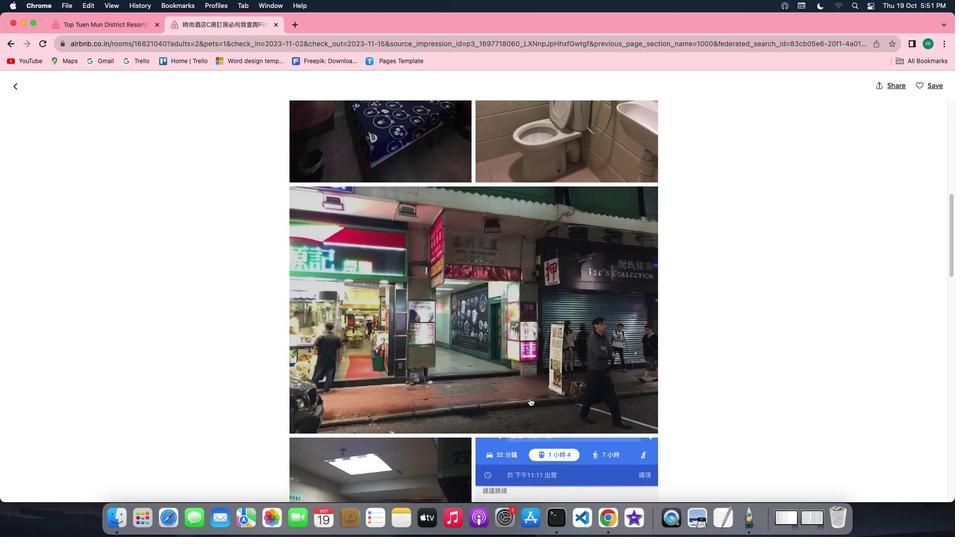 
Action: Mouse scrolled (529, 398) with delta (0, 0)
Screenshot: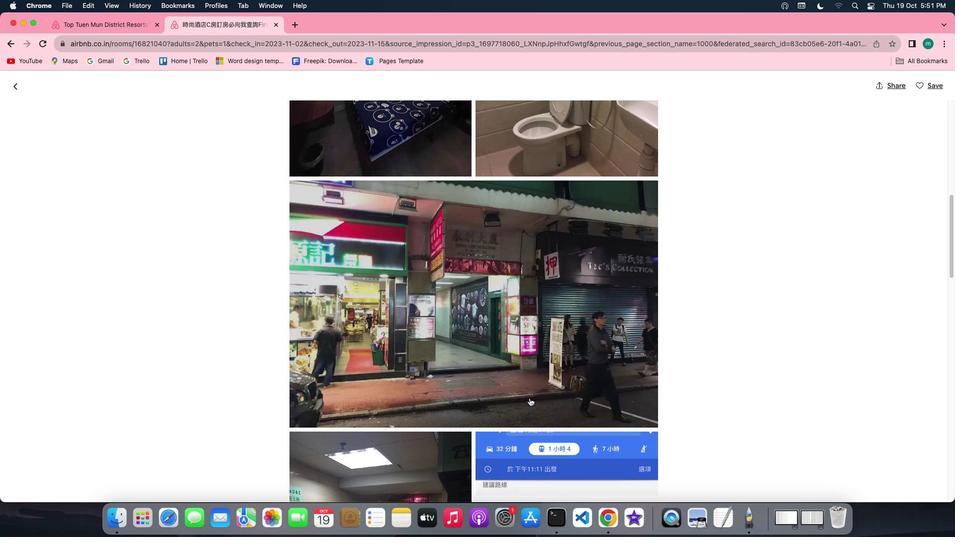 
Action: Mouse scrolled (529, 398) with delta (0, -1)
Screenshot: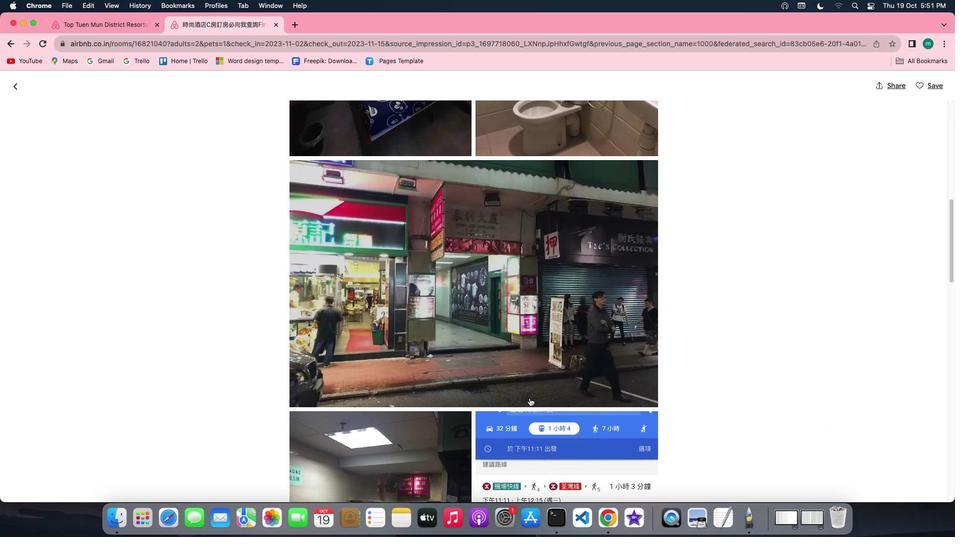 
Action: Mouse scrolled (529, 398) with delta (0, 0)
Screenshot: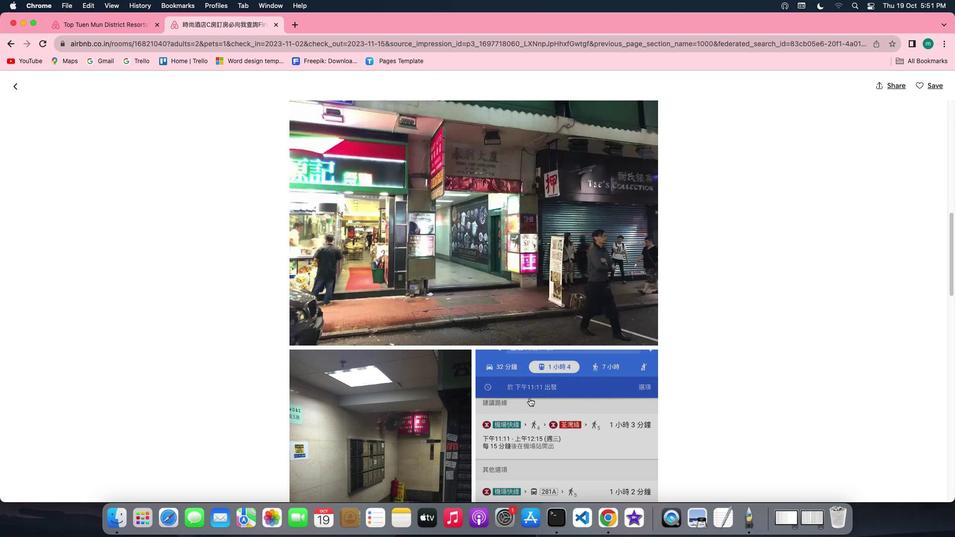 
Action: Mouse scrolled (529, 398) with delta (0, 0)
Screenshot: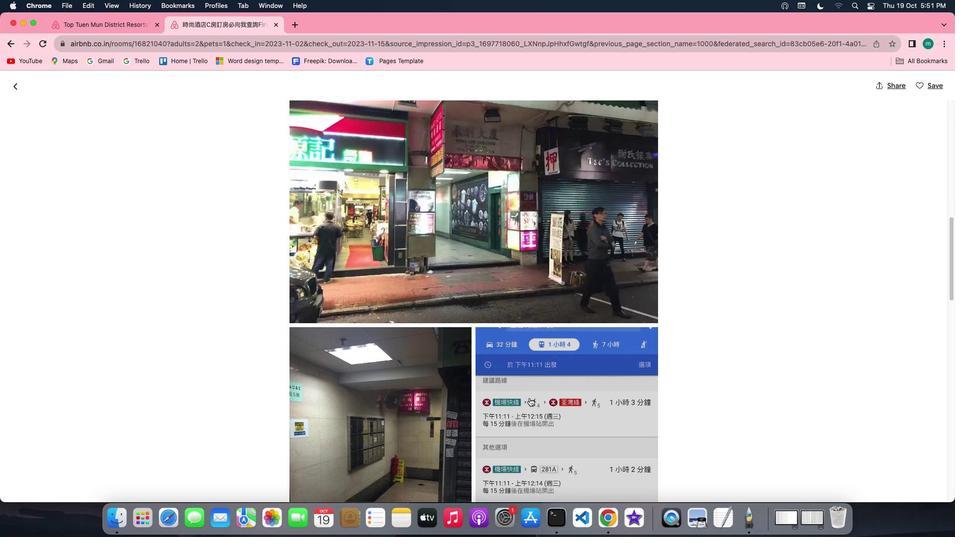 
Action: Mouse scrolled (529, 398) with delta (0, 0)
Screenshot: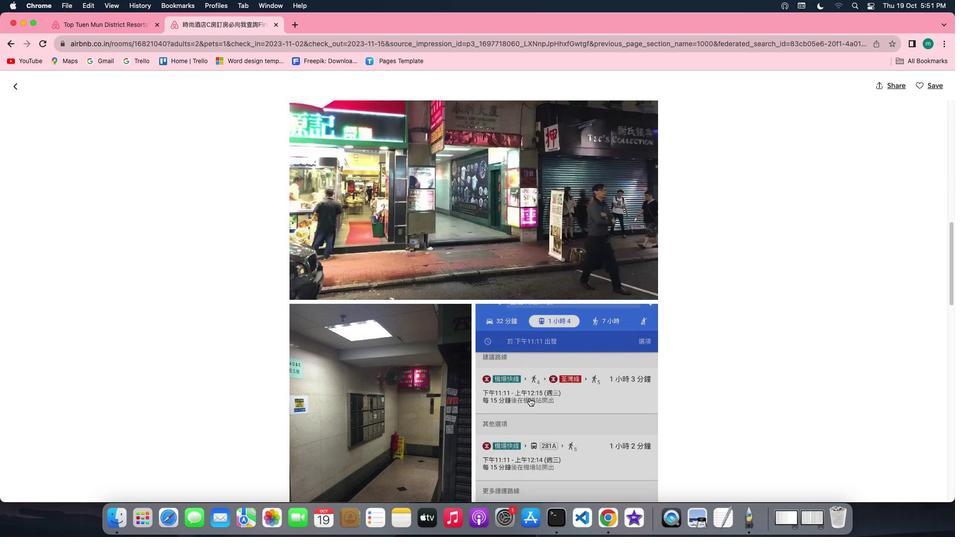
Action: Mouse scrolled (529, 398) with delta (0, -1)
Screenshot: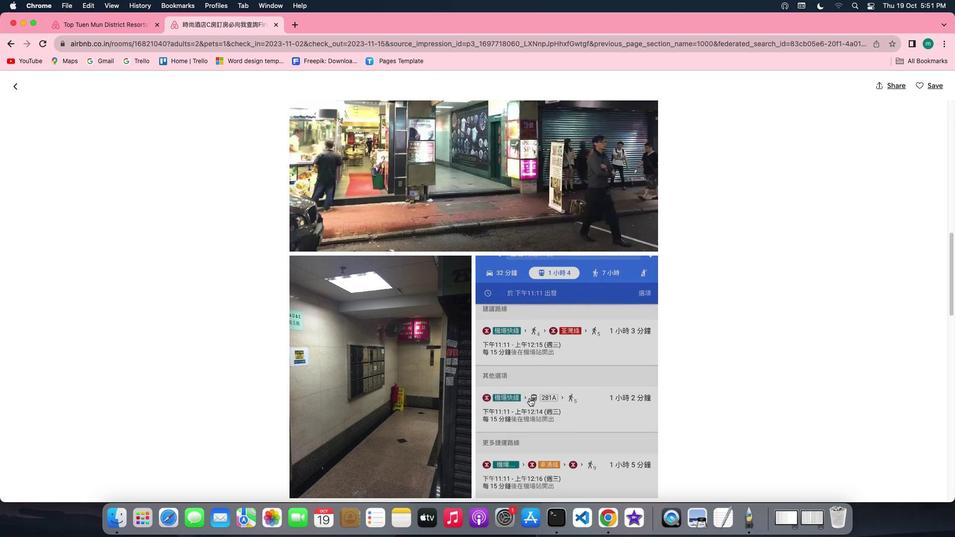 
Action: Mouse scrolled (529, 398) with delta (0, 0)
Screenshot: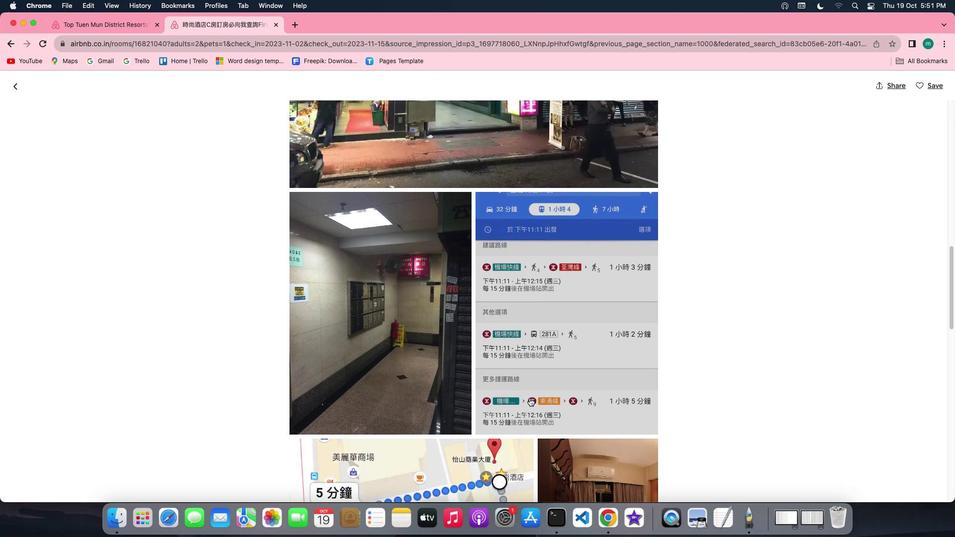 
Action: Mouse scrolled (529, 398) with delta (0, 0)
Screenshot: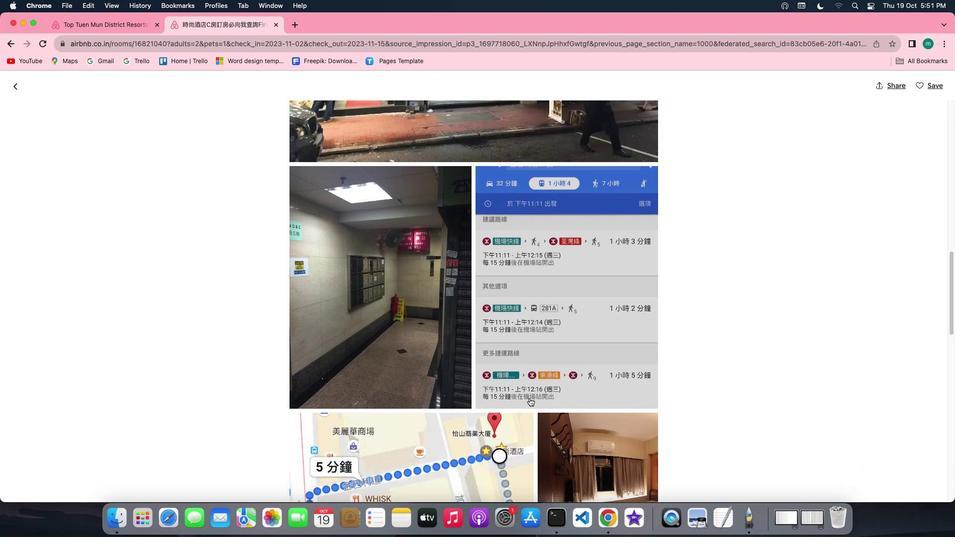 
Action: Mouse scrolled (529, 398) with delta (0, -1)
Screenshot: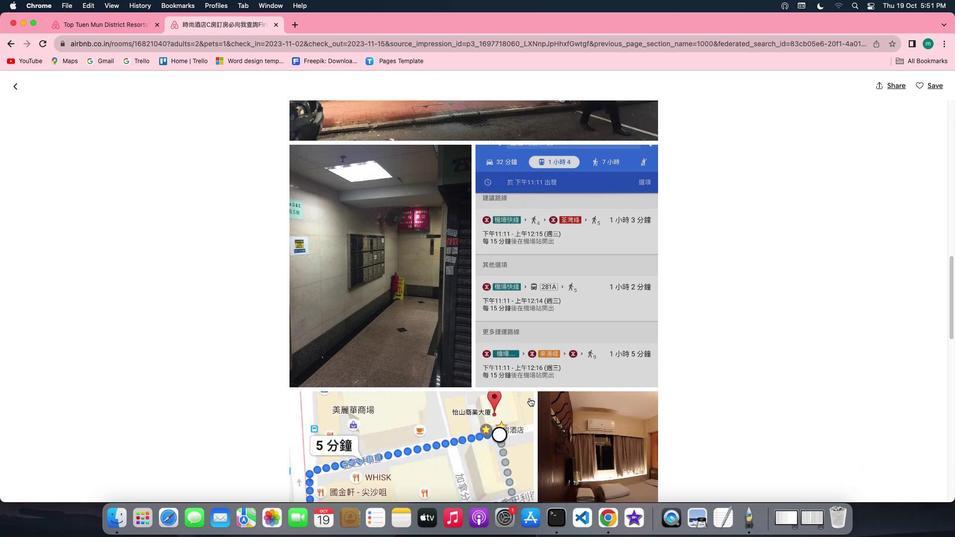 
Action: Mouse scrolled (529, 398) with delta (0, -1)
Screenshot: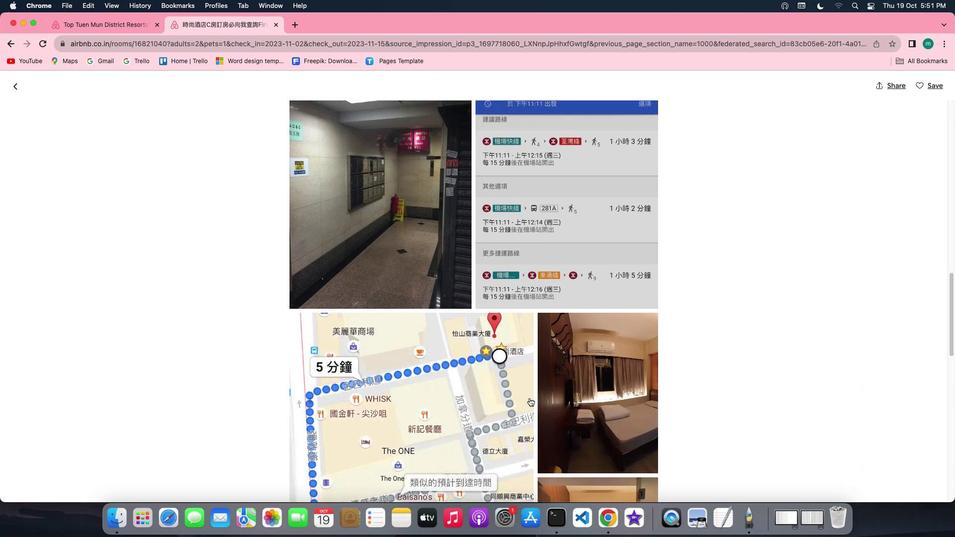 
Action: Mouse scrolled (529, 398) with delta (0, 0)
Screenshot: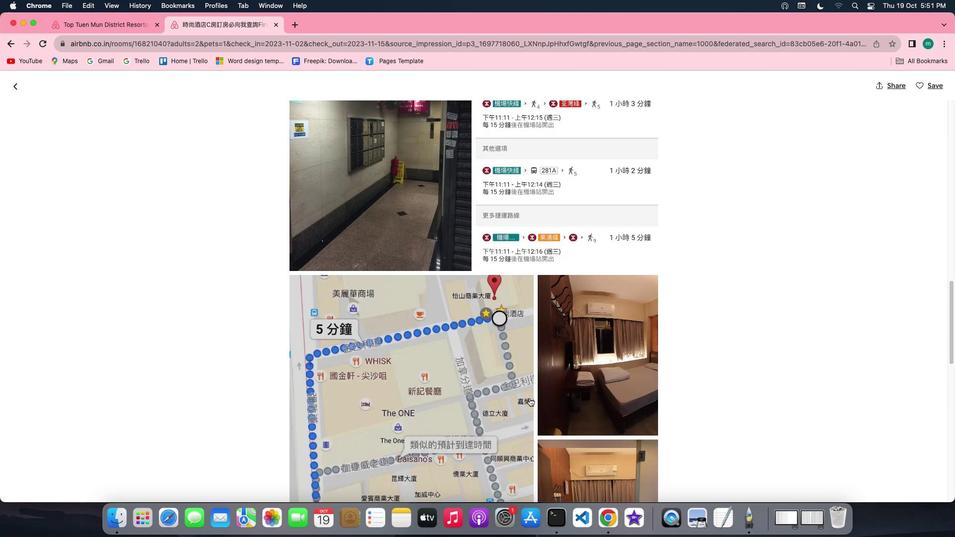 
Action: Mouse scrolled (529, 398) with delta (0, 0)
Screenshot: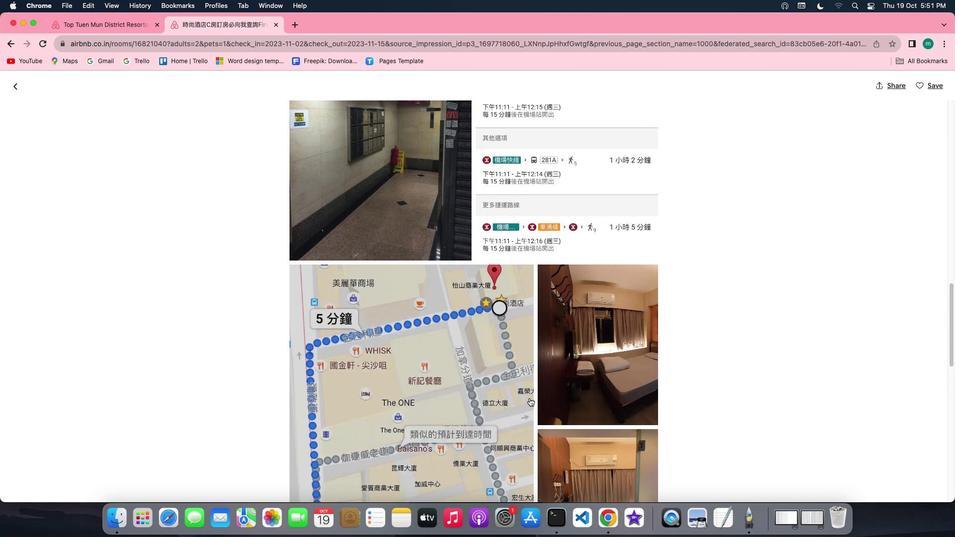 
Action: Mouse scrolled (529, 398) with delta (0, 0)
Screenshot: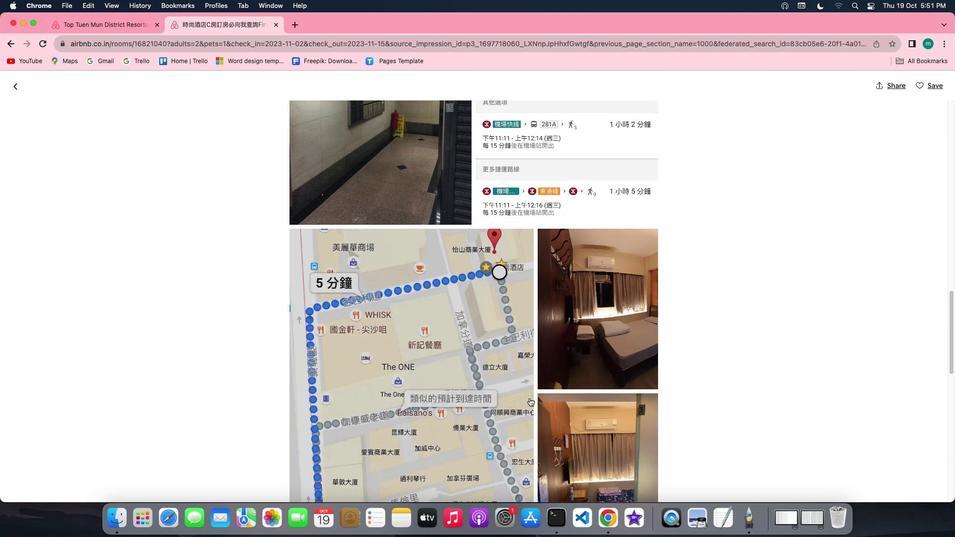 
Action: Mouse scrolled (529, 398) with delta (0, -1)
Screenshot: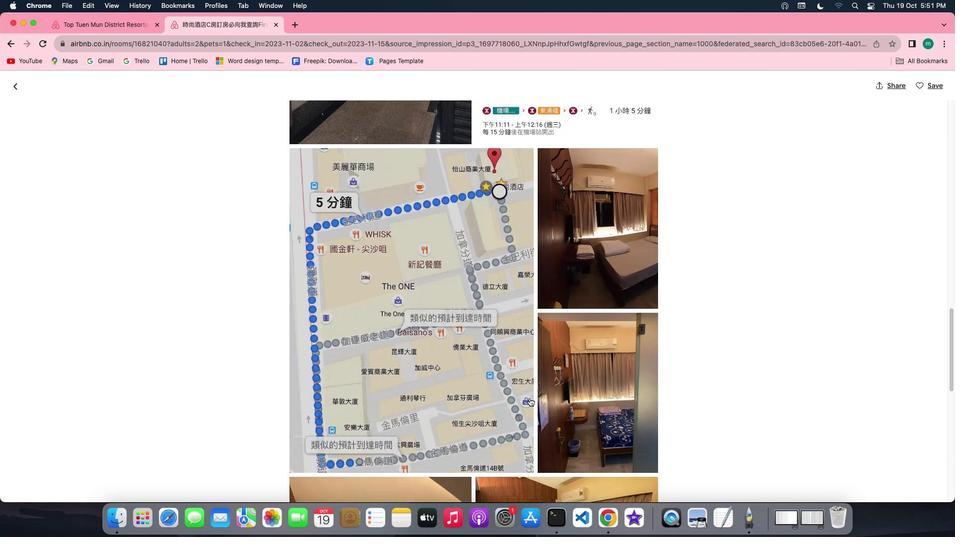 
Action: Mouse scrolled (529, 398) with delta (0, 0)
Screenshot: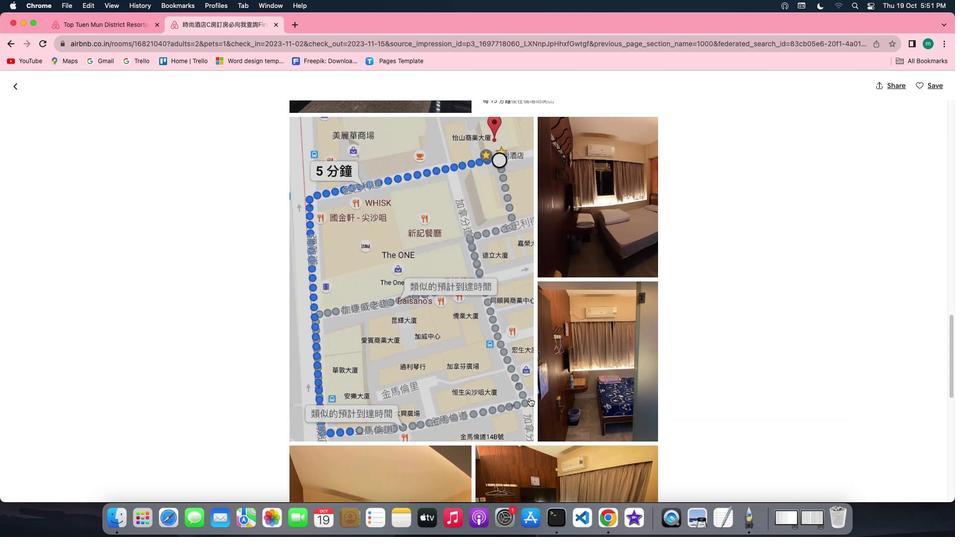 
Action: Mouse scrolled (529, 398) with delta (0, 0)
Screenshot: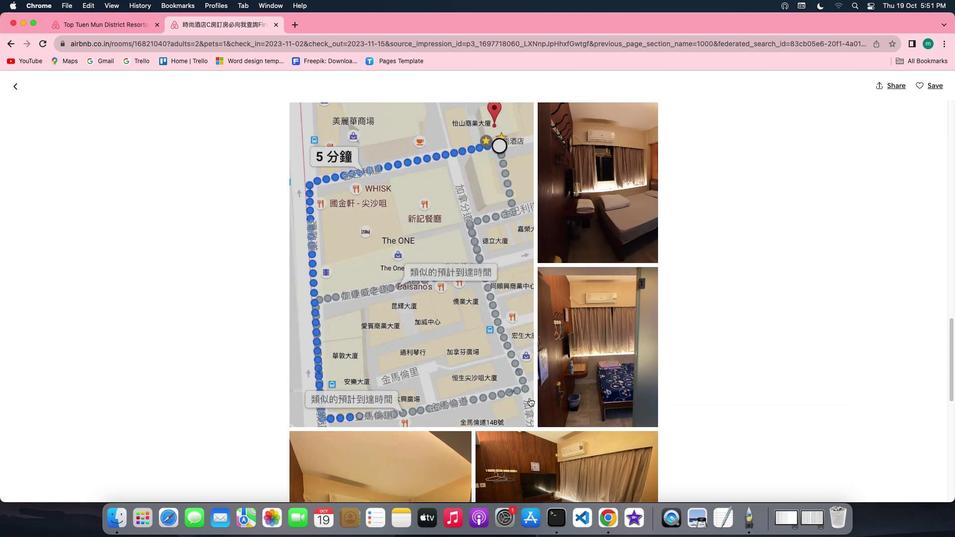 
Action: Mouse scrolled (529, 398) with delta (0, -1)
Screenshot: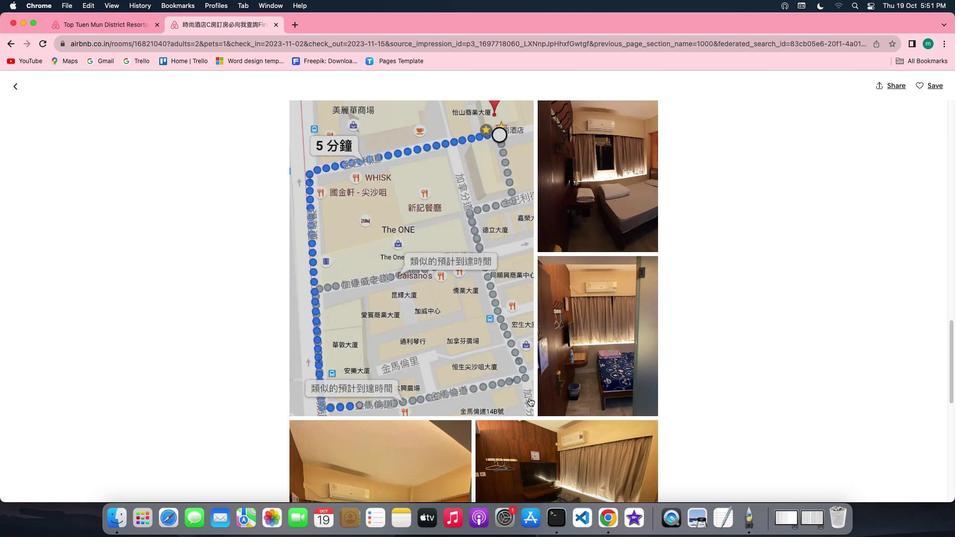
Action: Mouse scrolled (529, 398) with delta (0, -1)
Screenshot: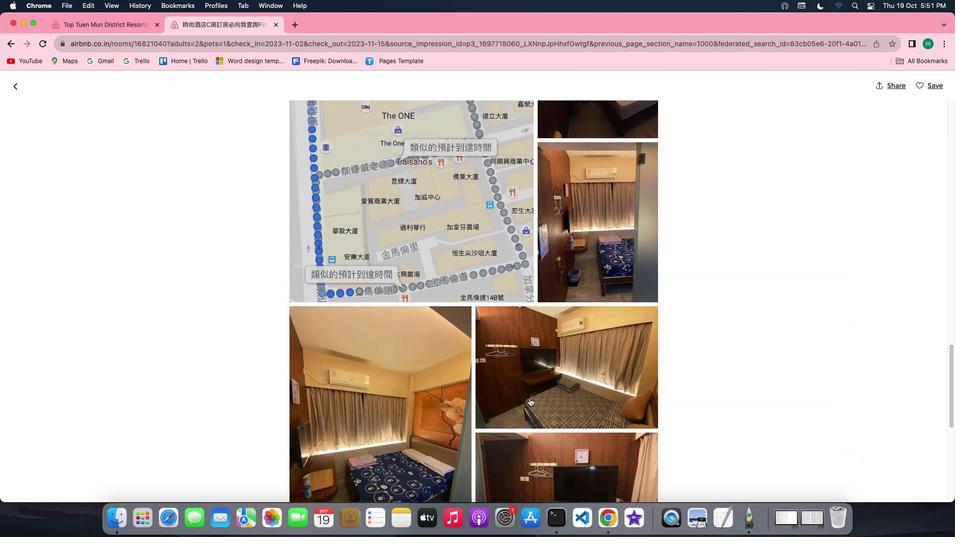 
Action: Mouse scrolled (529, 398) with delta (0, 0)
Screenshot: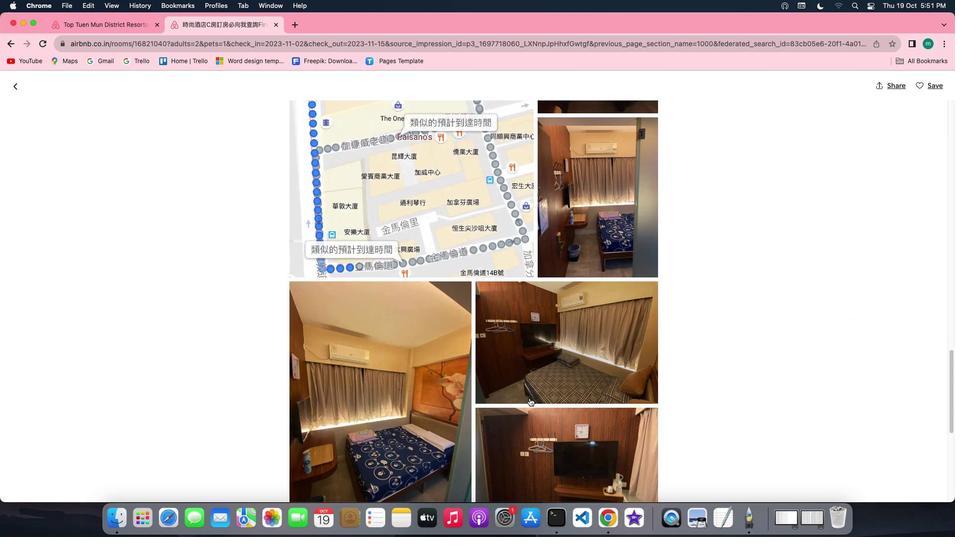 
Action: Mouse scrolled (529, 398) with delta (0, 0)
Screenshot: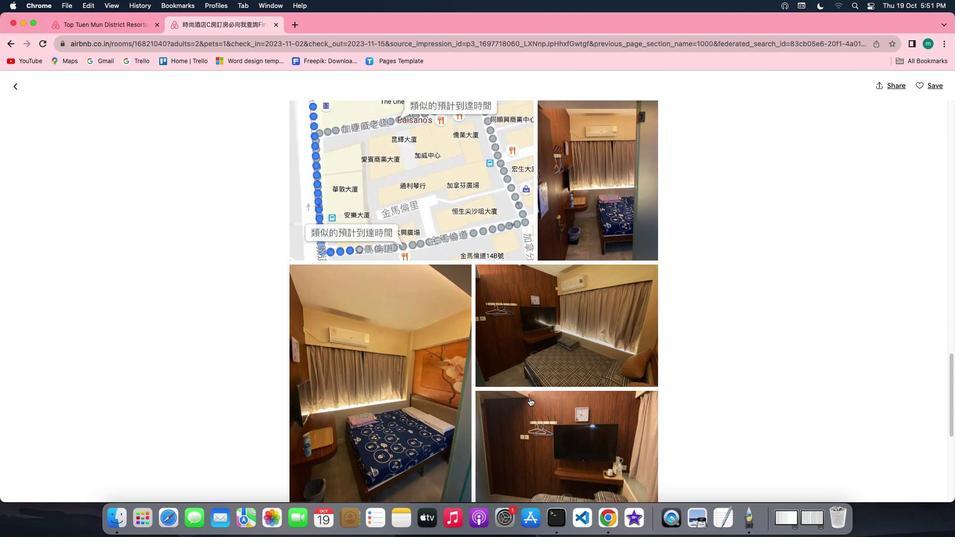 
Action: Mouse scrolled (529, 398) with delta (0, -1)
Screenshot: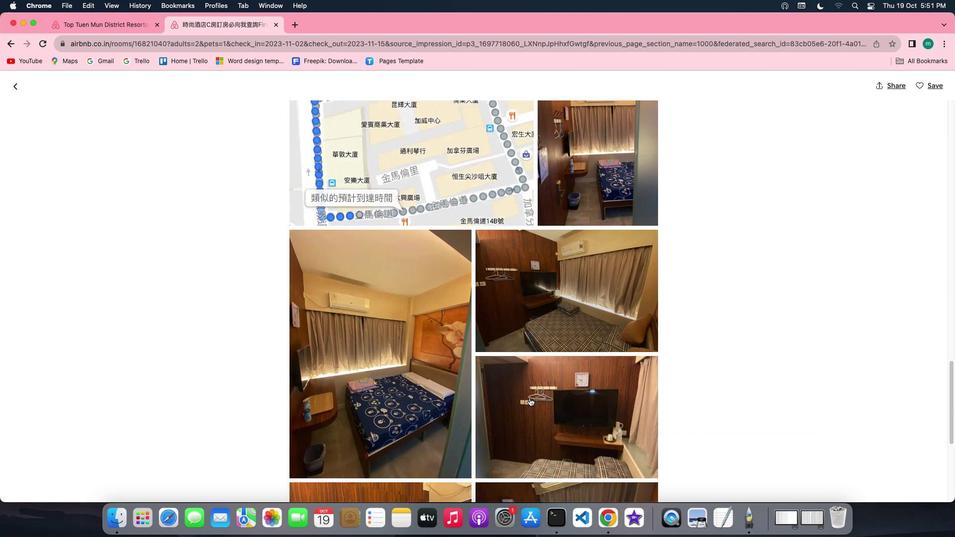
Action: Mouse scrolled (529, 398) with delta (0, -1)
Screenshot: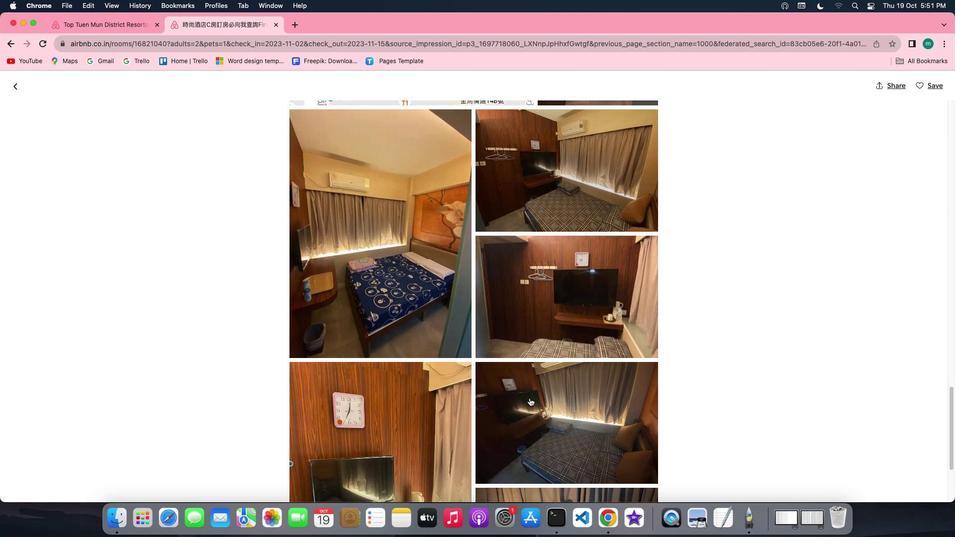 
Action: Mouse scrolled (529, 398) with delta (0, -1)
Screenshot: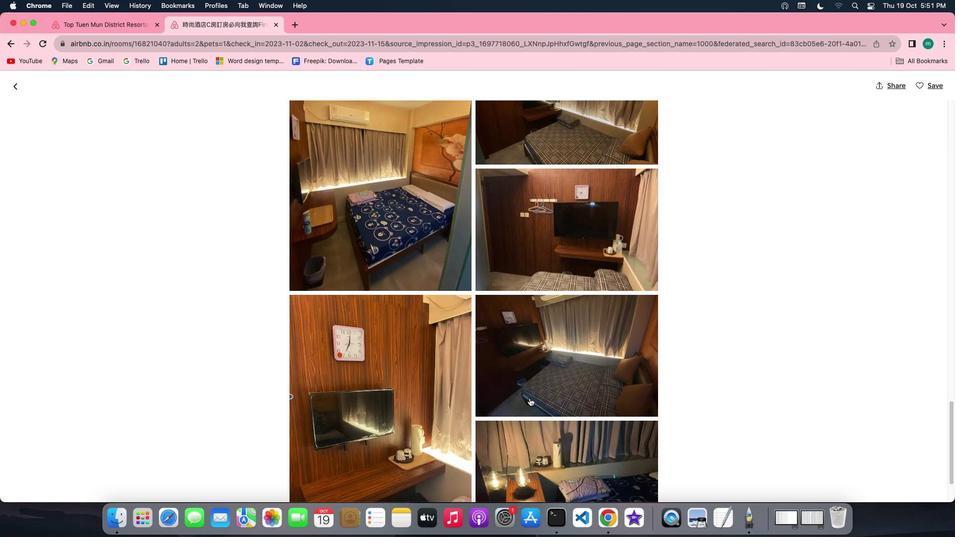 
Action: Mouse scrolled (529, 398) with delta (0, 0)
Screenshot: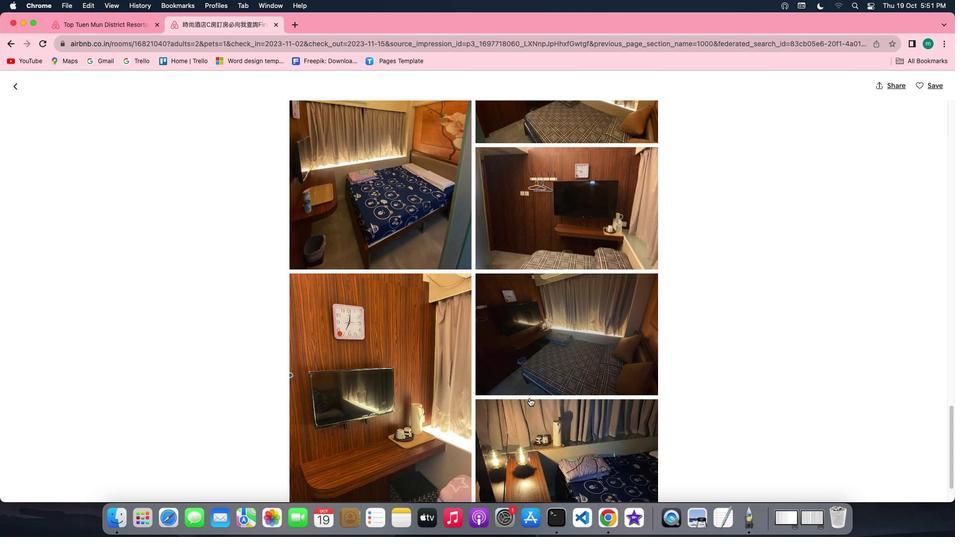 
Action: Mouse scrolled (529, 398) with delta (0, 0)
Screenshot: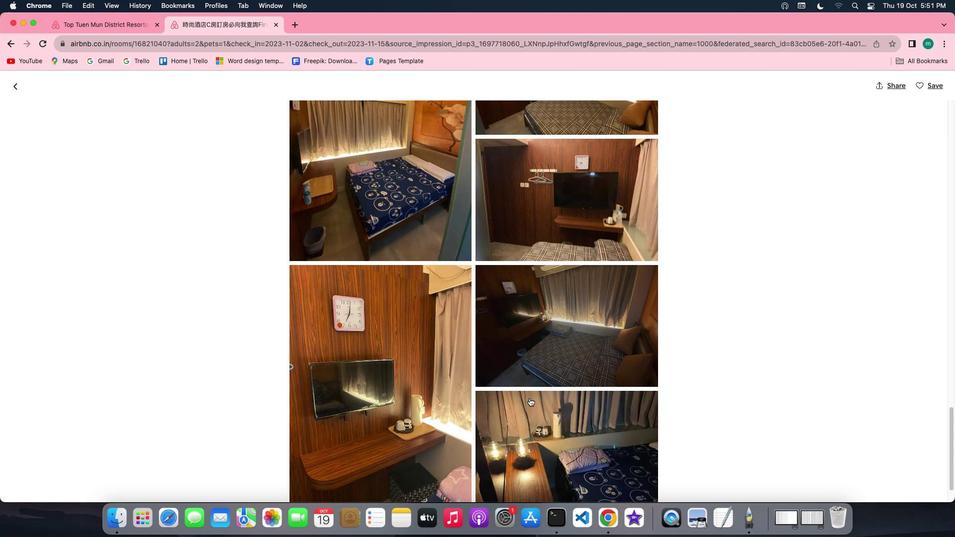 
Action: Mouse scrolled (529, 398) with delta (0, 0)
Screenshot: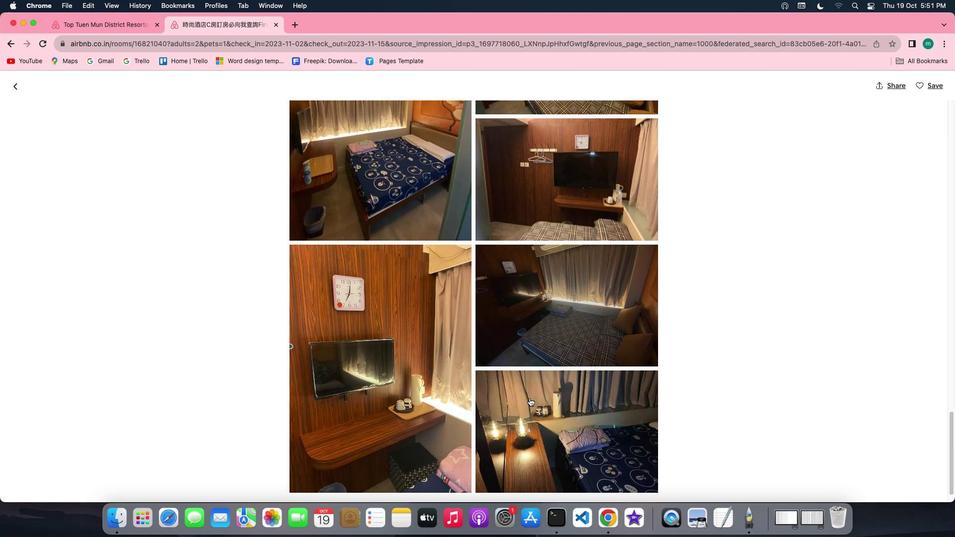 
Action: Mouse scrolled (529, 398) with delta (0, 0)
Screenshot: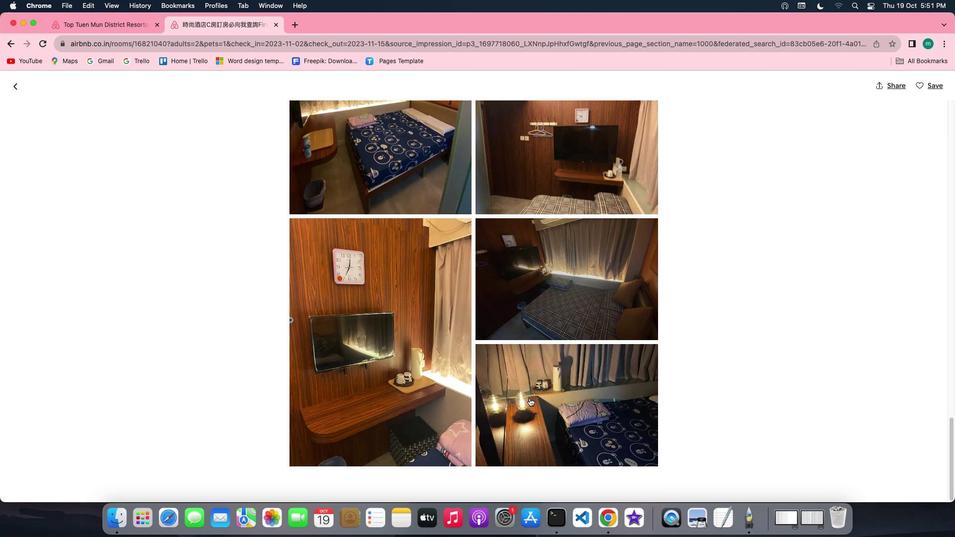 
Action: Mouse scrolled (529, 398) with delta (0, 0)
Screenshot: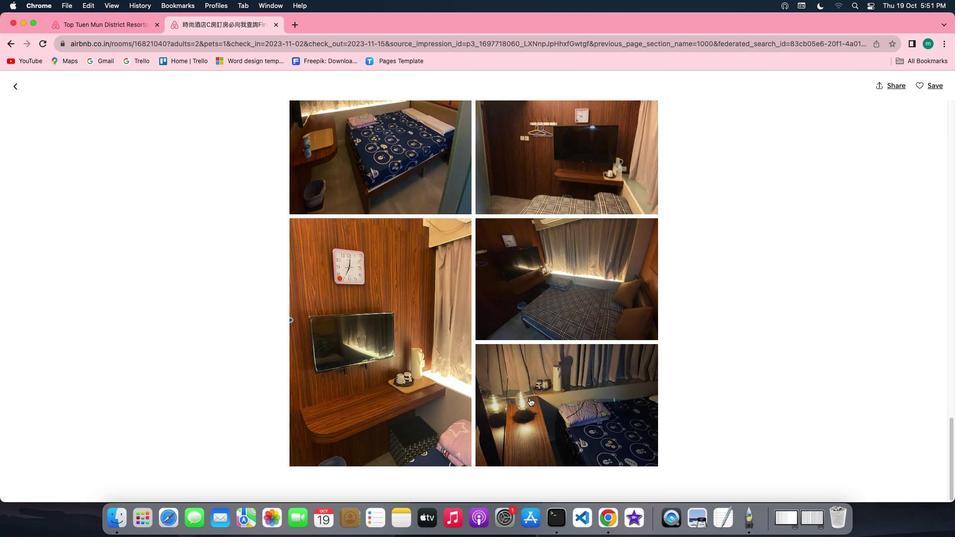 
Action: Mouse scrolled (529, 398) with delta (0, 0)
Screenshot: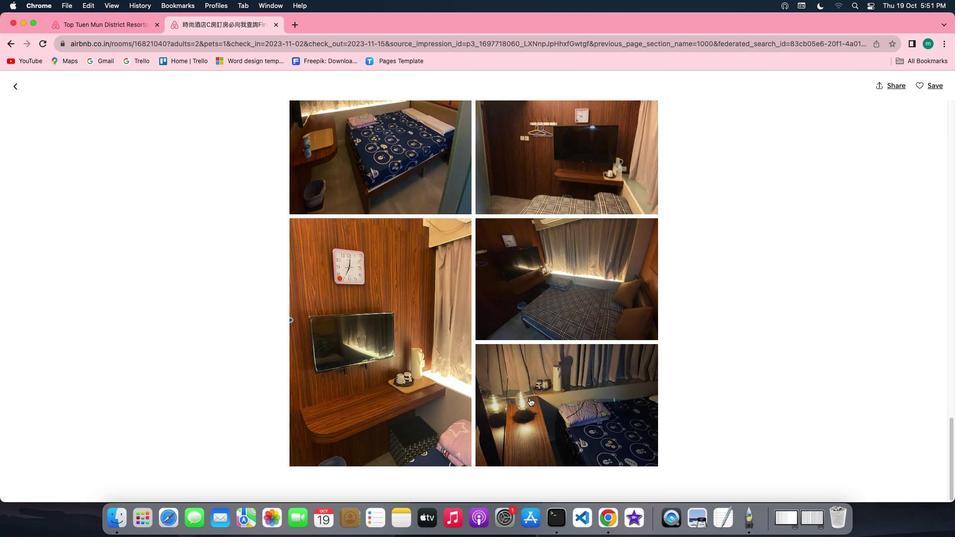 
Action: Mouse scrolled (529, 398) with delta (0, -1)
Screenshot: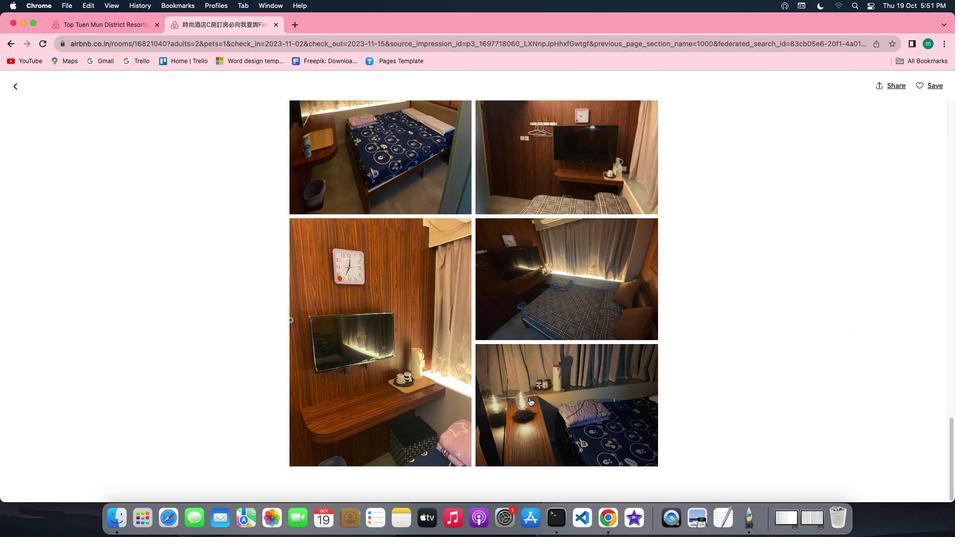 
Action: Mouse scrolled (529, 398) with delta (0, -2)
Screenshot: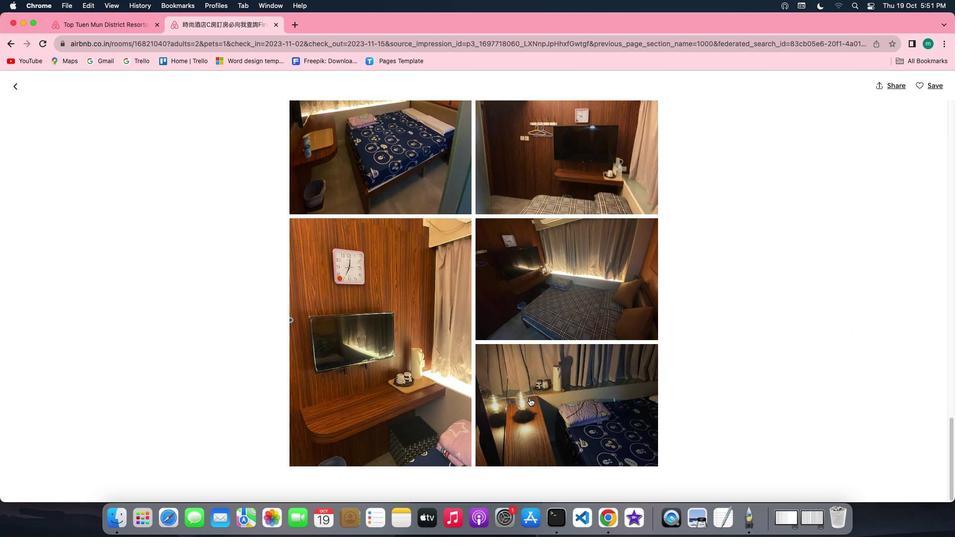 
Action: Mouse moved to (15, 80)
Screenshot: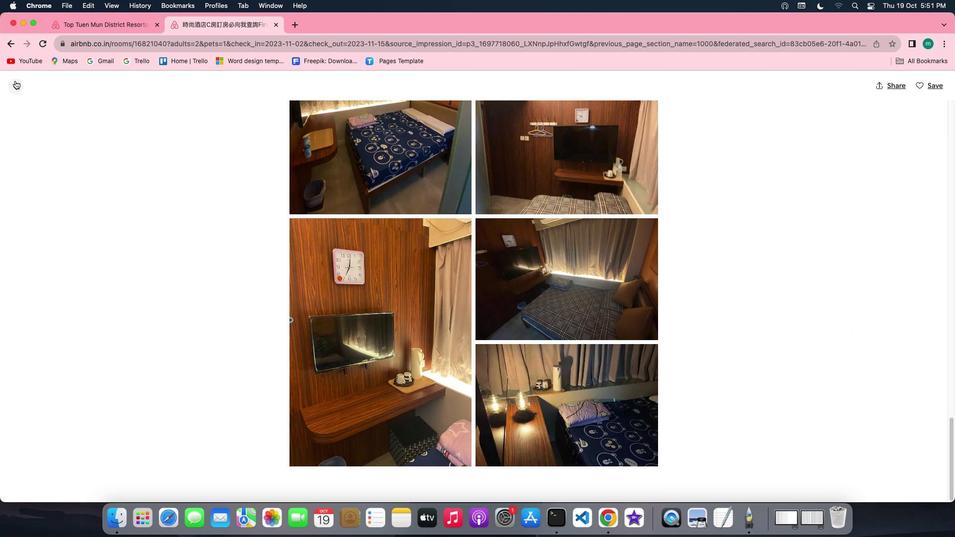 
Action: Mouse pressed left at (15, 80)
Screenshot: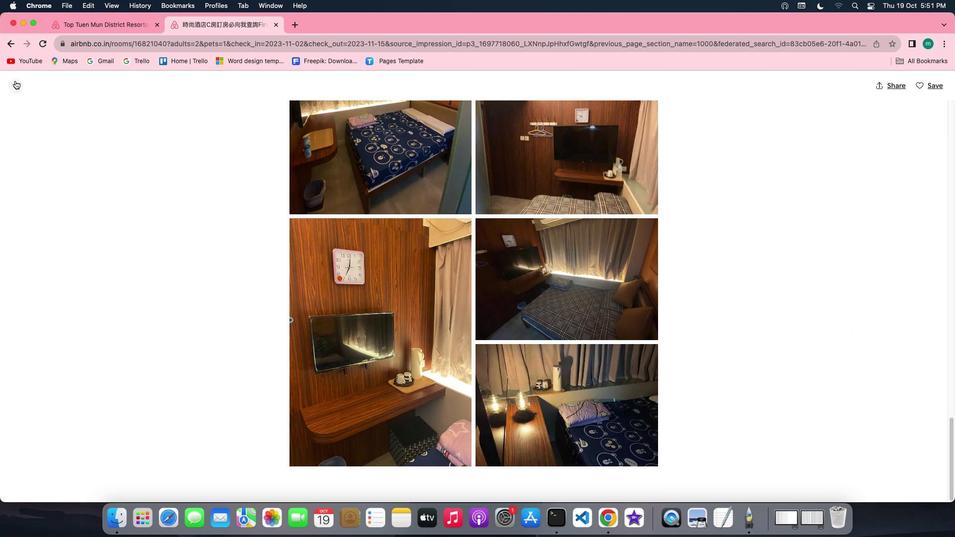
Action: Mouse moved to (530, 347)
Screenshot: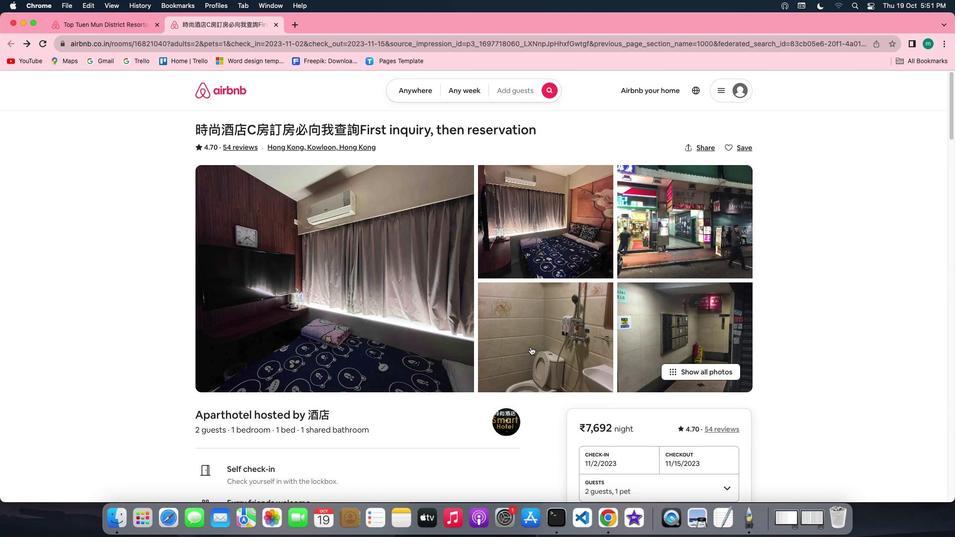 
Action: Mouse scrolled (530, 347) with delta (0, 0)
Screenshot: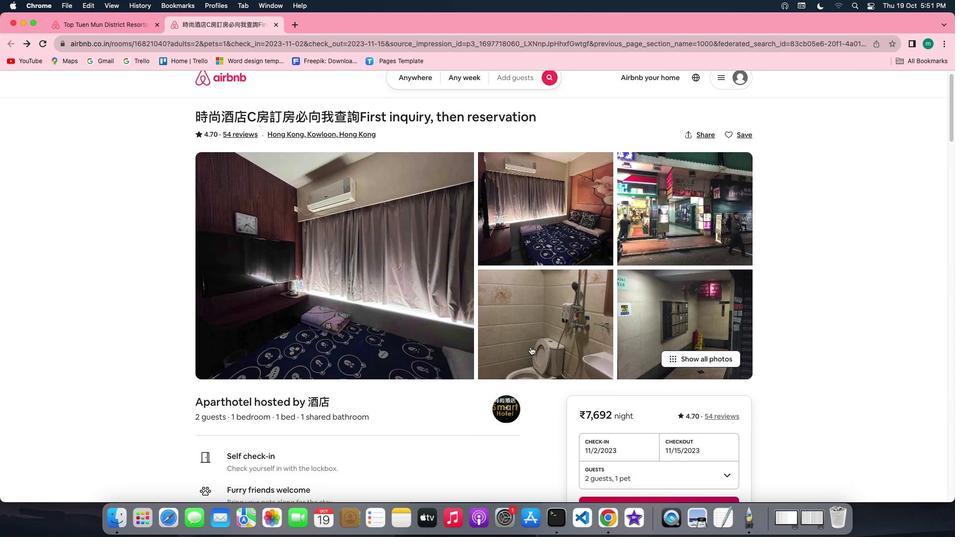 
Action: Mouse scrolled (530, 347) with delta (0, 0)
Screenshot: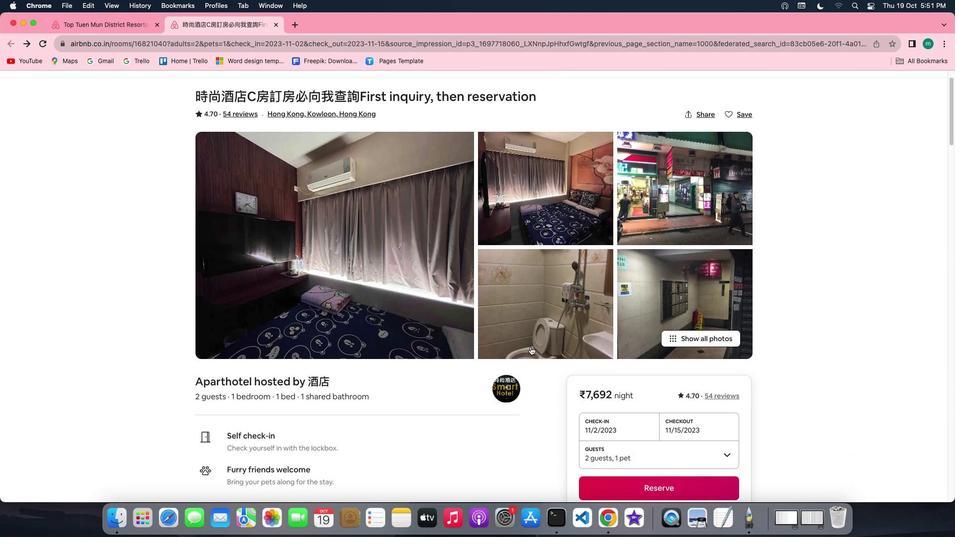 
Action: Mouse scrolled (530, 347) with delta (0, -1)
Screenshot: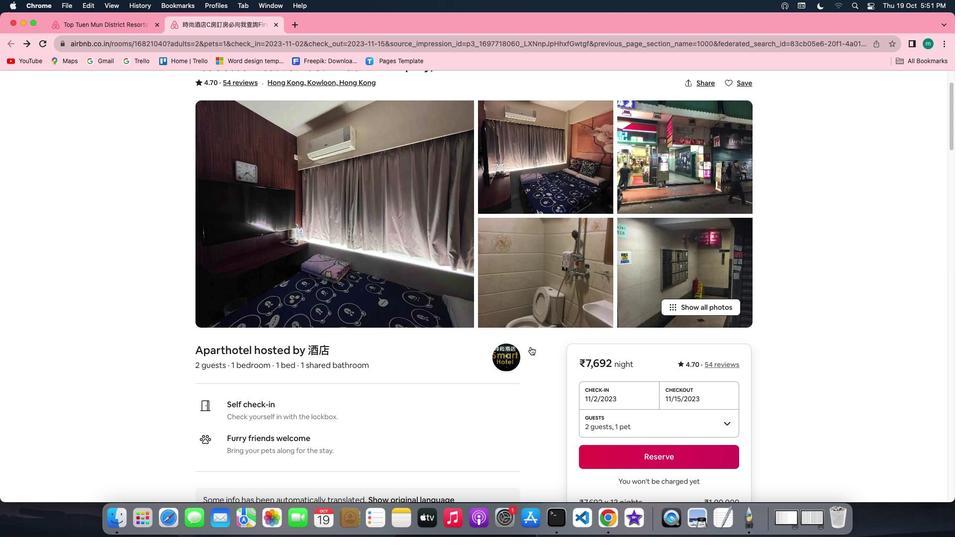 
Action: Mouse scrolled (530, 347) with delta (0, -1)
Screenshot: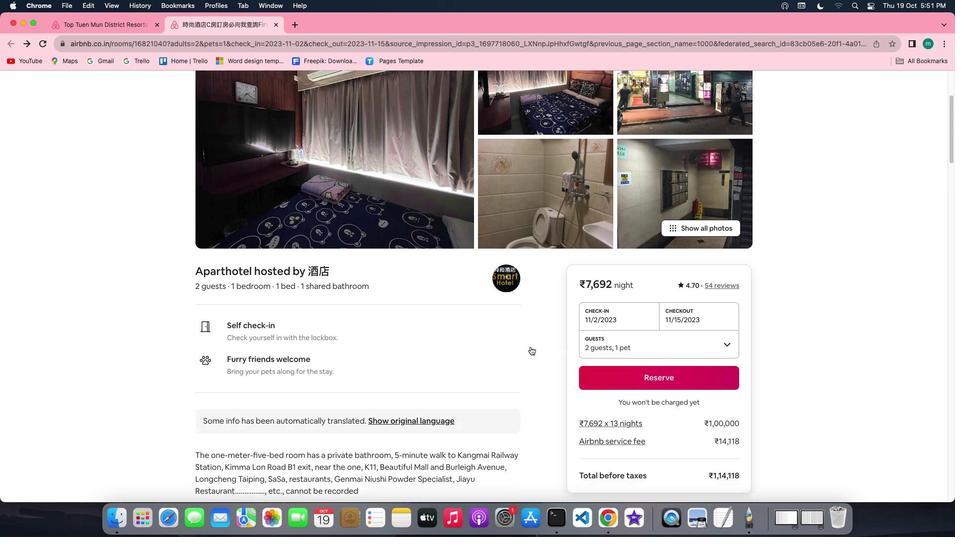 
Action: Mouse scrolled (530, 347) with delta (0, 0)
Screenshot: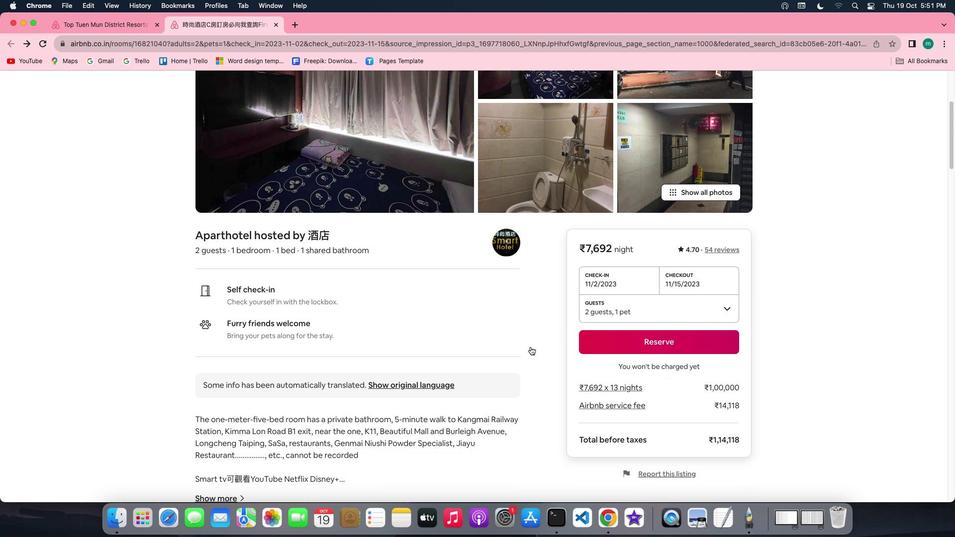 
Action: Mouse scrolled (530, 347) with delta (0, 0)
Screenshot: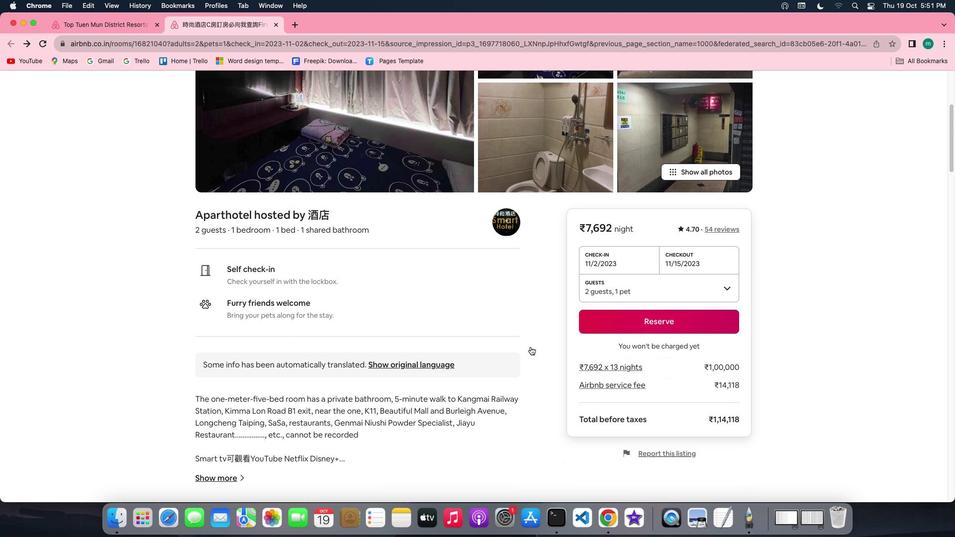 
Action: Mouse scrolled (530, 347) with delta (0, -1)
Screenshot: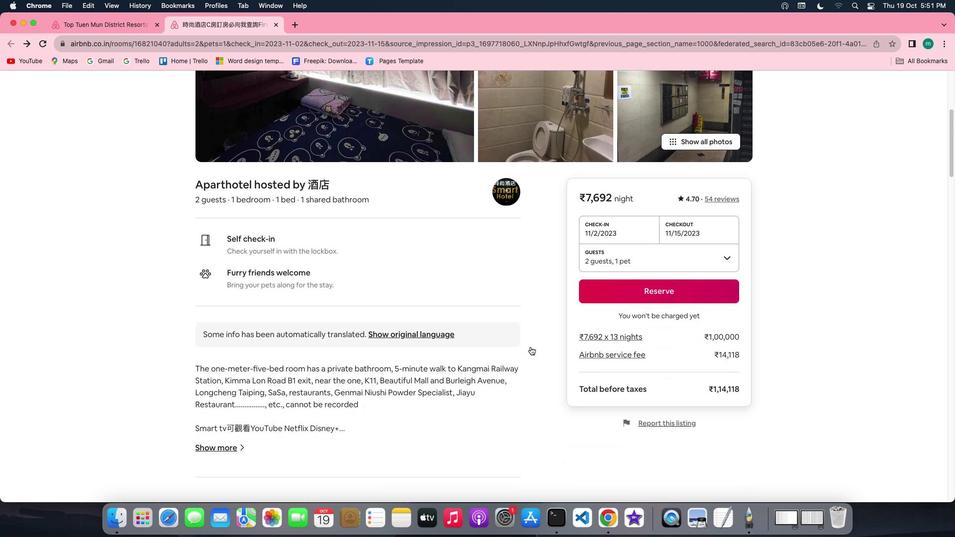 
Action: Mouse scrolled (530, 347) with delta (0, -1)
Screenshot: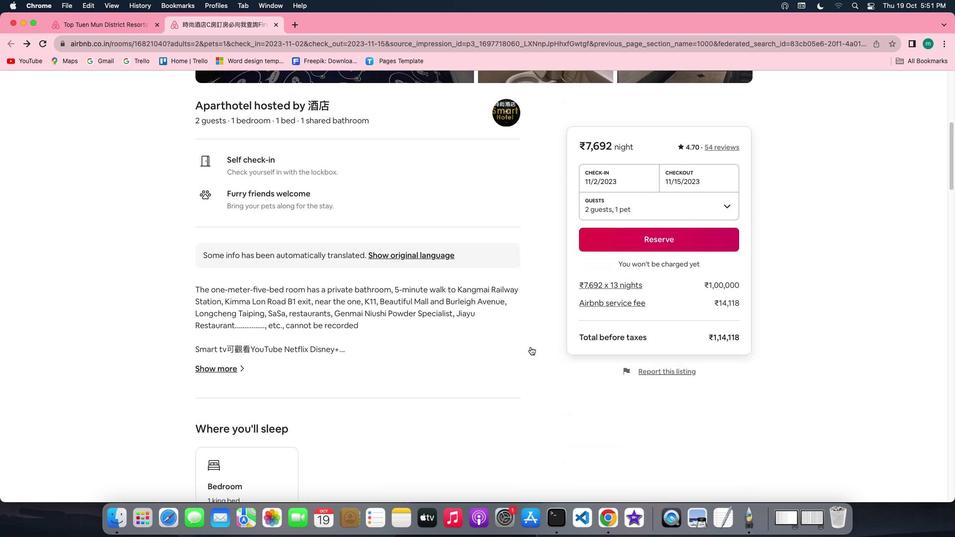 
Action: Mouse scrolled (530, 347) with delta (0, 0)
Screenshot: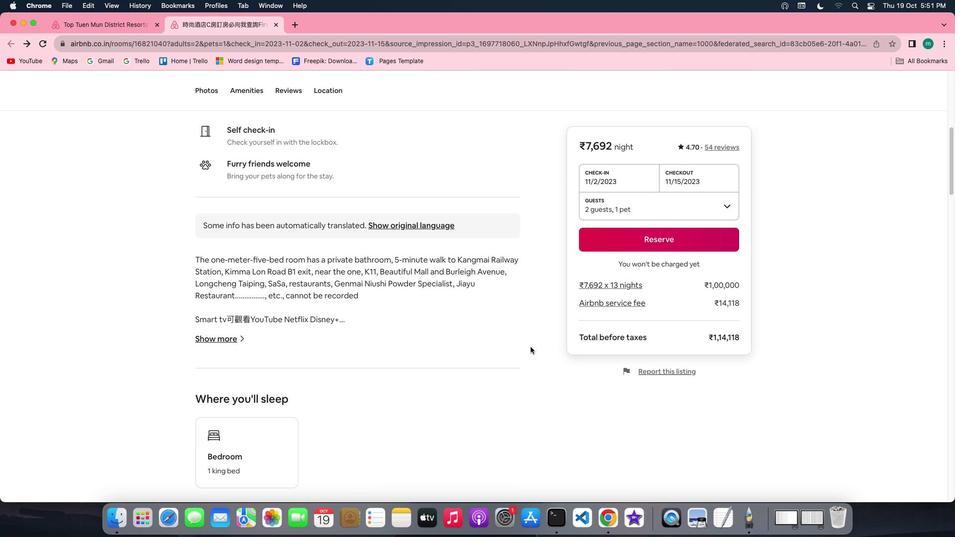 
Action: Mouse scrolled (530, 347) with delta (0, 0)
Screenshot: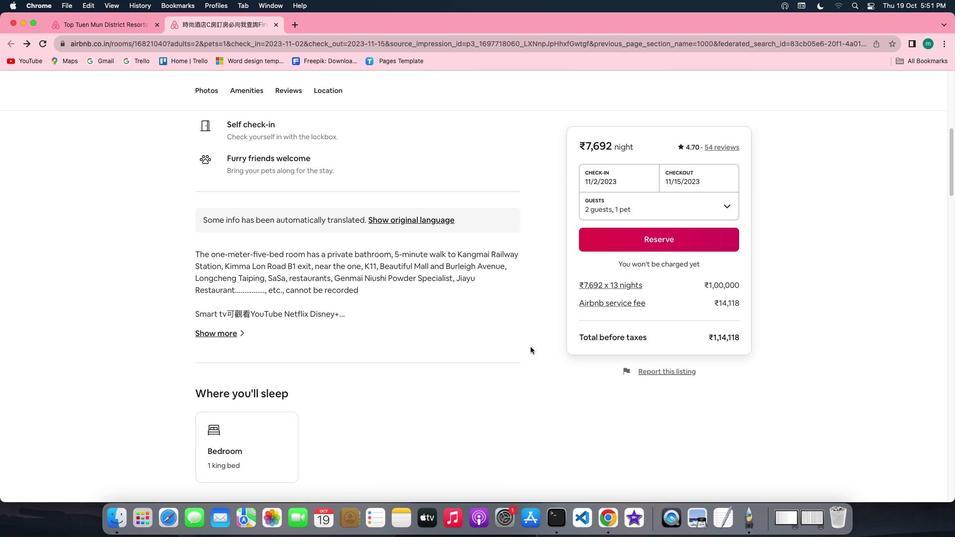 
Action: Mouse scrolled (530, 347) with delta (0, 0)
Screenshot: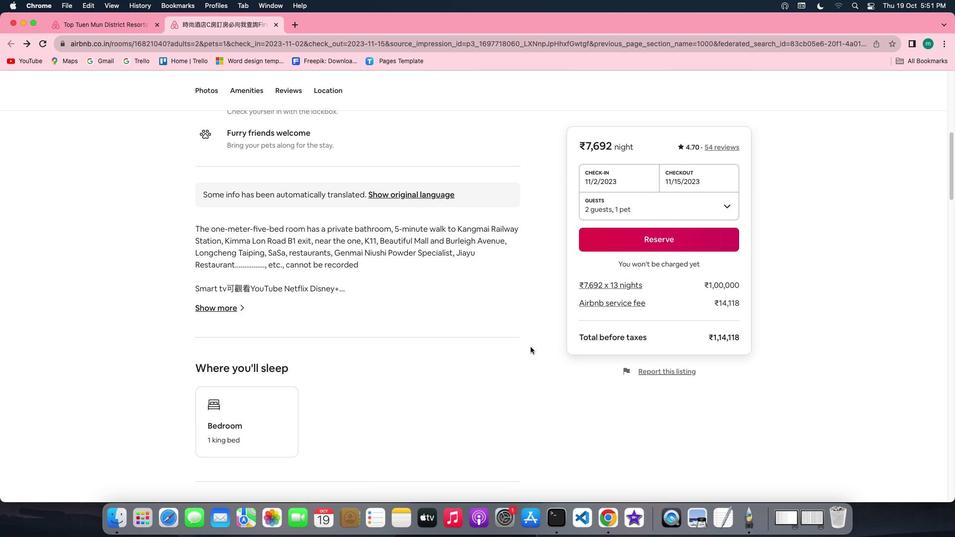 
Action: Mouse moved to (220, 281)
Screenshot: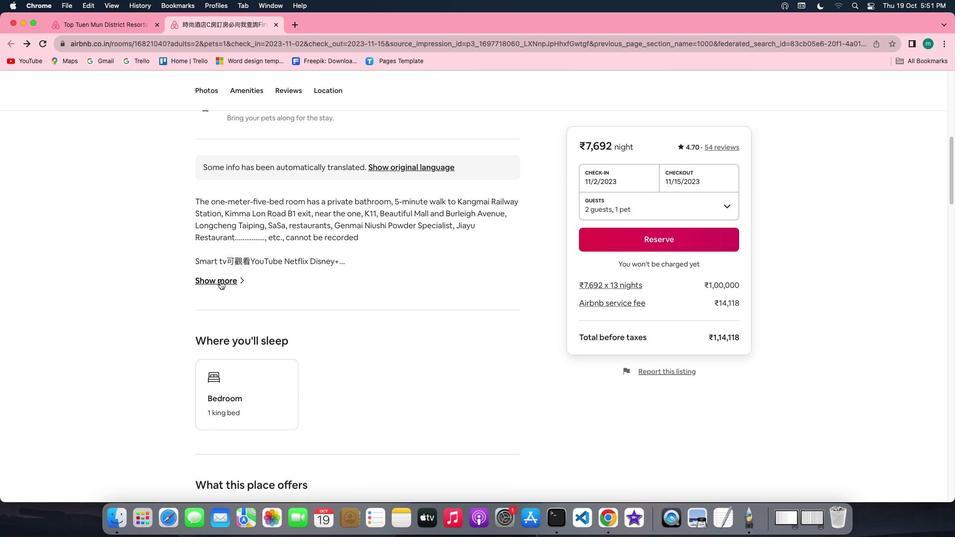 
Action: Mouse pressed left at (220, 281)
Screenshot: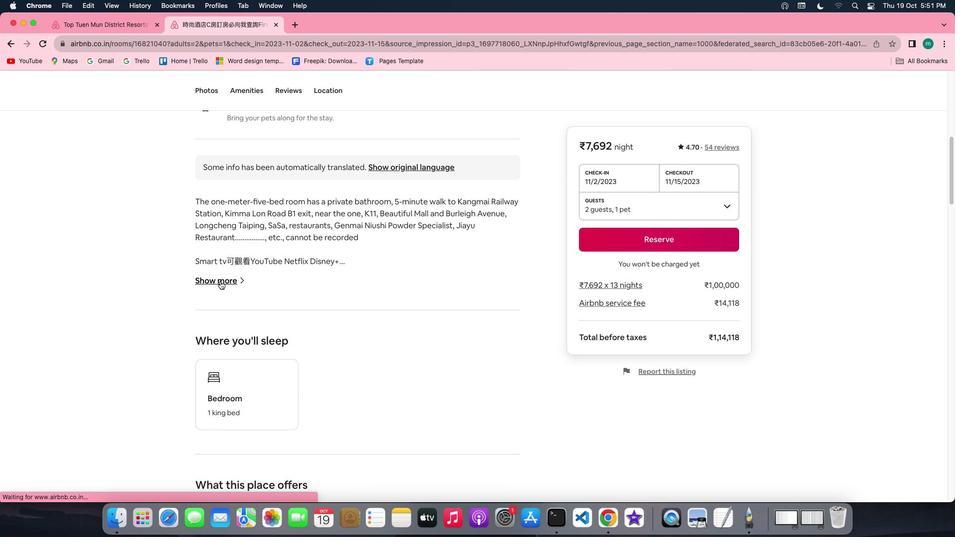 
Action: Mouse moved to (427, 326)
Screenshot: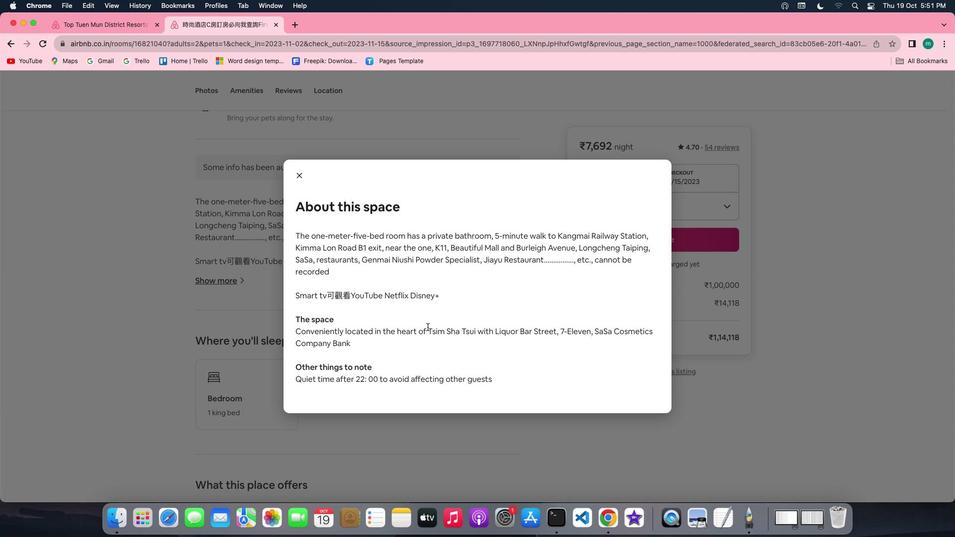 
Action: Mouse scrolled (427, 326) with delta (0, 0)
Screenshot: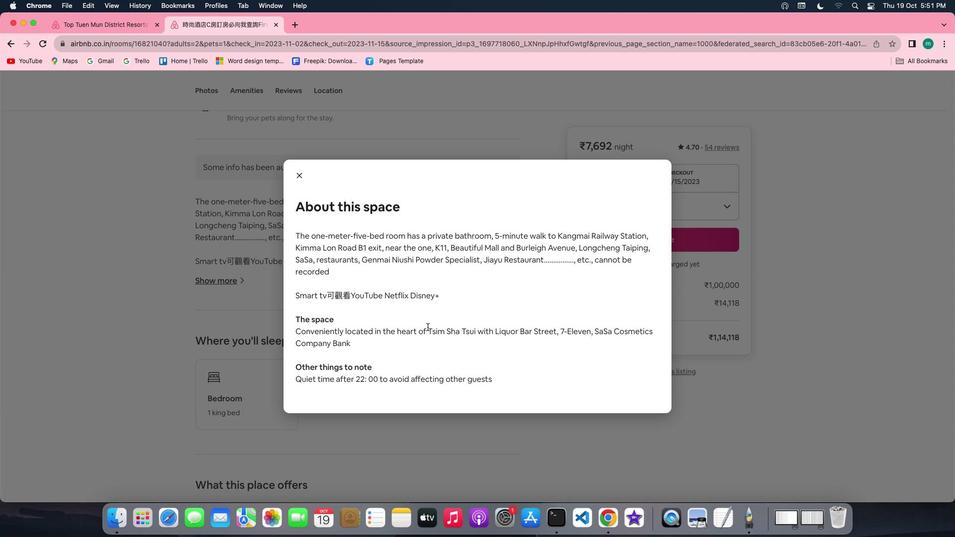 
Action: Mouse scrolled (427, 326) with delta (0, 0)
Screenshot: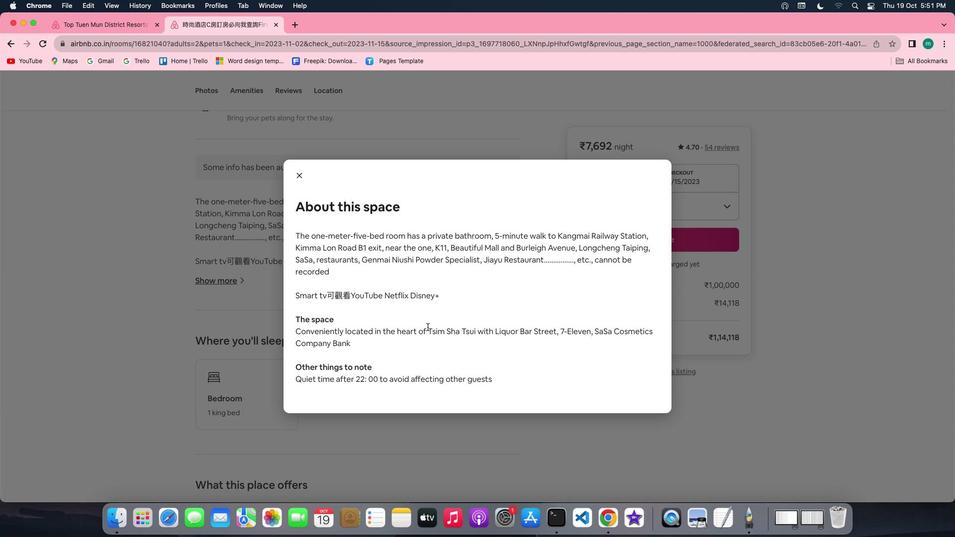 
Action: Mouse scrolled (427, 326) with delta (0, 0)
Screenshot: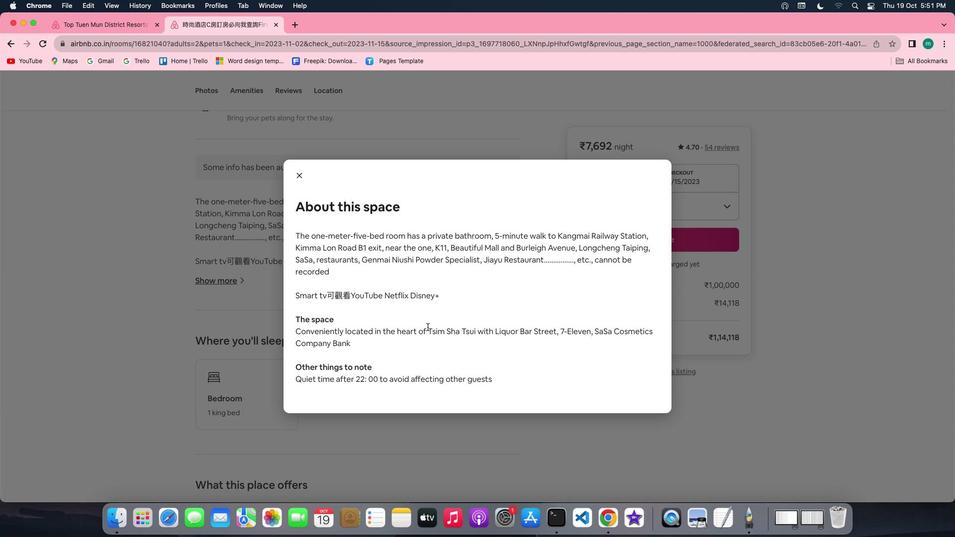 
Action: Mouse scrolled (427, 326) with delta (0, 0)
Screenshot: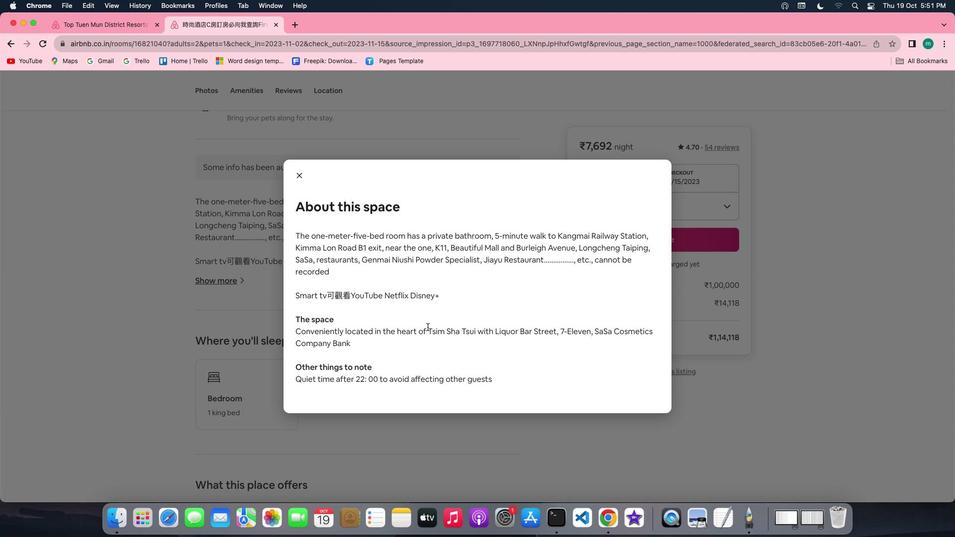 
Action: Mouse scrolled (427, 326) with delta (0, 0)
Screenshot: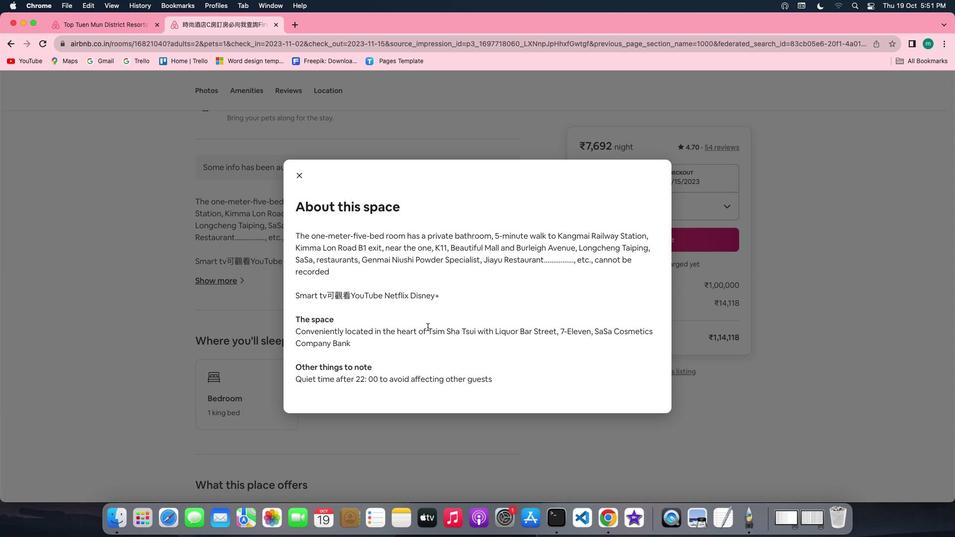 
Action: Mouse scrolled (427, 326) with delta (0, 0)
Screenshot: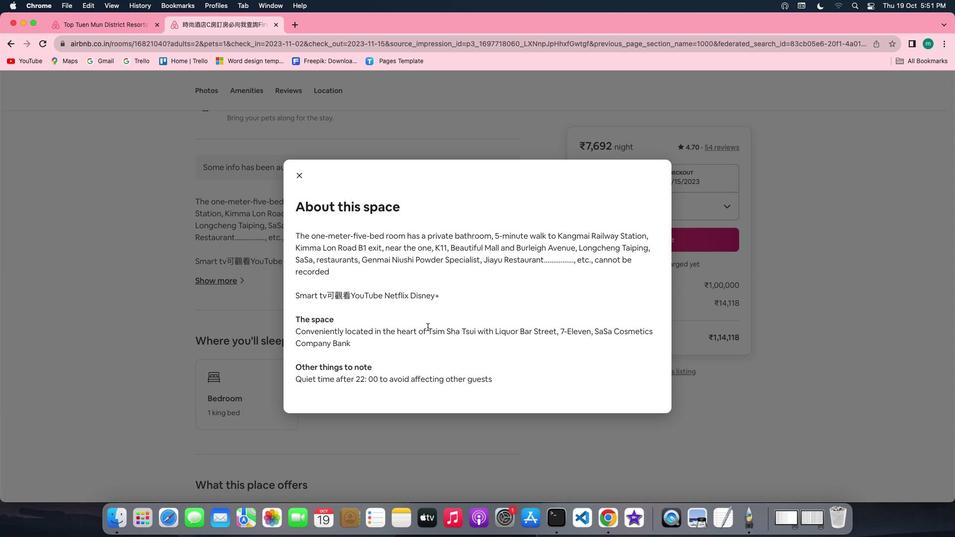 
Action: Mouse scrolled (427, 326) with delta (0, 0)
Screenshot: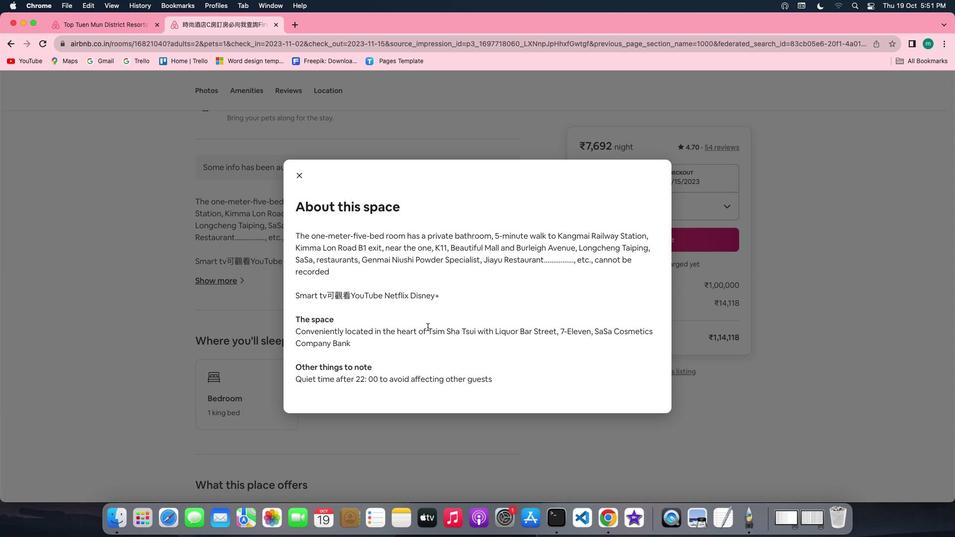 
Action: Mouse moved to (300, 174)
Screenshot: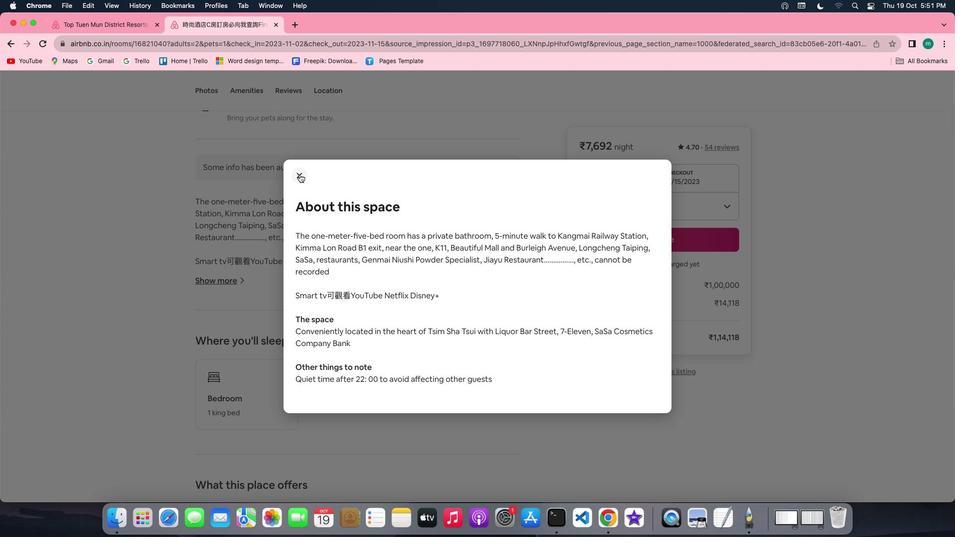 
Action: Mouse pressed left at (300, 174)
Screenshot: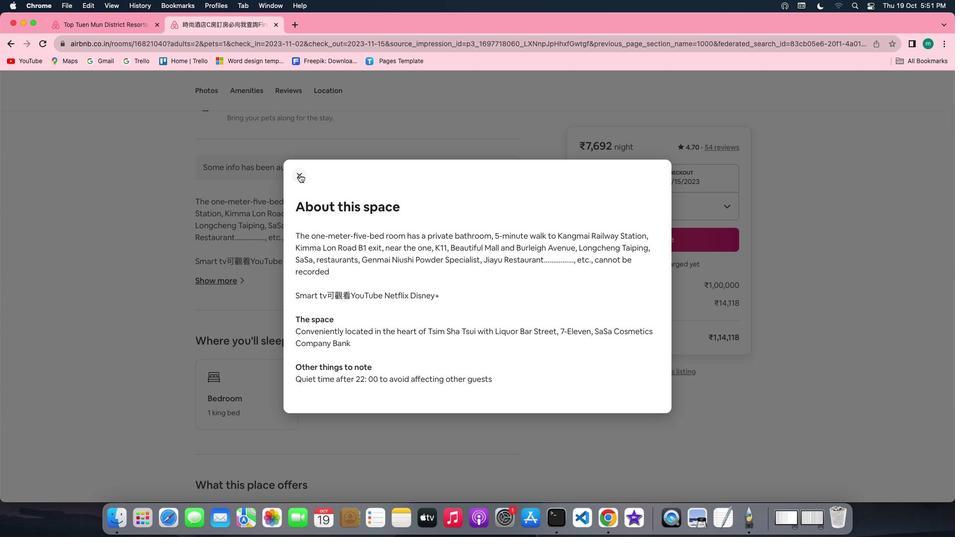 
Action: Mouse moved to (341, 291)
Screenshot: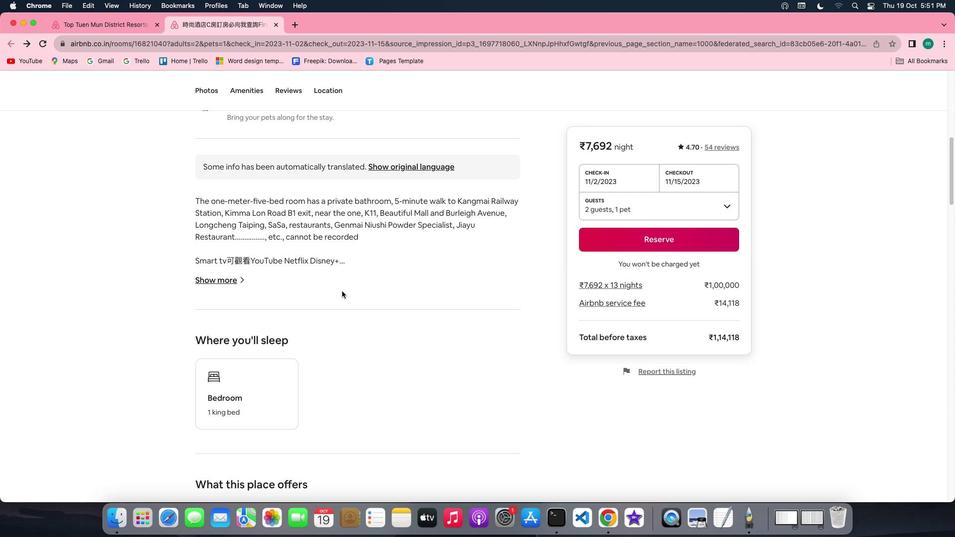 
Action: Mouse scrolled (341, 291) with delta (0, 0)
Screenshot: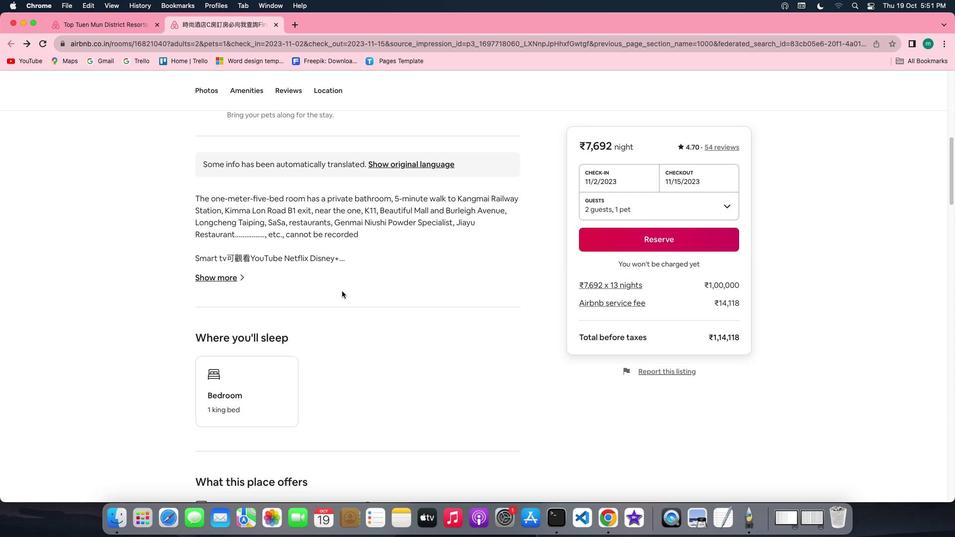 
Action: Mouse scrolled (341, 291) with delta (0, 0)
Screenshot: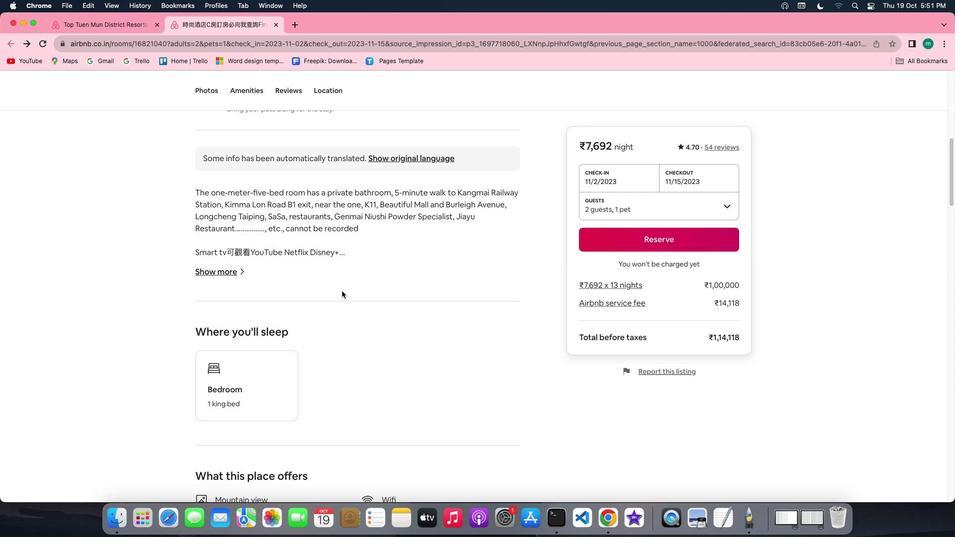 
Action: Mouse scrolled (341, 291) with delta (0, 0)
Screenshot: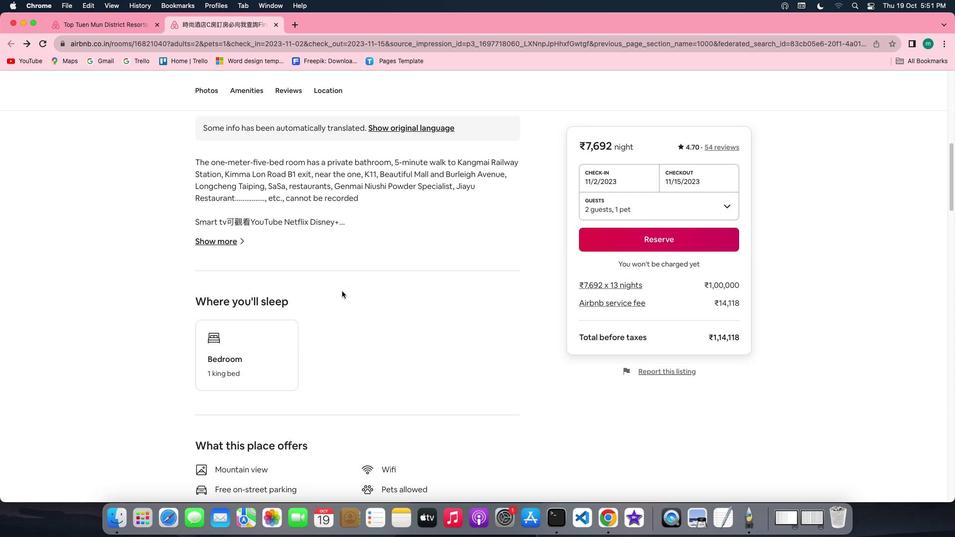 
Action: Mouse scrolled (341, 291) with delta (0, 0)
Screenshot: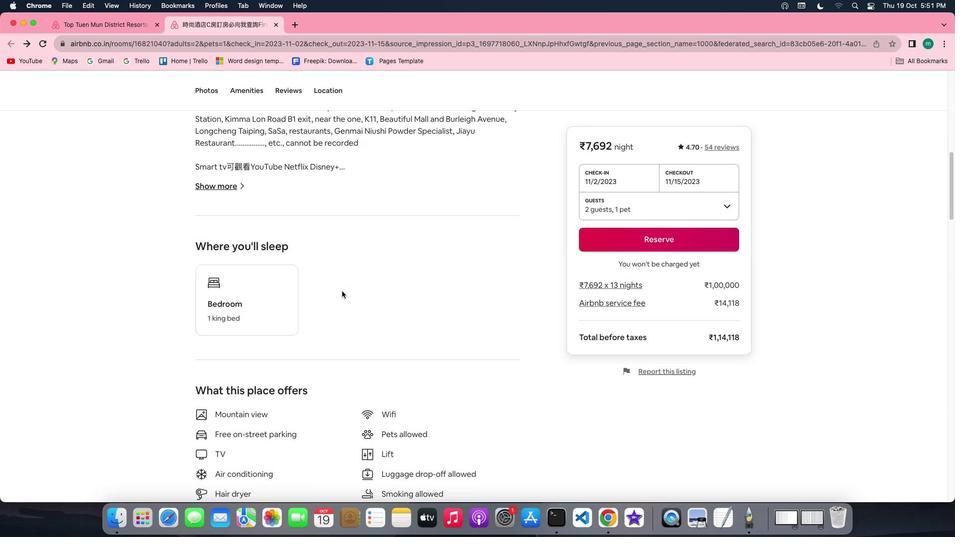 
Action: Mouse moved to (339, 292)
Screenshot: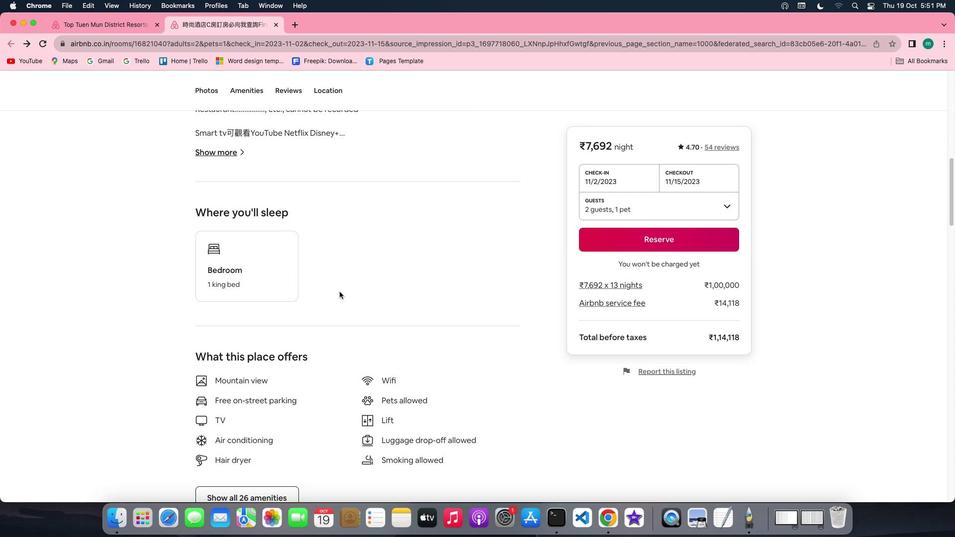 
Action: Mouse scrolled (339, 292) with delta (0, 0)
Screenshot: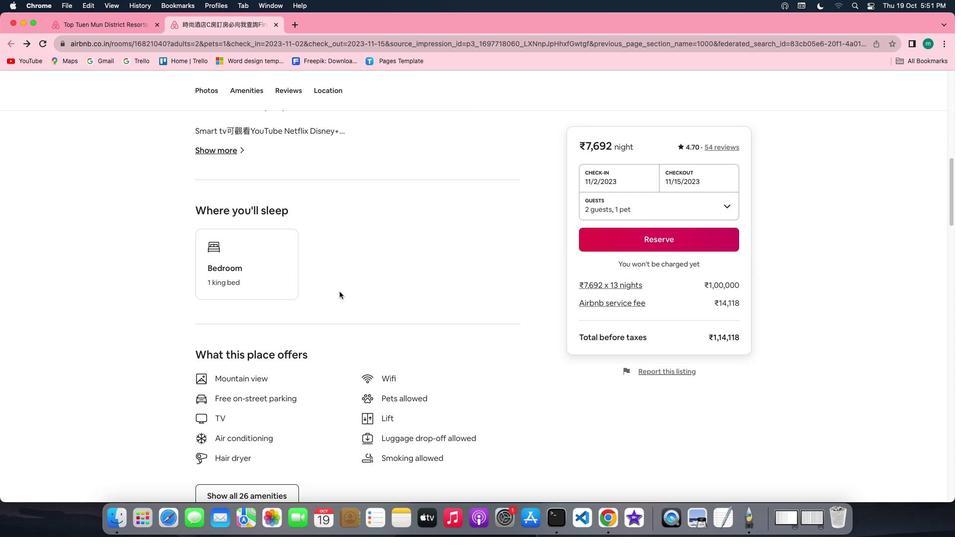 
Action: Mouse scrolled (339, 292) with delta (0, 0)
Screenshot: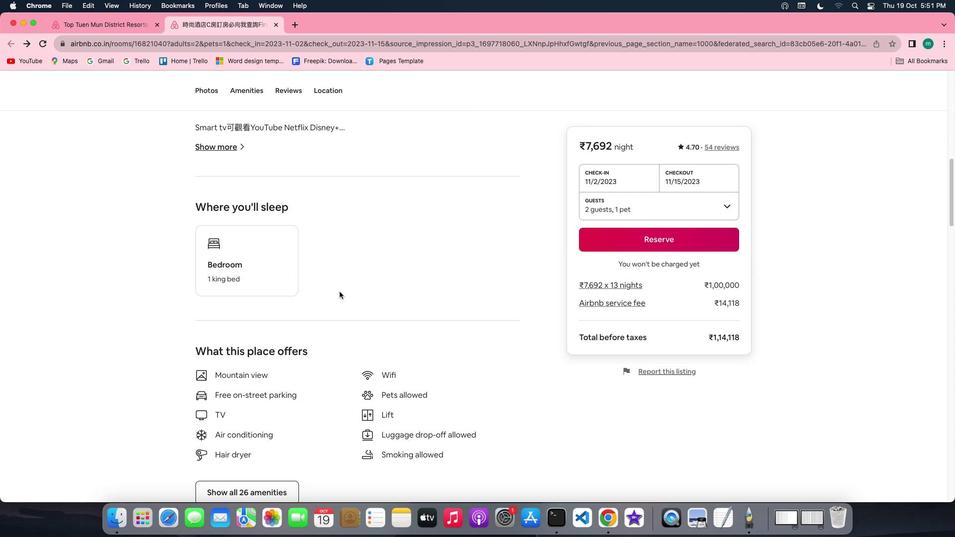 
Action: Mouse scrolled (339, 292) with delta (0, 0)
Screenshot: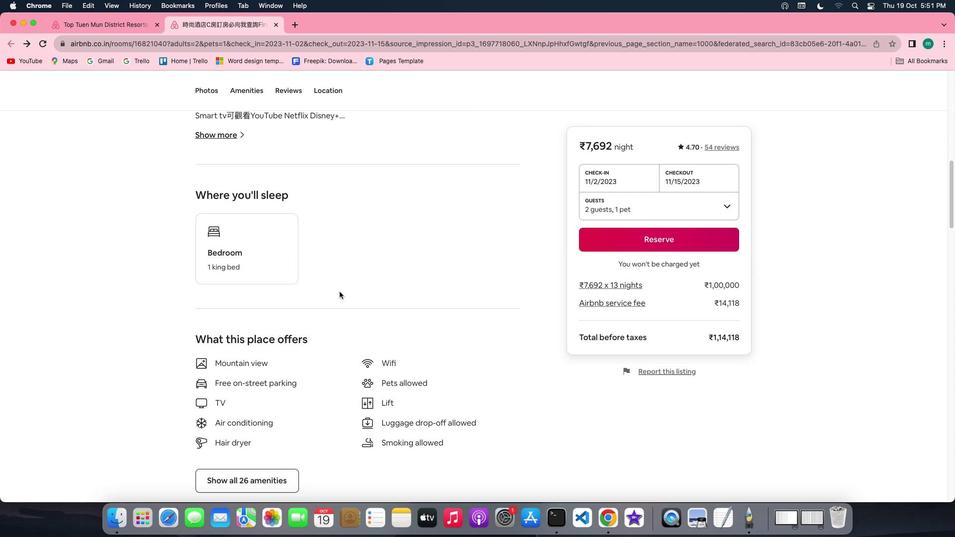 
Action: Mouse scrolled (339, 292) with delta (0, 0)
Screenshot: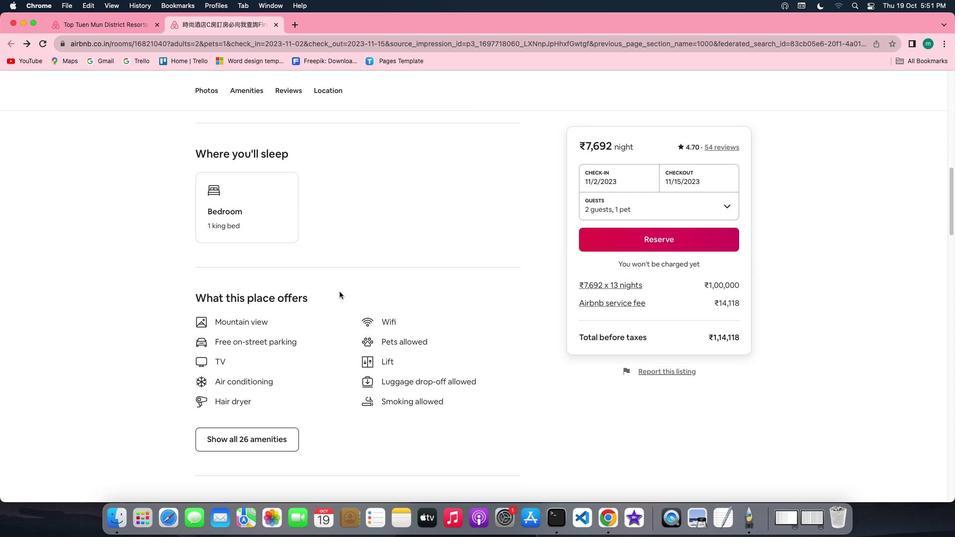 
Action: Mouse scrolled (339, 292) with delta (0, 0)
Screenshot: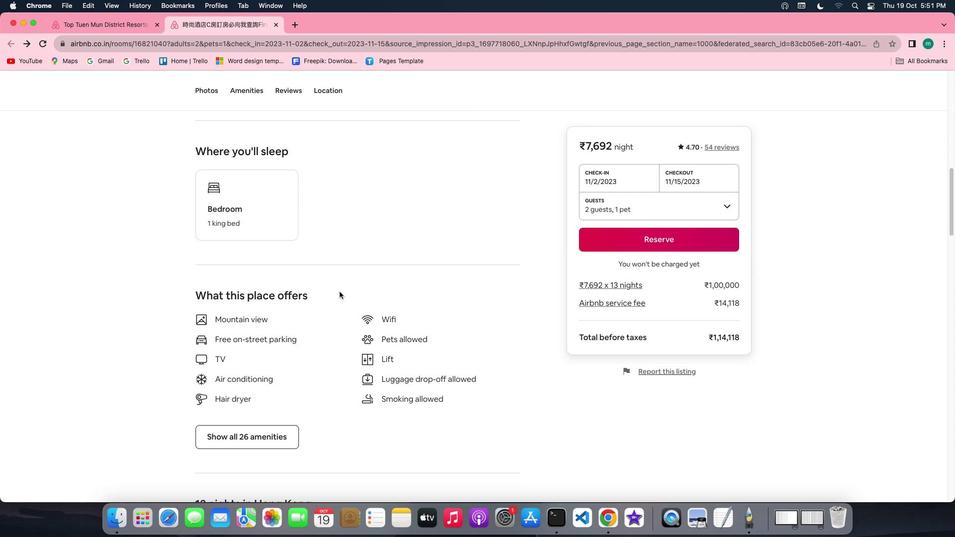 
Action: Mouse scrolled (339, 292) with delta (0, 0)
Screenshot: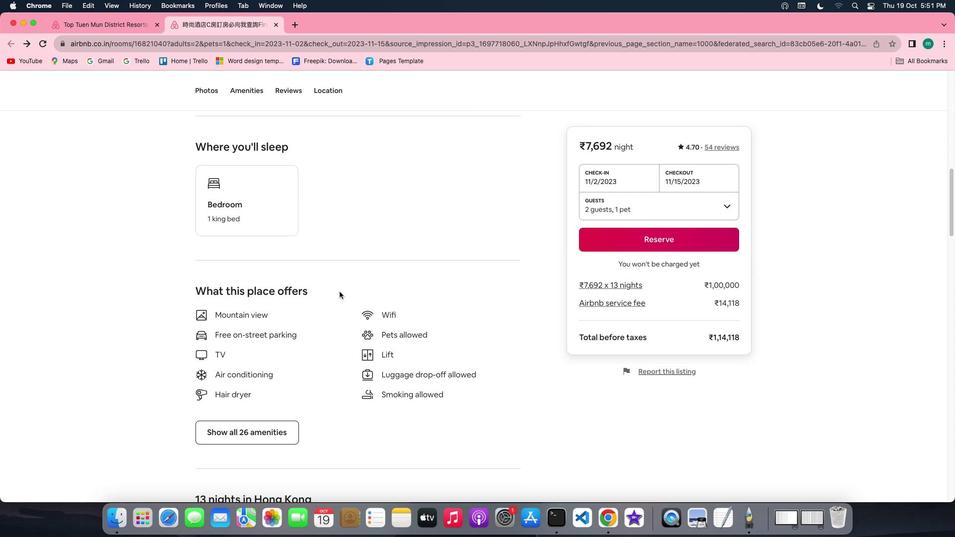 
Action: Mouse scrolled (339, 292) with delta (0, 0)
Screenshot: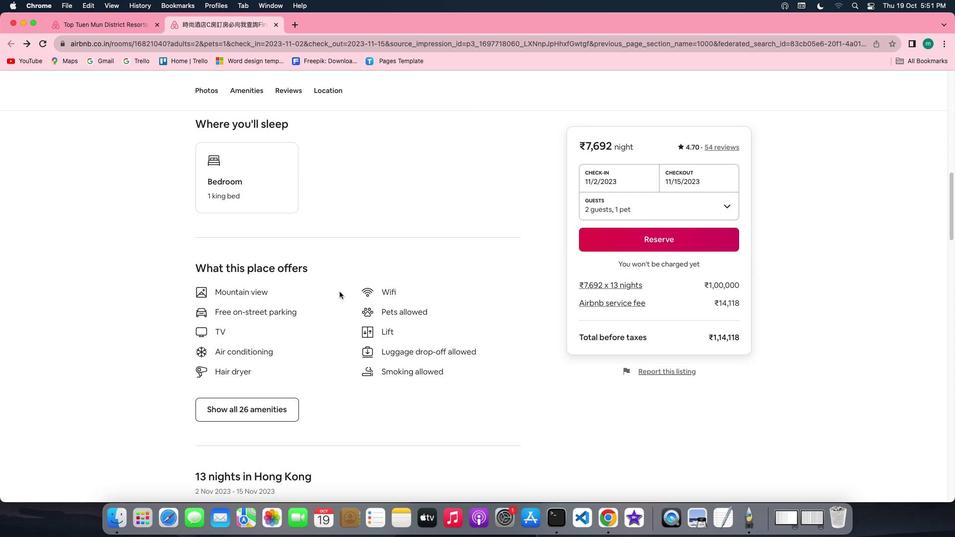 
Action: Mouse scrolled (339, 292) with delta (0, 0)
Screenshot: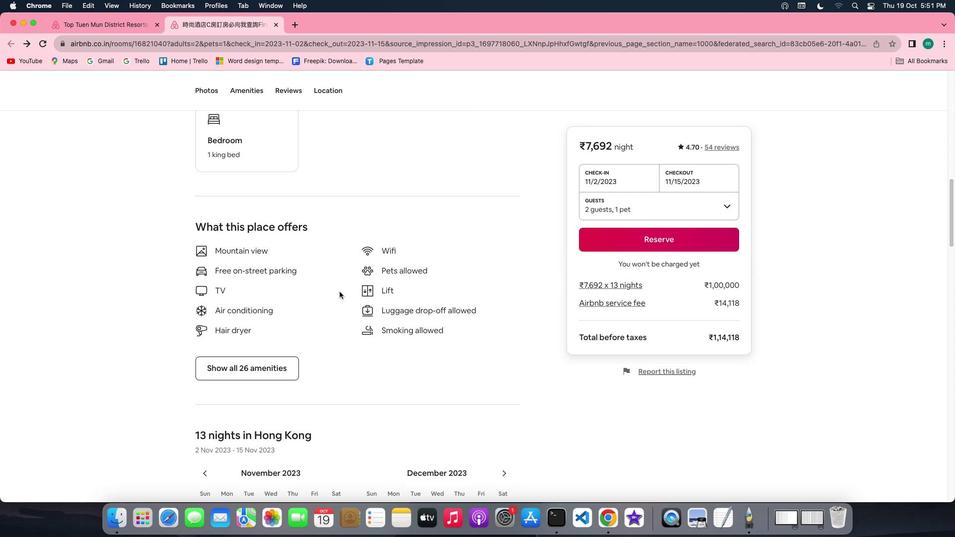 
Action: Mouse scrolled (339, 292) with delta (0, 0)
Screenshot: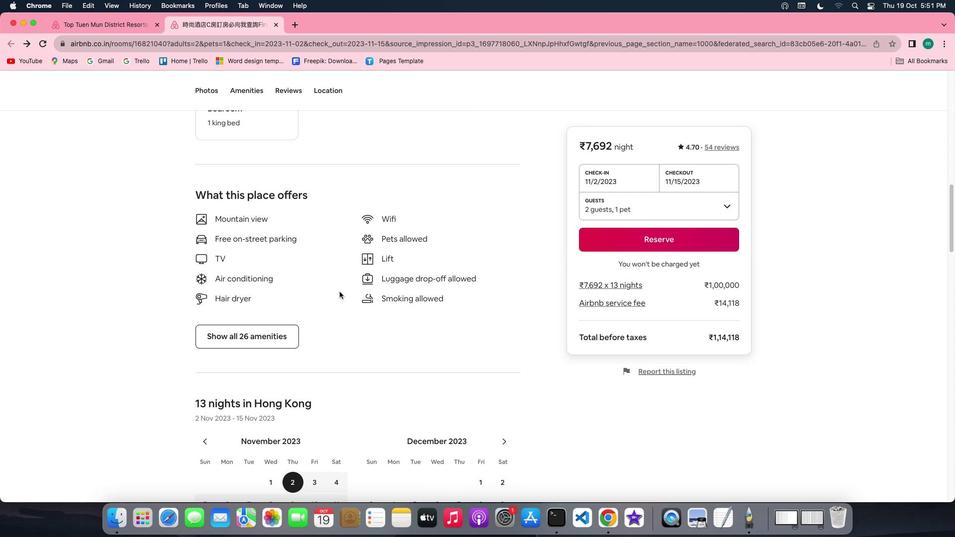 
Action: Mouse scrolled (339, 292) with delta (0, 0)
Screenshot: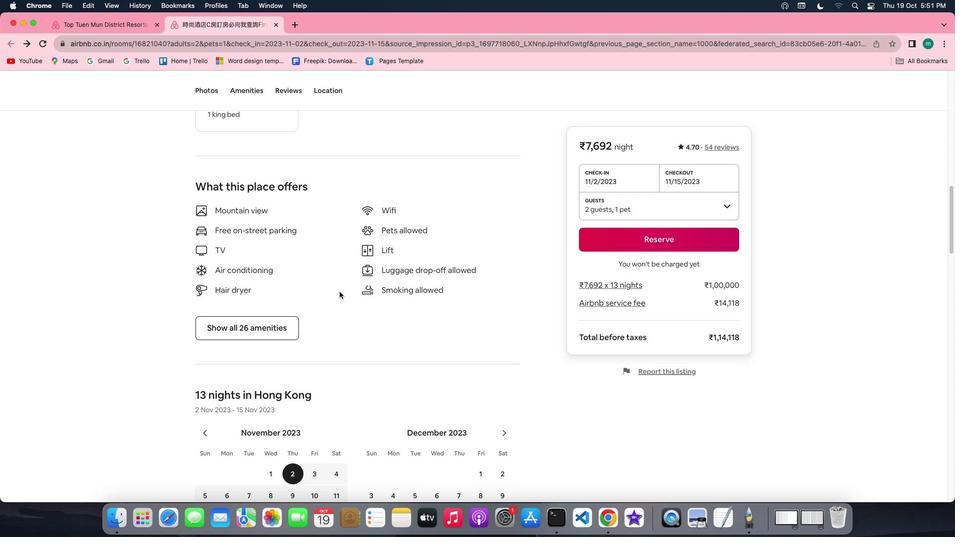 
Action: Mouse scrolled (339, 292) with delta (0, 0)
Screenshot: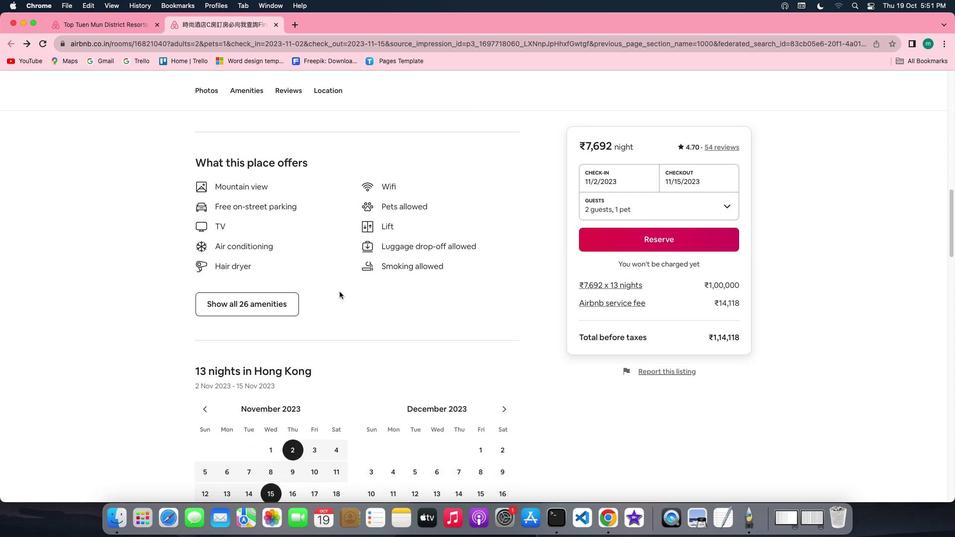 
Action: Mouse scrolled (339, 292) with delta (0, 0)
Screenshot: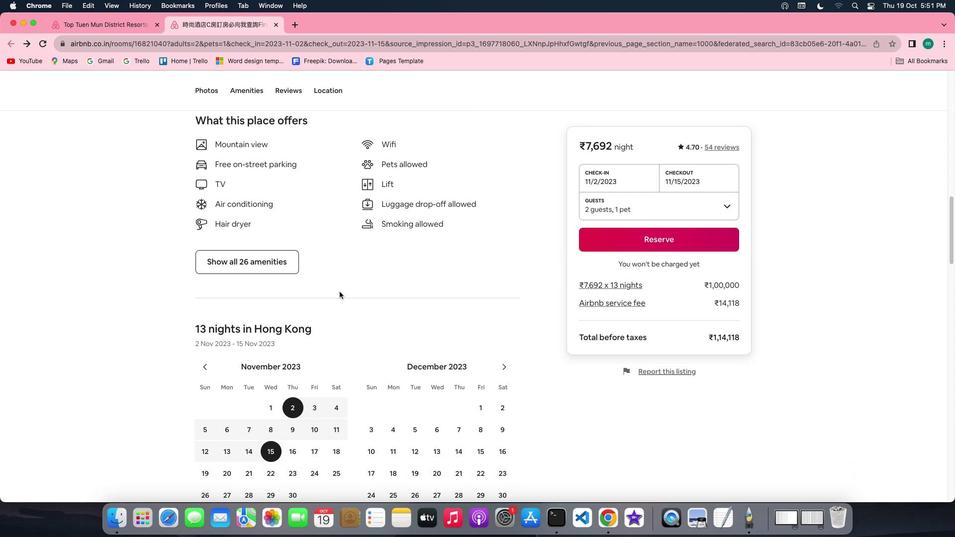 
Action: Mouse scrolled (339, 292) with delta (0, 0)
Screenshot: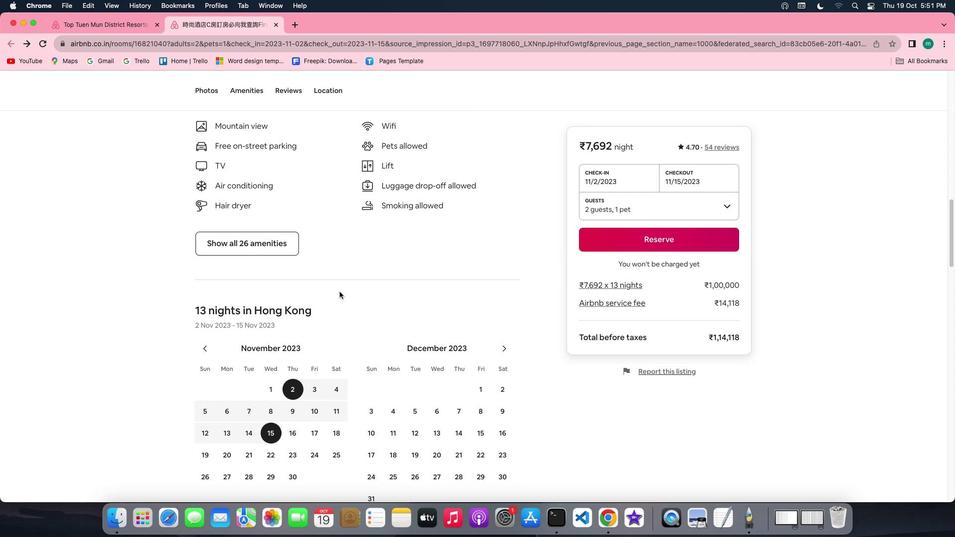 
Action: Mouse scrolled (339, 292) with delta (0, 0)
Screenshot: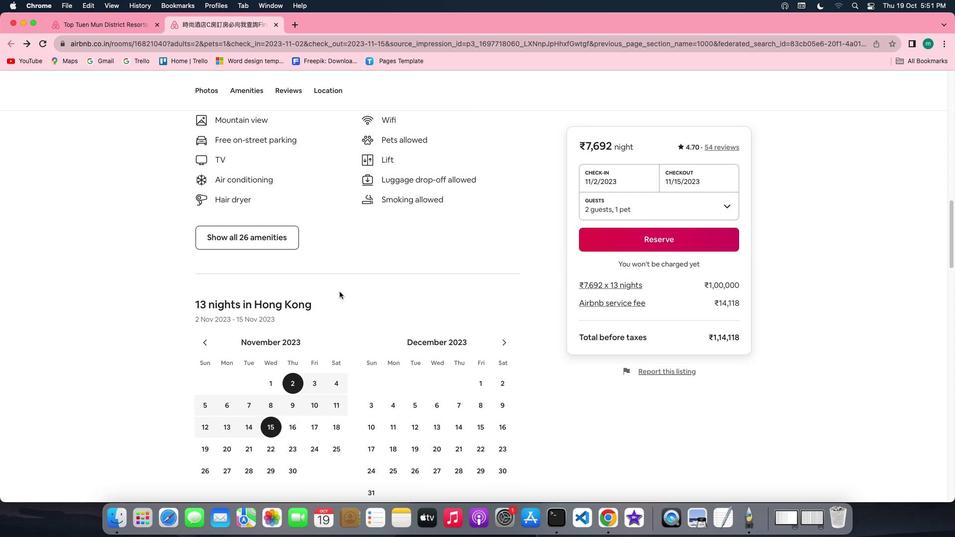 
Action: Mouse scrolled (339, 292) with delta (0, 0)
Screenshot: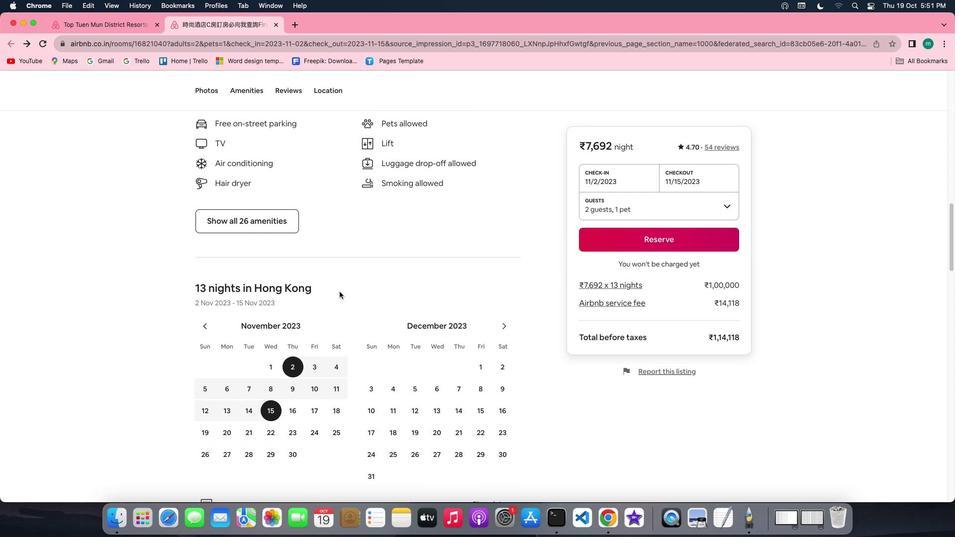 
Action: Mouse scrolled (339, 292) with delta (0, 0)
Screenshot: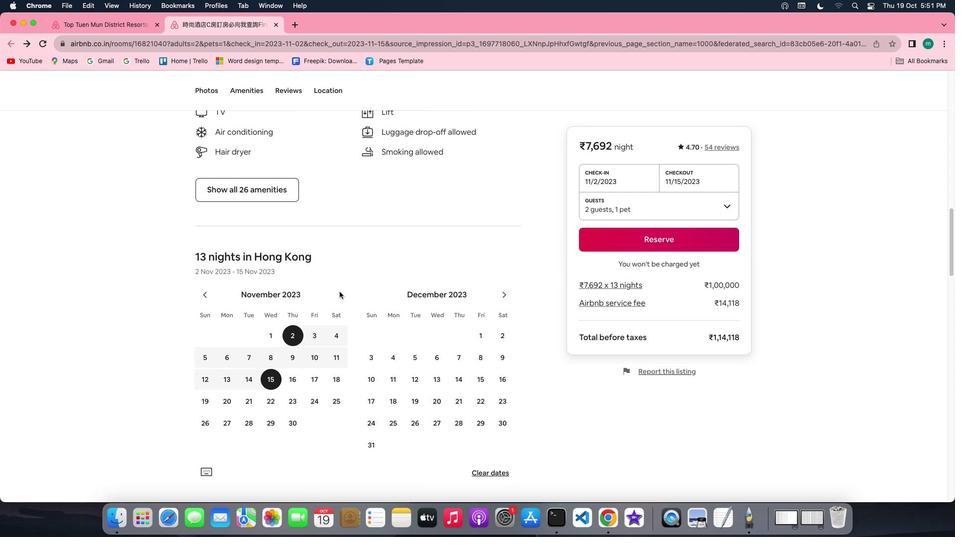 
Action: Mouse moved to (275, 172)
Screenshot: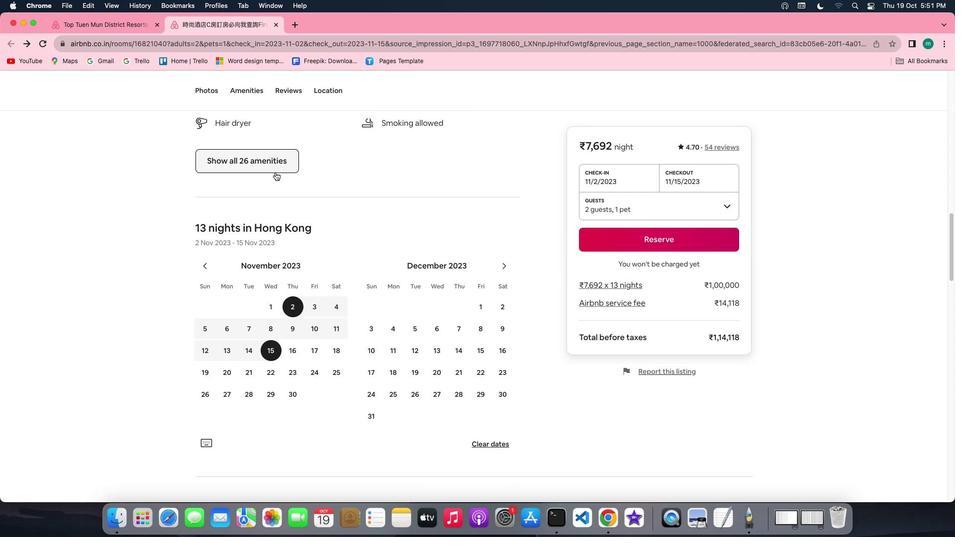 
Action: Mouse pressed left at (275, 172)
Screenshot: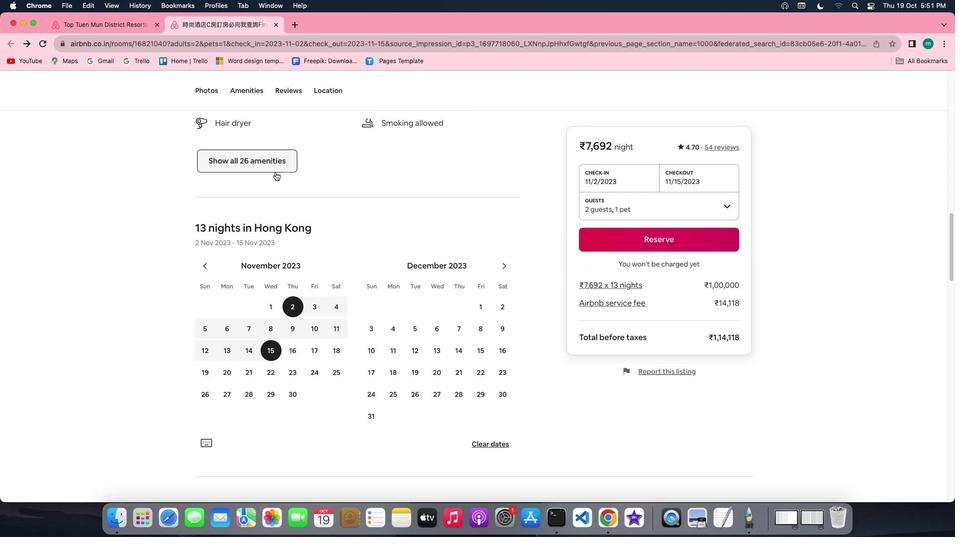 
Action: Mouse moved to (452, 326)
Screenshot: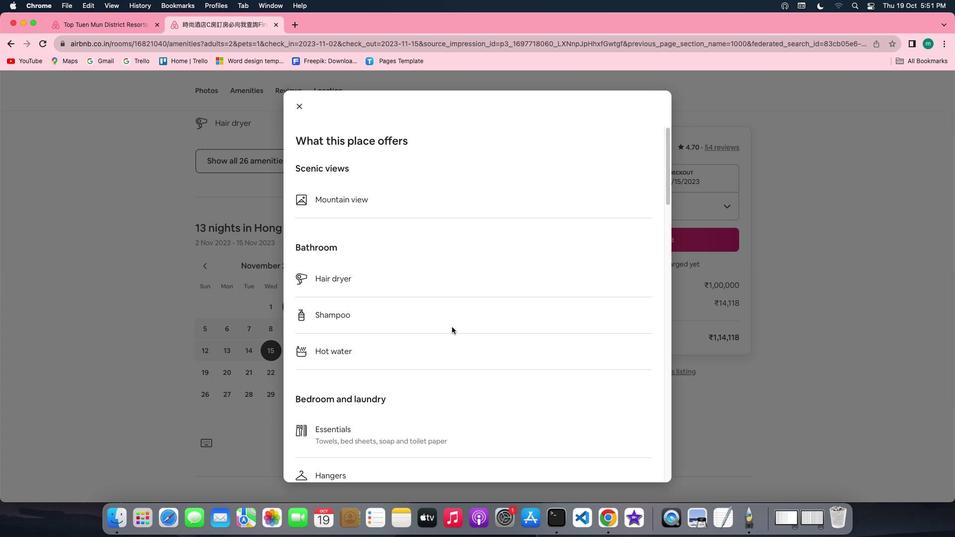 
Action: Mouse scrolled (452, 326) with delta (0, 0)
Screenshot: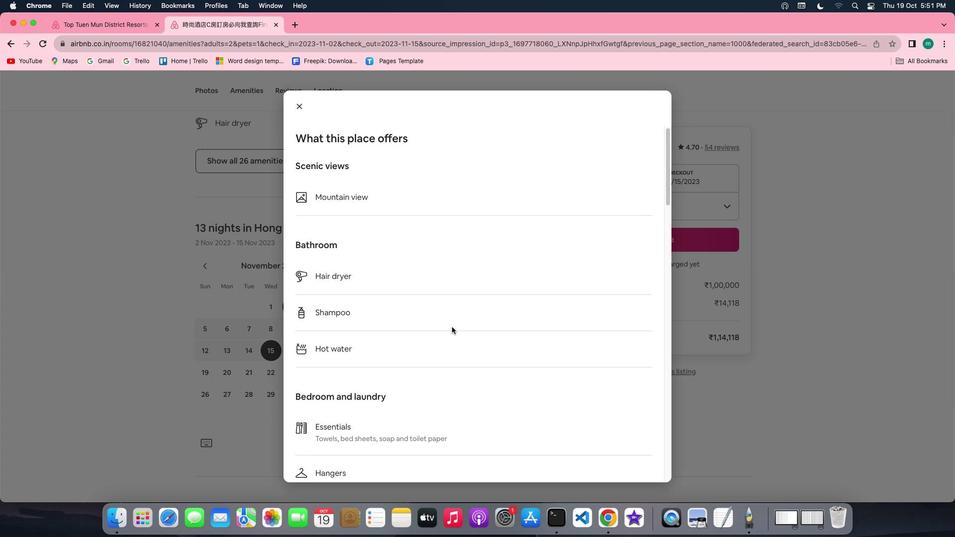
Action: Mouse scrolled (452, 326) with delta (0, 0)
Screenshot: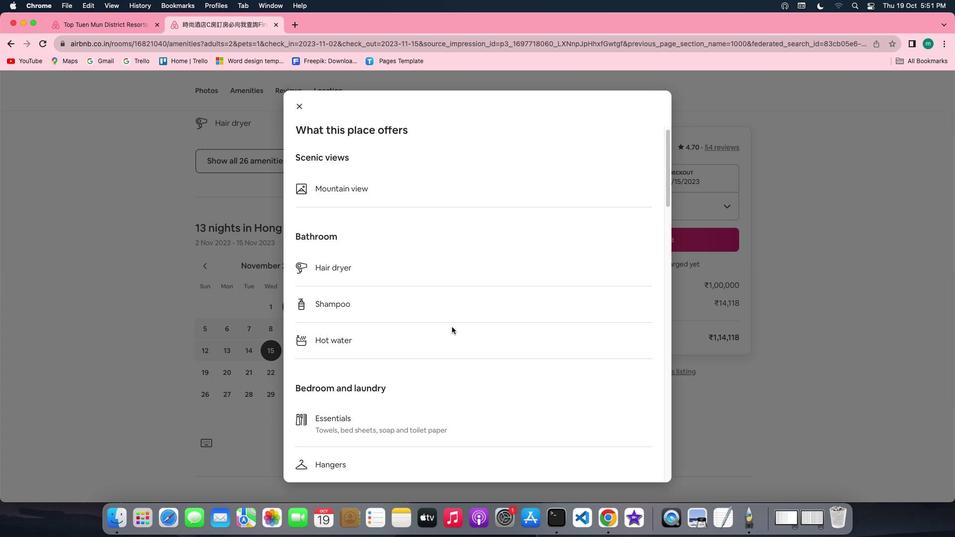 
Action: Mouse scrolled (452, 326) with delta (0, 0)
Screenshot: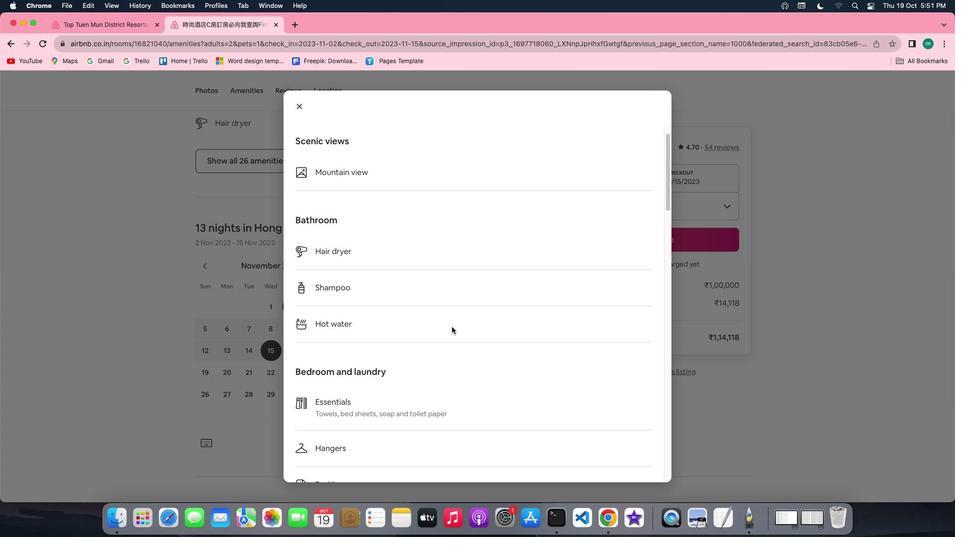 
Action: Mouse scrolled (452, 326) with delta (0, 0)
Screenshot: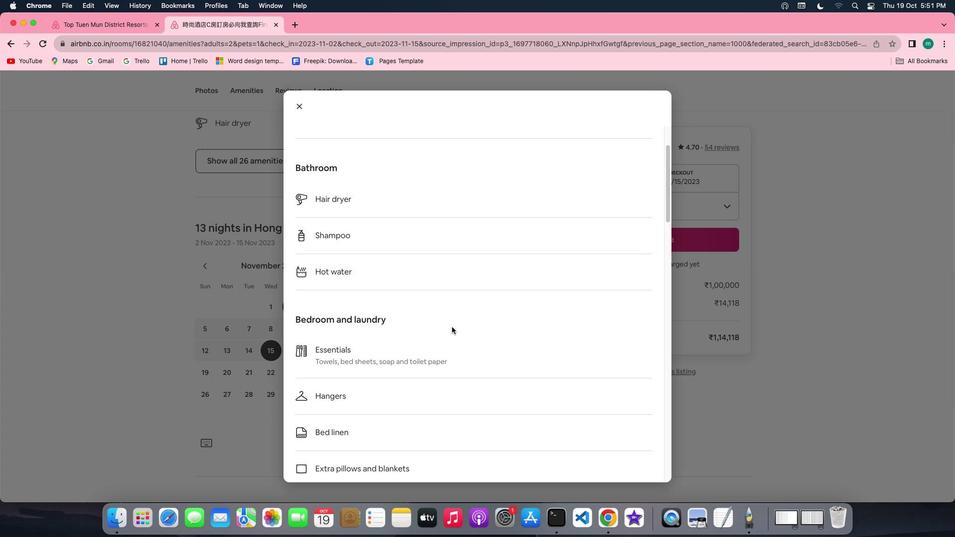 
Action: Mouse scrolled (452, 326) with delta (0, 0)
Screenshot: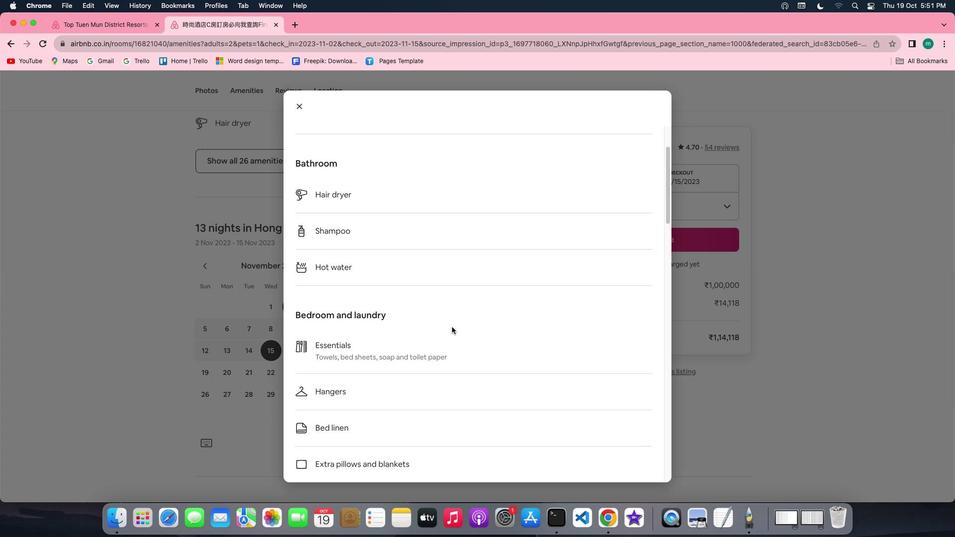 
Action: Mouse scrolled (452, 326) with delta (0, 0)
Screenshot: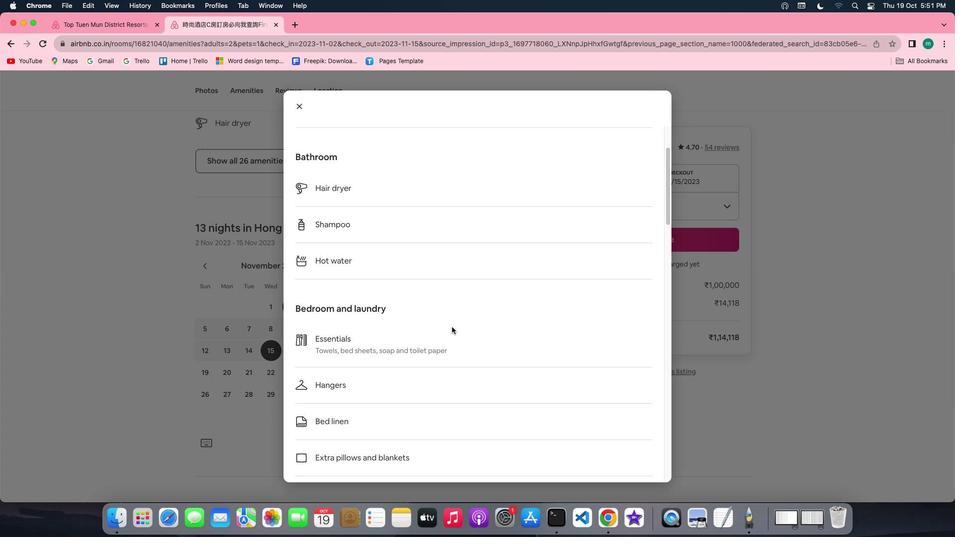 
Action: Mouse scrolled (452, 326) with delta (0, 0)
Screenshot: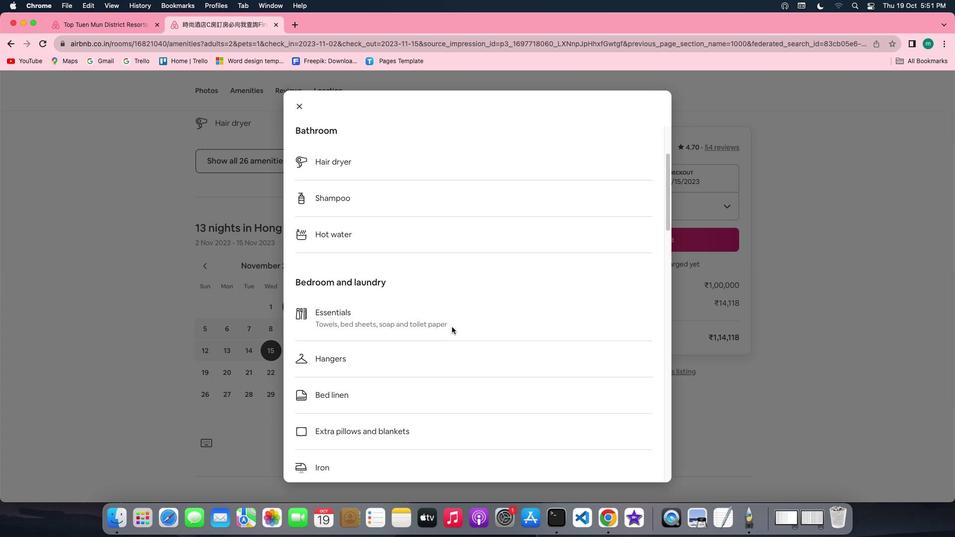 
Action: Mouse scrolled (452, 326) with delta (0, 0)
Screenshot: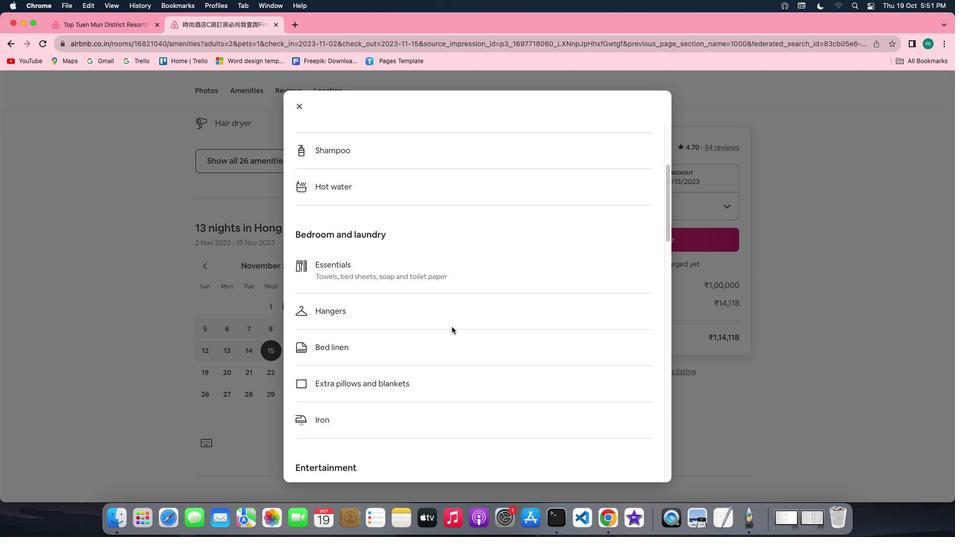 
Action: Mouse scrolled (452, 326) with delta (0, 0)
Screenshot: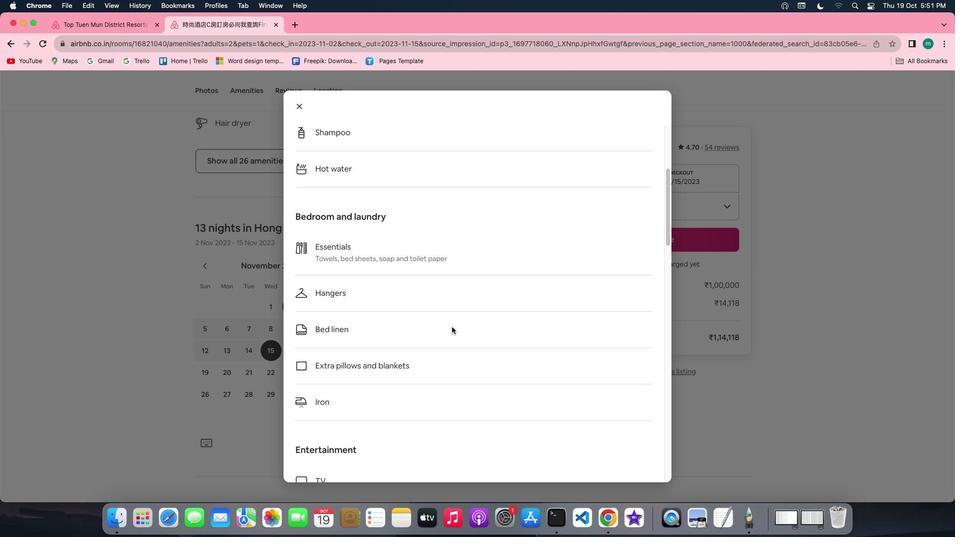
Action: Mouse scrolled (452, 326) with delta (0, 0)
Screenshot: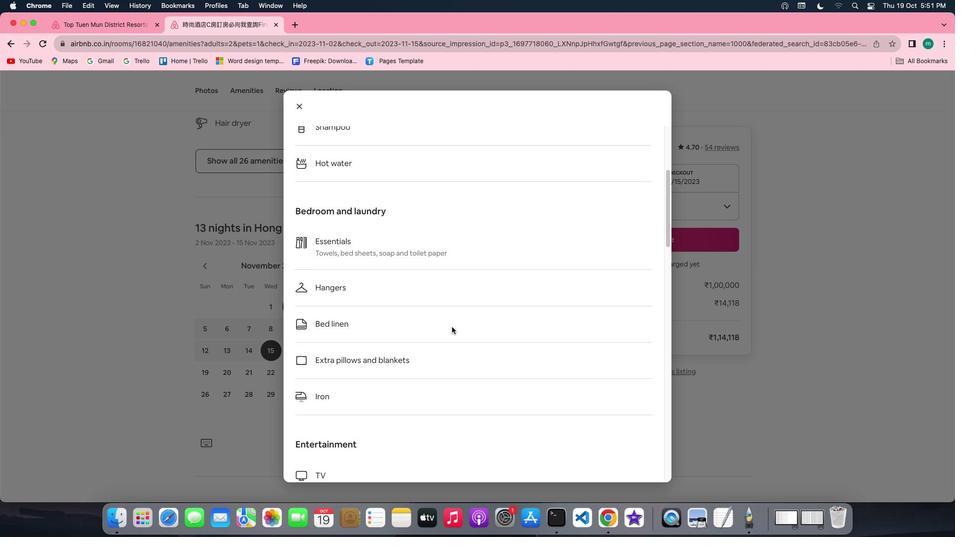 
Action: Mouse scrolled (452, 326) with delta (0, 0)
Screenshot: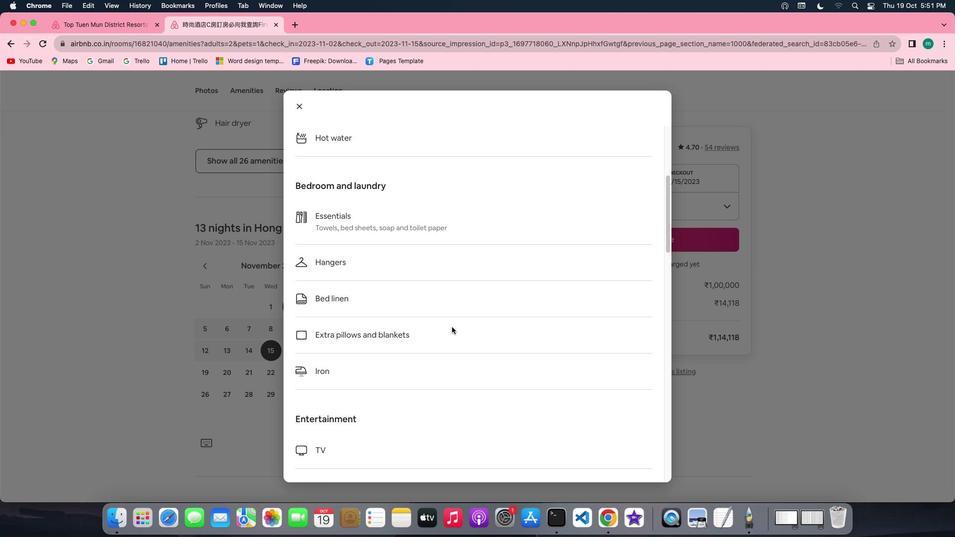 
Action: Mouse scrolled (452, 326) with delta (0, 0)
Screenshot: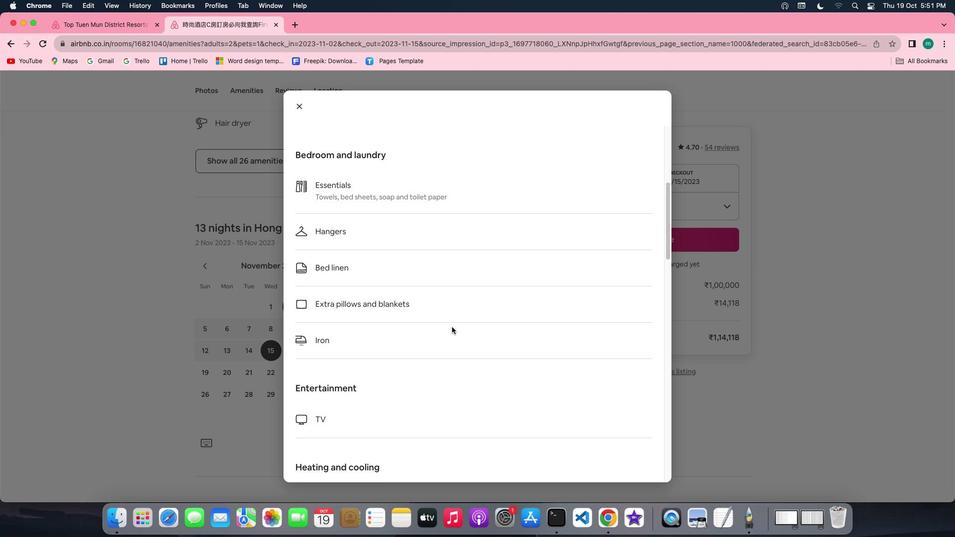 
Action: Mouse scrolled (452, 326) with delta (0, 0)
Screenshot: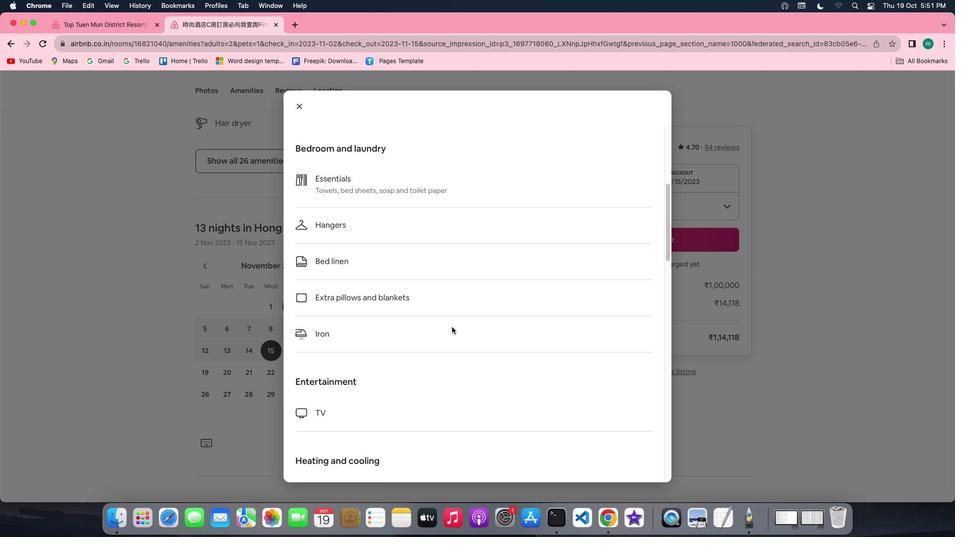 
Action: Mouse scrolled (452, 326) with delta (0, 0)
Screenshot: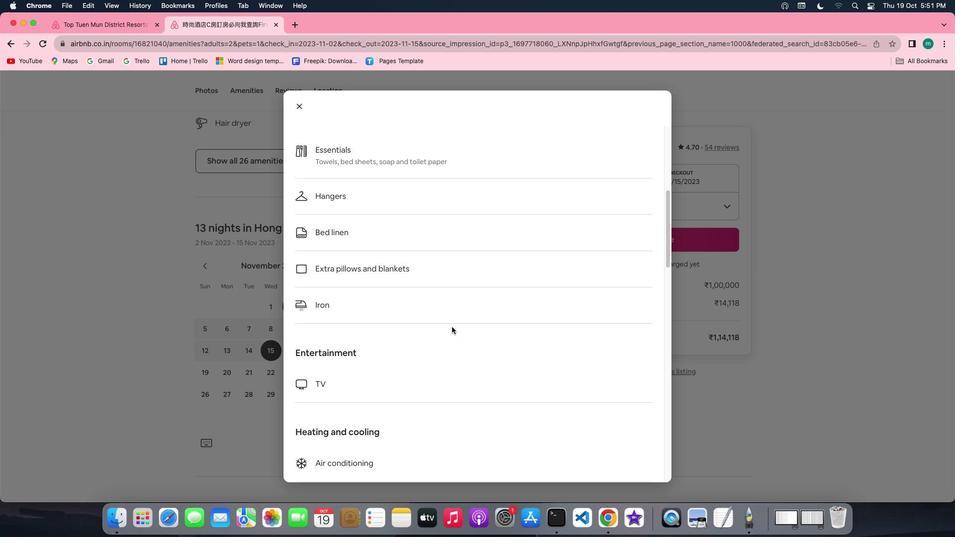 
Action: Mouse scrolled (452, 326) with delta (0, 0)
Screenshot: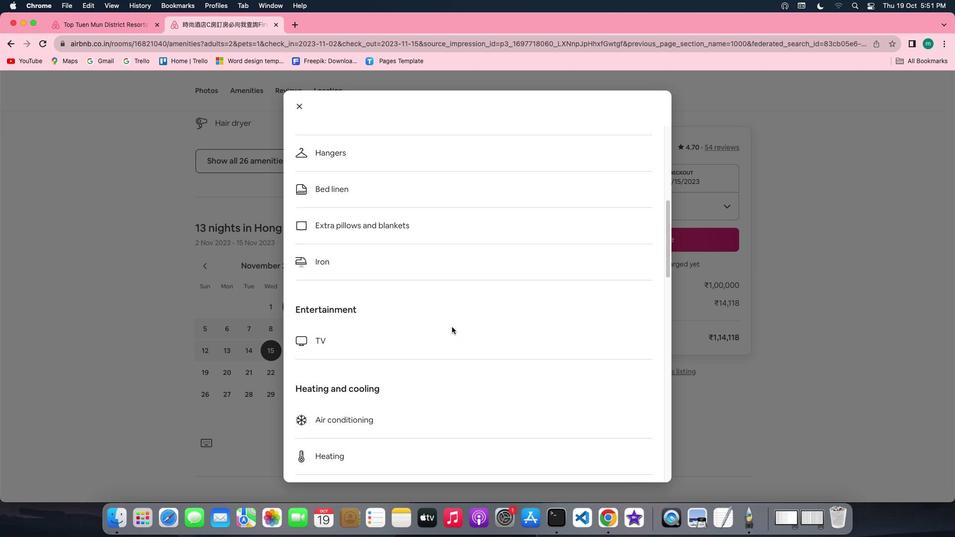 
Action: Mouse scrolled (452, 326) with delta (0, 0)
Screenshot: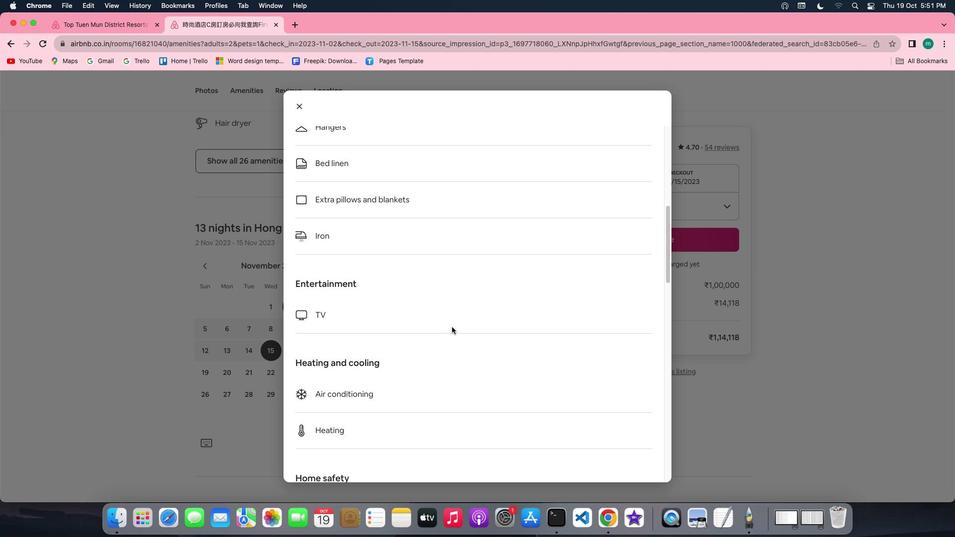 
Action: Mouse scrolled (452, 326) with delta (0, 0)
Screenshot: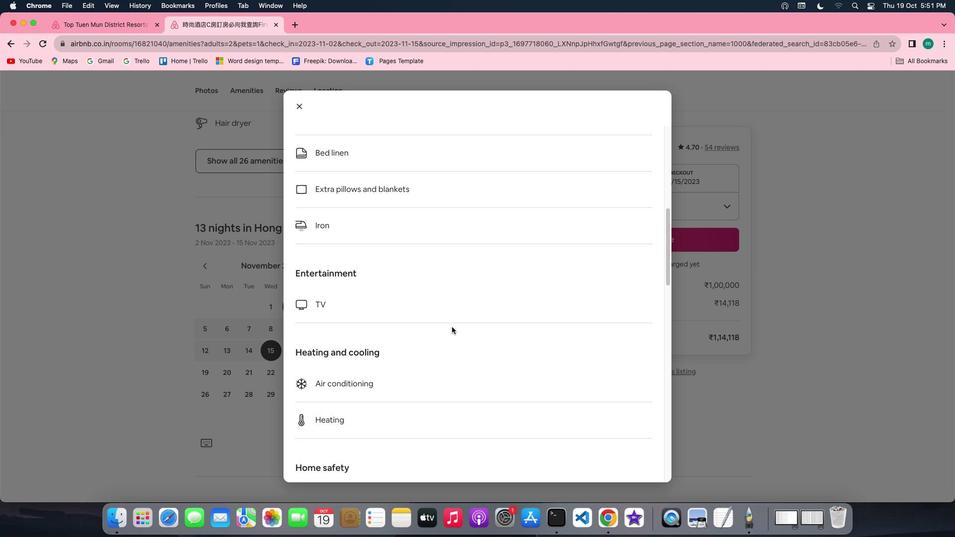 
Action: Mouse scrolled (452, 326) with delta (0, 0)
Screenshot: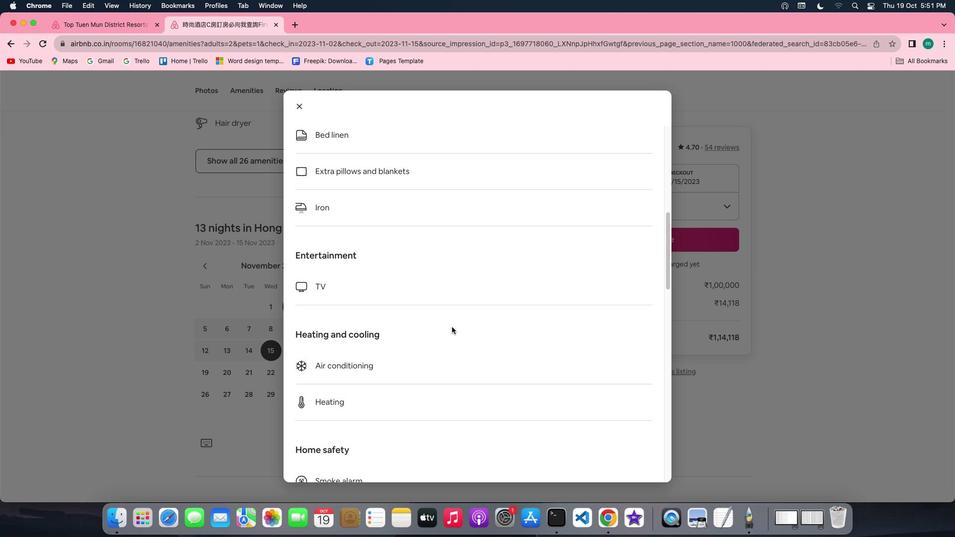 
Action: Mouse scrolled (452, 326) with delta (0, -1)
Screenshot: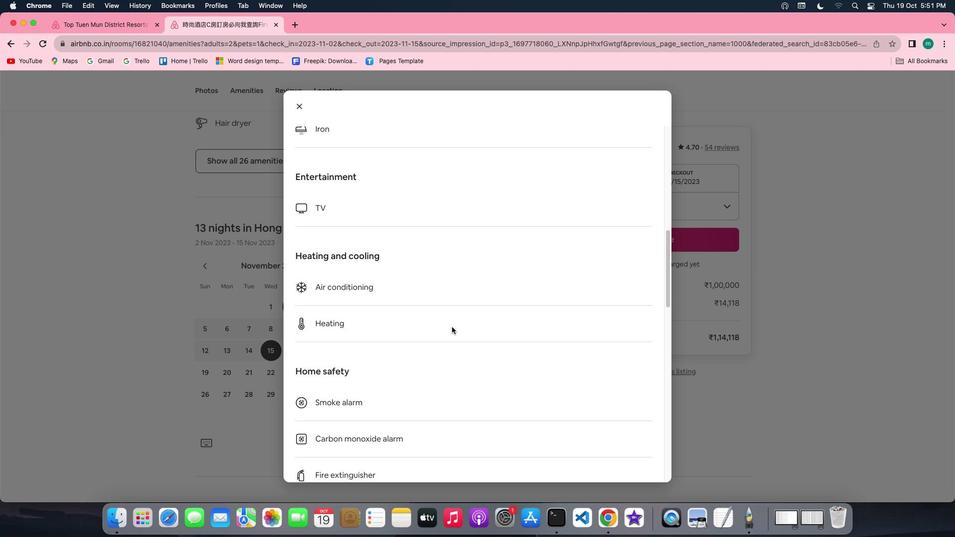 
Action: Mouse scrolled (452, 326) with delta (0, 0)
Screenshot: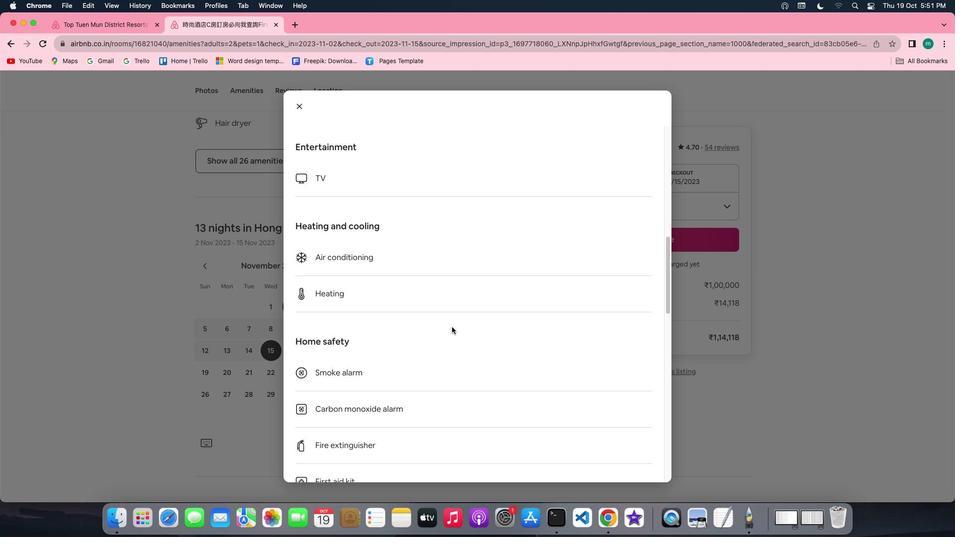 
Action: Mouse scrolled (452, 326) with delta (0, 0)
Screenshot: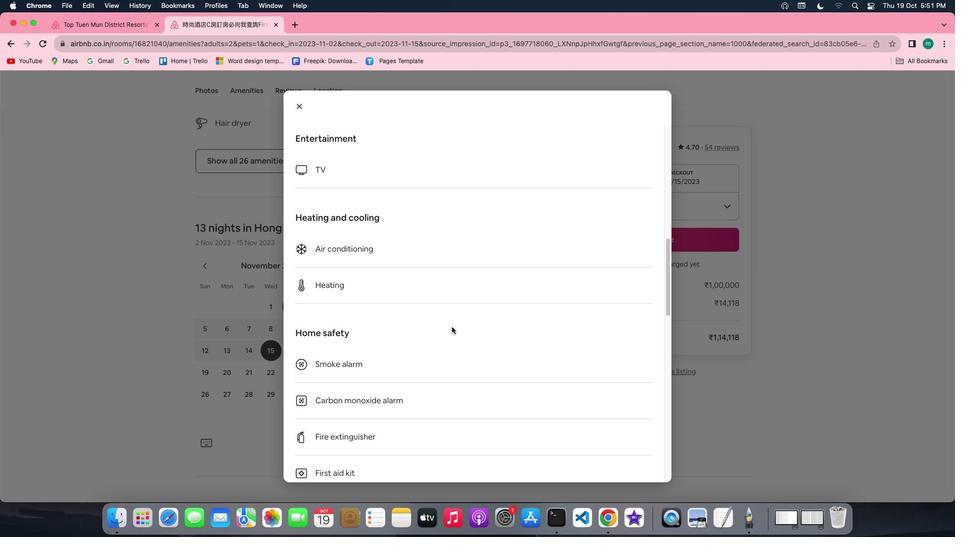 
Action: Mouse scrolled (452, 326) with delta (0, 0)
Screenshot: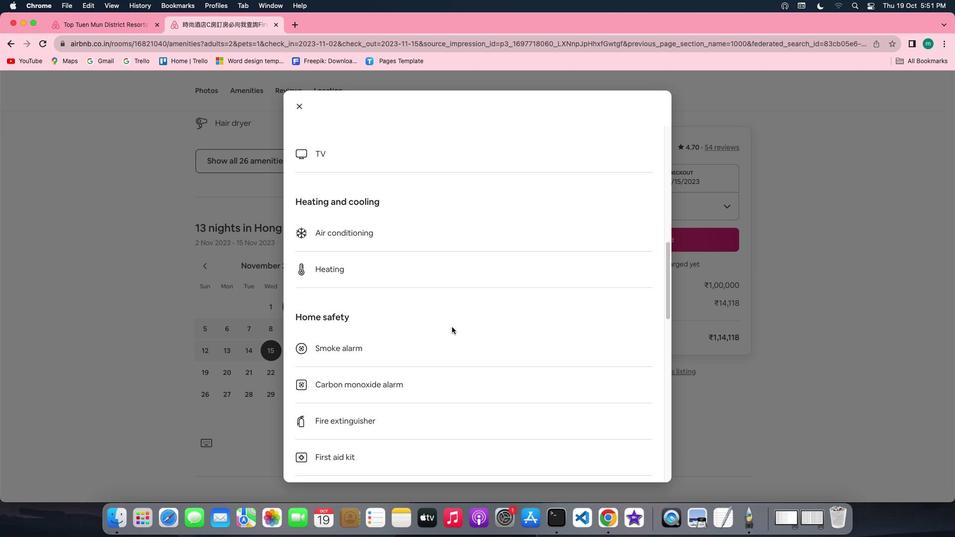 
Action: Mouse scrolled (452, 326) with delta (0, 0)
Screenshot: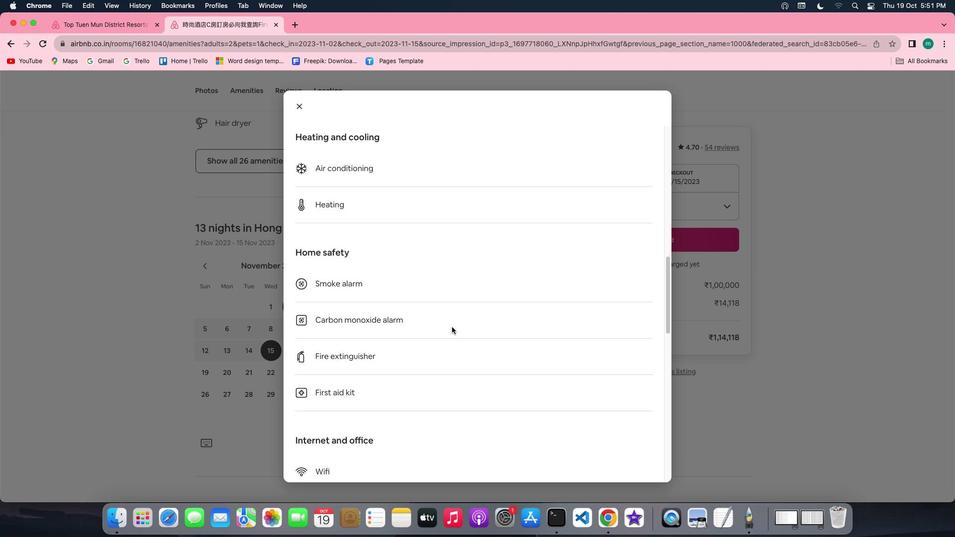 
Action: Mouse scrolled (452, 326) with delta (0, 0)
Screenshot: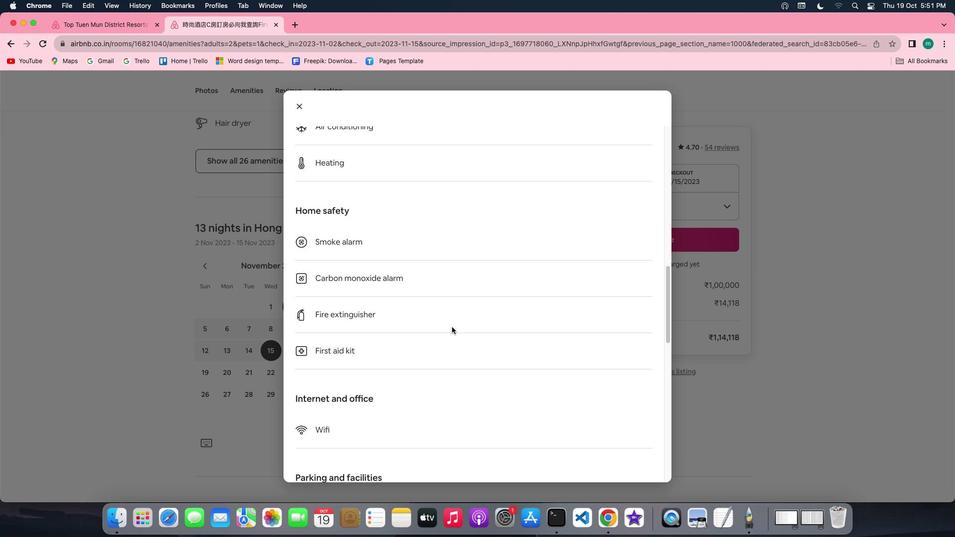 
Action: Mouse scrolled (452, 326) with delta (0, 0)
Screenshot: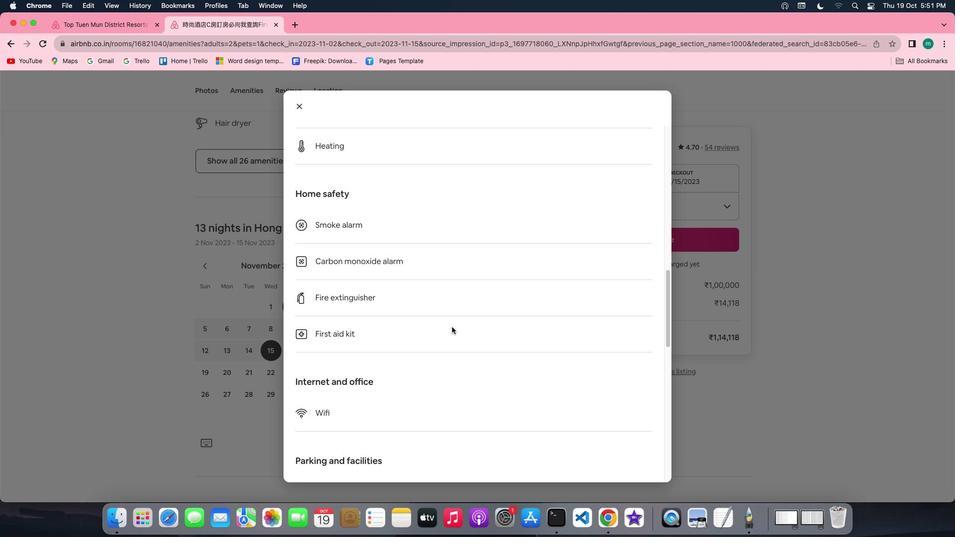 
Action: Mouse scrolled (452, 326) with delta (0, -1)
Screenshot: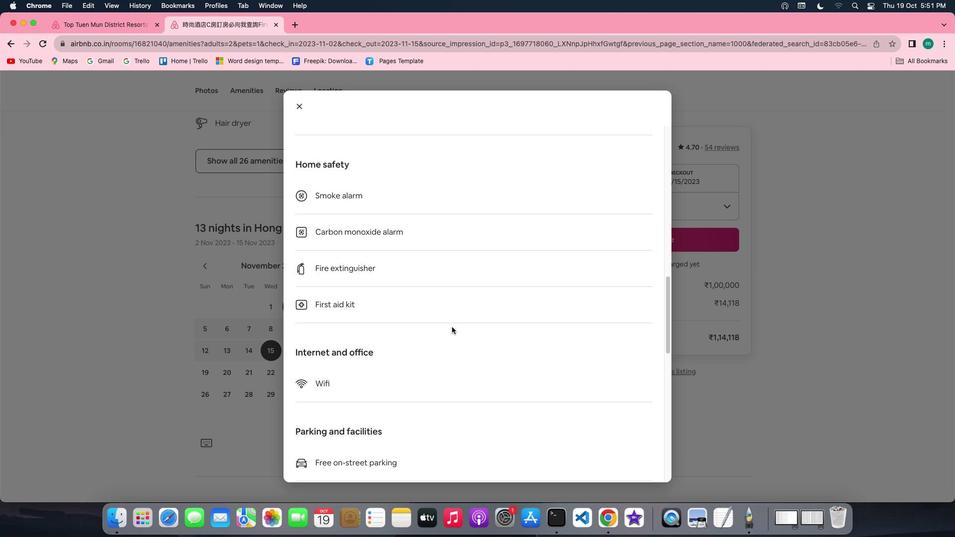 
Action: Mouse scrolled (452, 326) with delta (0, -1)
Screenshot: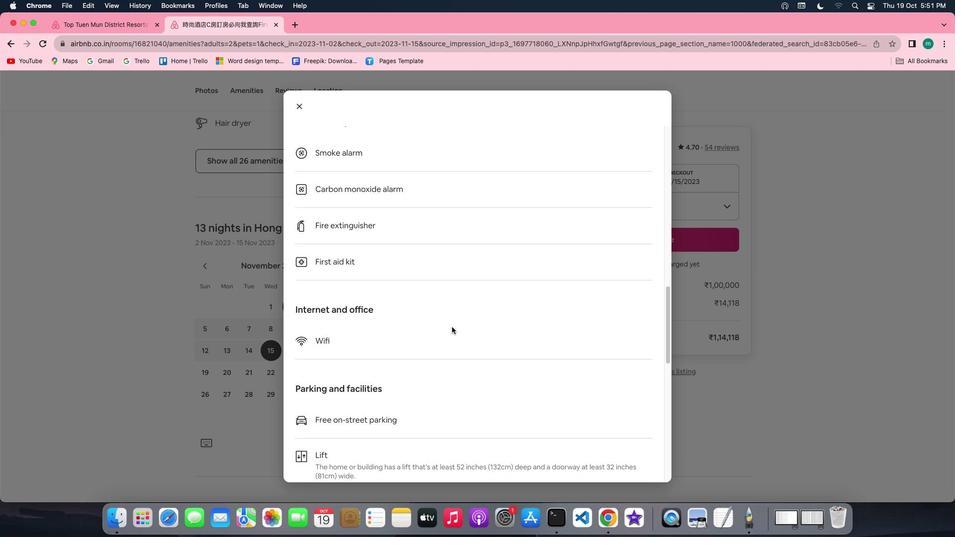 
Action: Mouse scrolled (452, 326) with delta (0, 0)
Screenshot: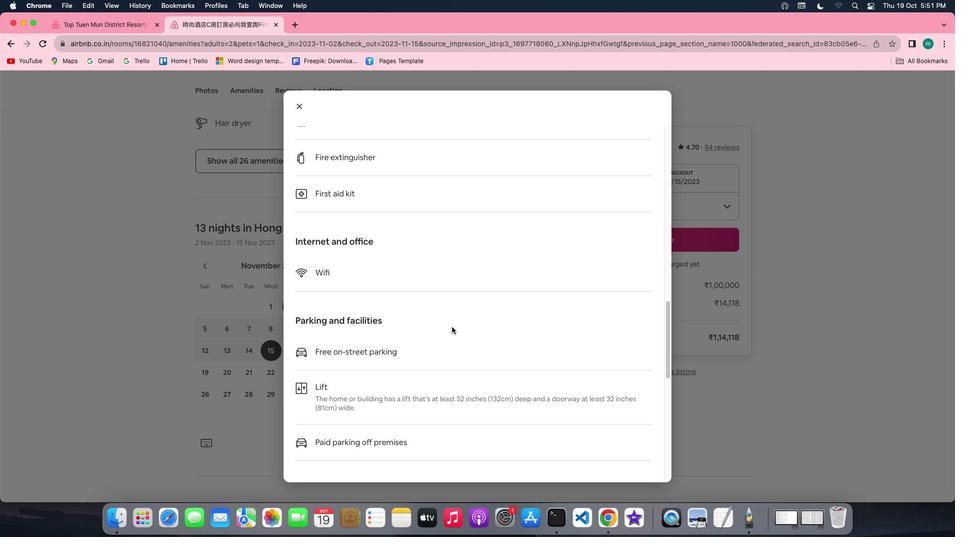 
Action: Mouse scrolled (452, 326) with delta (0, 0)
Screenshot: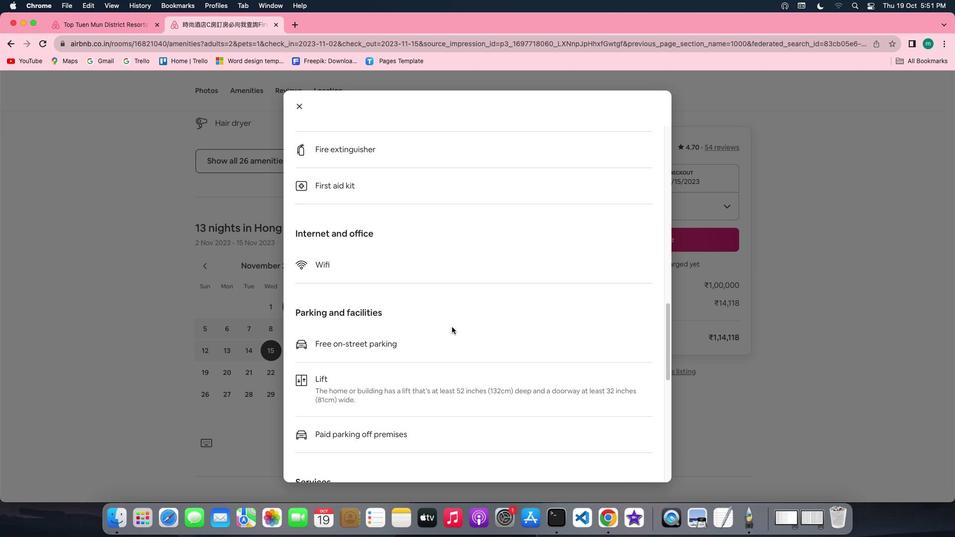 
Action: Mouse scrolled (452, 326) with delta (0, 0)
Screenshot: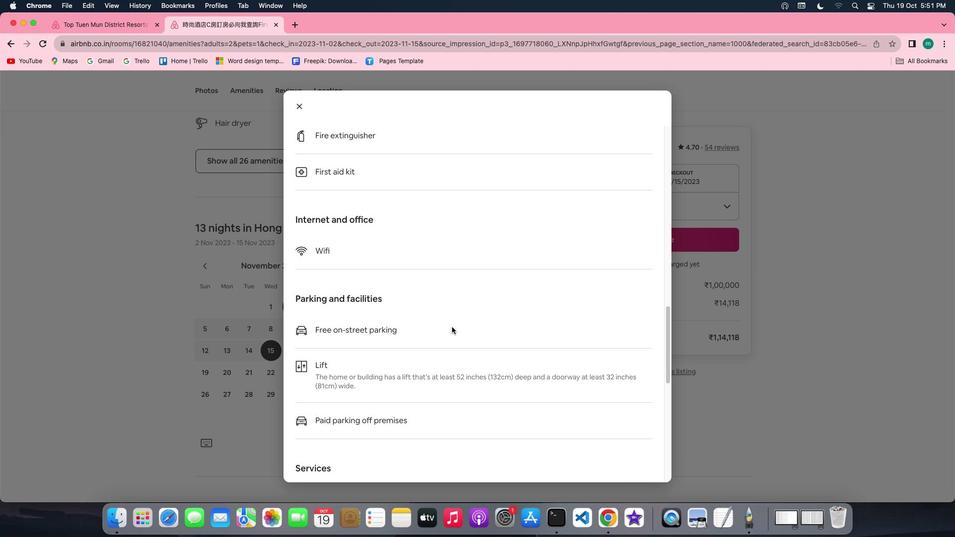 
Action: Mouse scrolled (452, 326) with delta (0, 0)
Screenshot: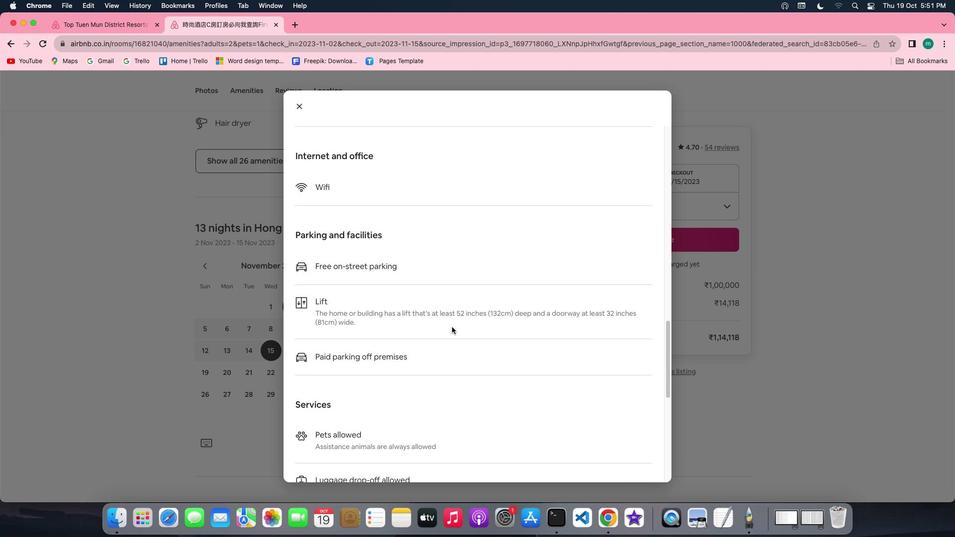 
Action: Mouse scrolled (452, 326) with delta (0, 0)
Screenshot: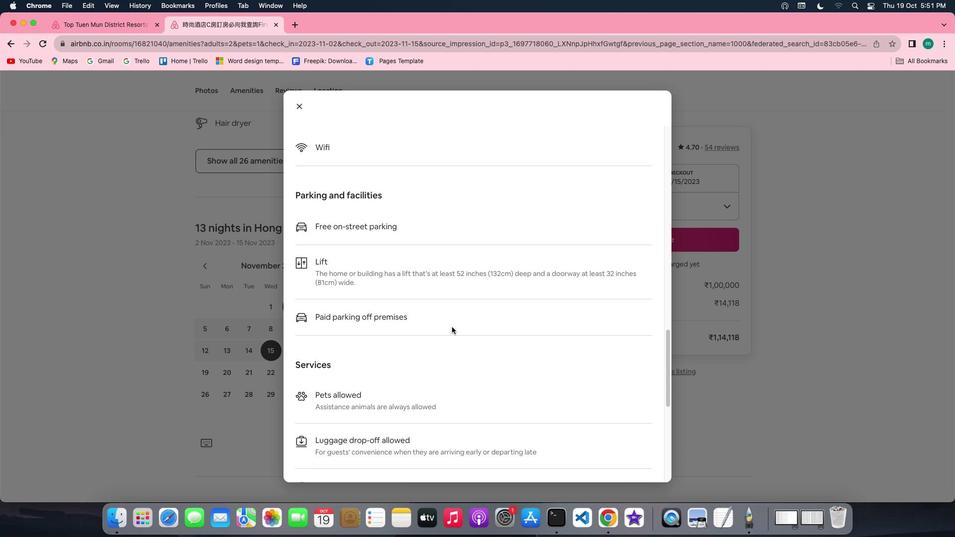 
Action: Mouse scrolled (452, 326) with delta (0, 0)
